 Task: Find connections with filter location Ghāziābād with filter topic #Marketingwith filter profile language German with filter current company Kia India with filter school Lokmanya Tilak College of Engineering with filter industry Venture Capital and Private Equity Principals with filter service category Growth Marketing with filter keywords title Administrator
Action: Mouse moved to (569, 96)
Screenshot: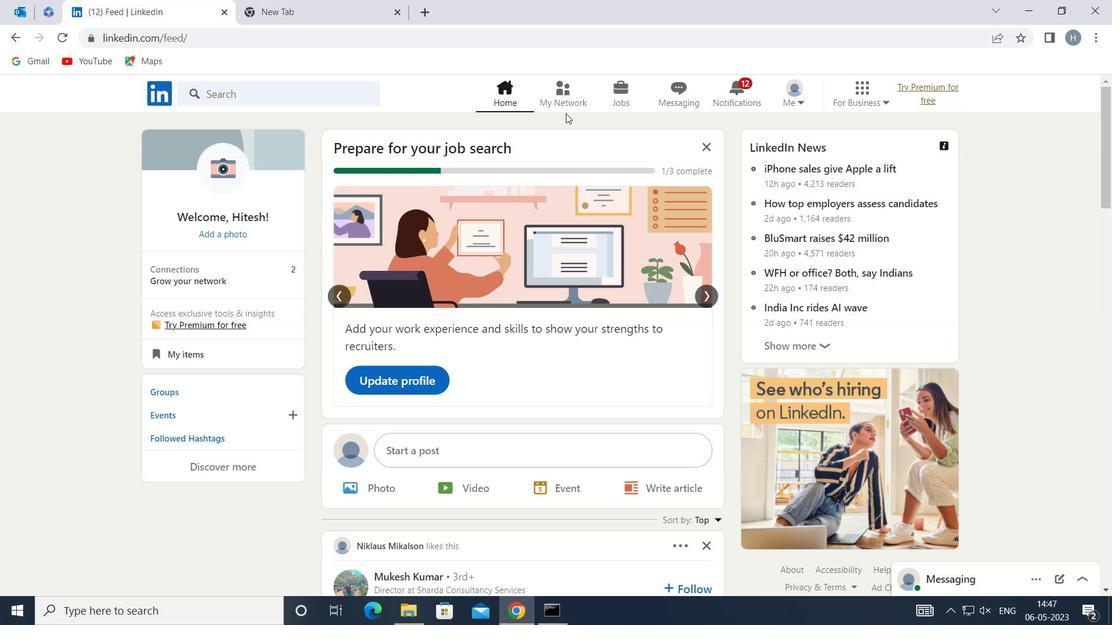 
Action: Mouse pressed left at (569, 96)
Screenshot: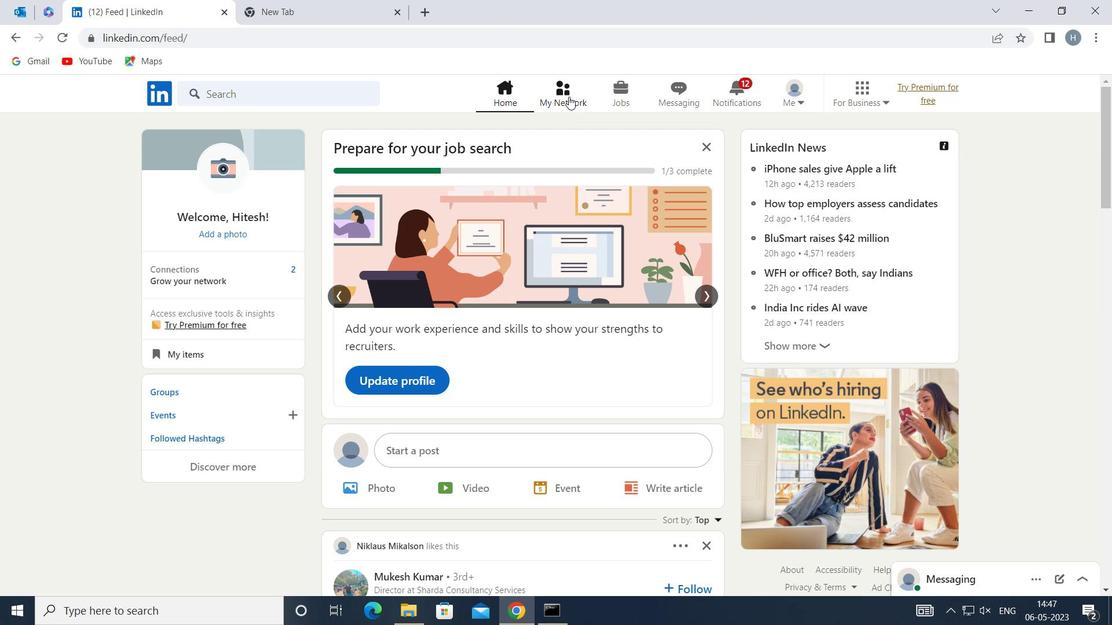 
Action: Mouse moved to (307, 180)
Screenshot: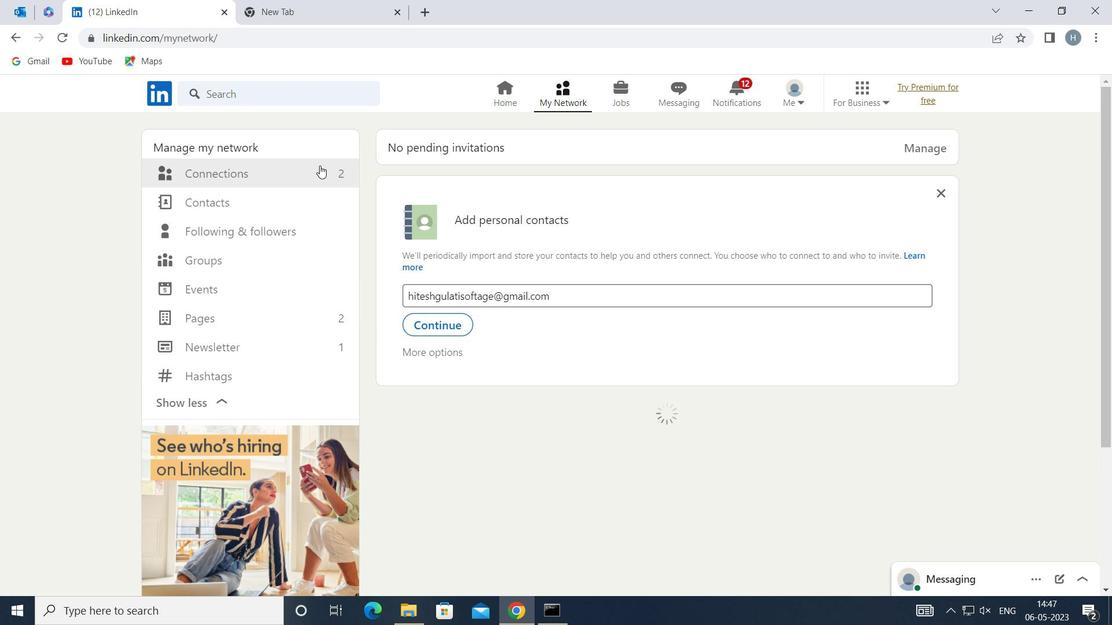 
Action: Mouse pressed left at (307, 180)
Screenshot: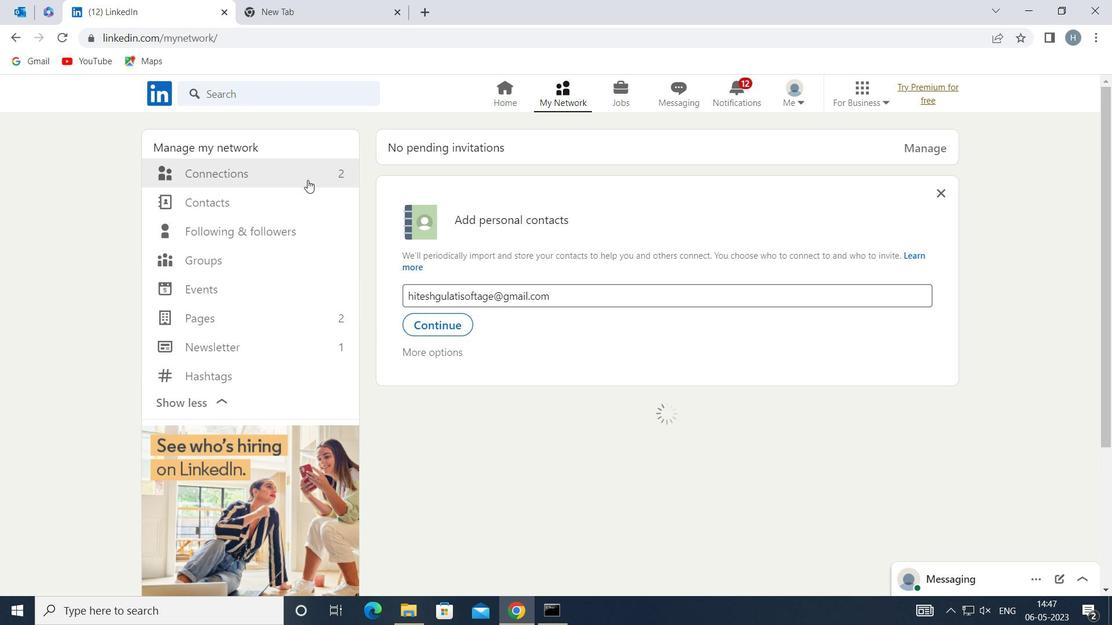 
Action: Mouse moved to (647, 177)
Screenshot: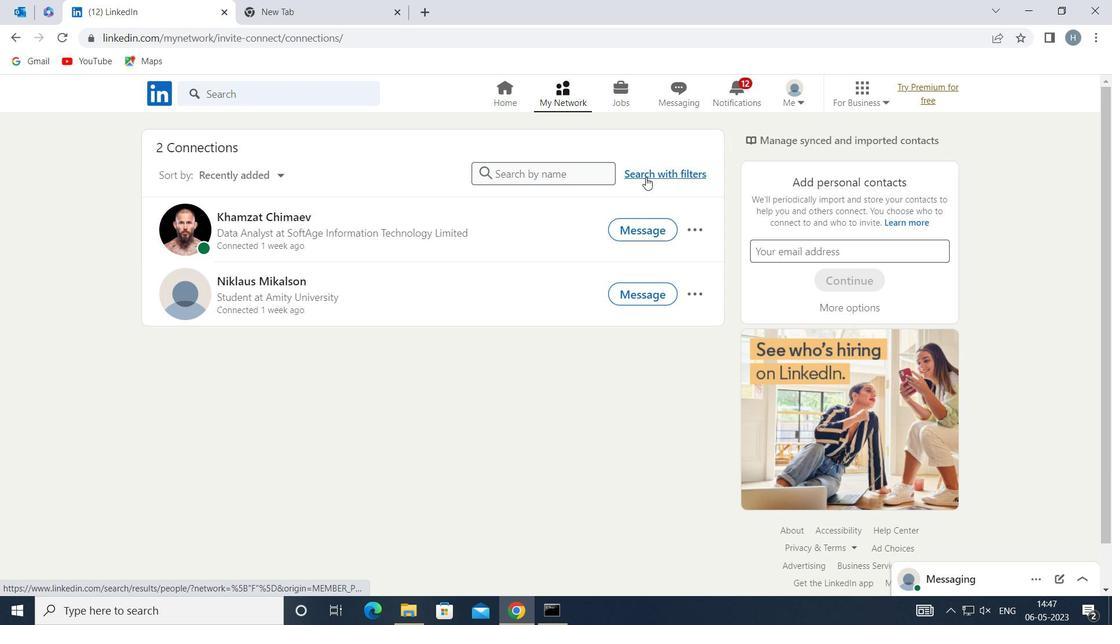 
Action: Mouse pressed left at (647, 177)
Screenshot: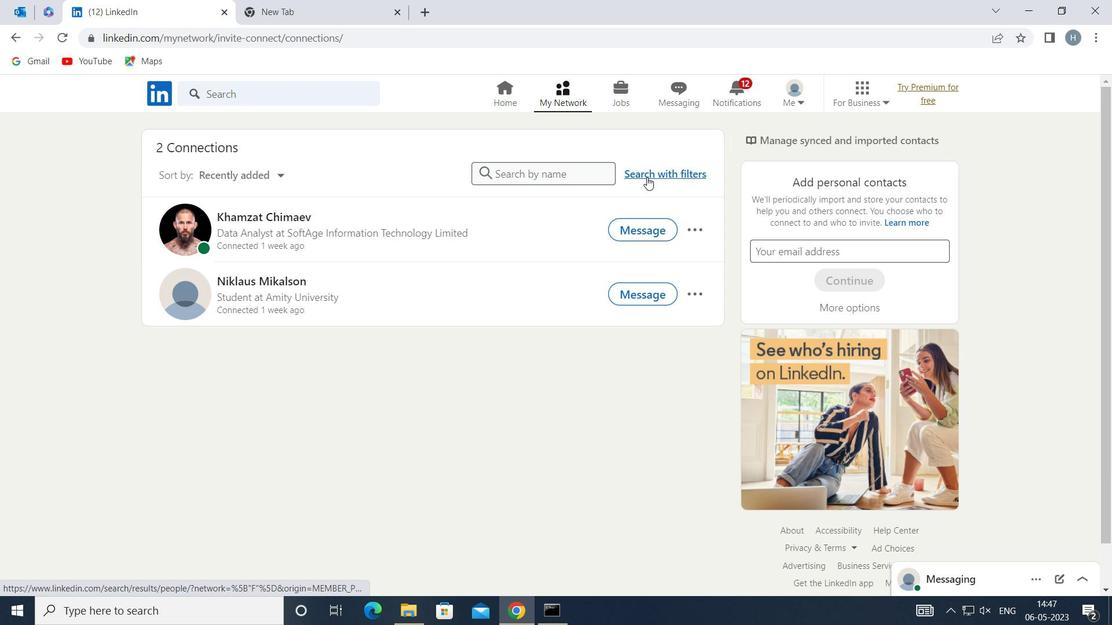 
Action: Mouse moved to (593, 134)
Screenshot: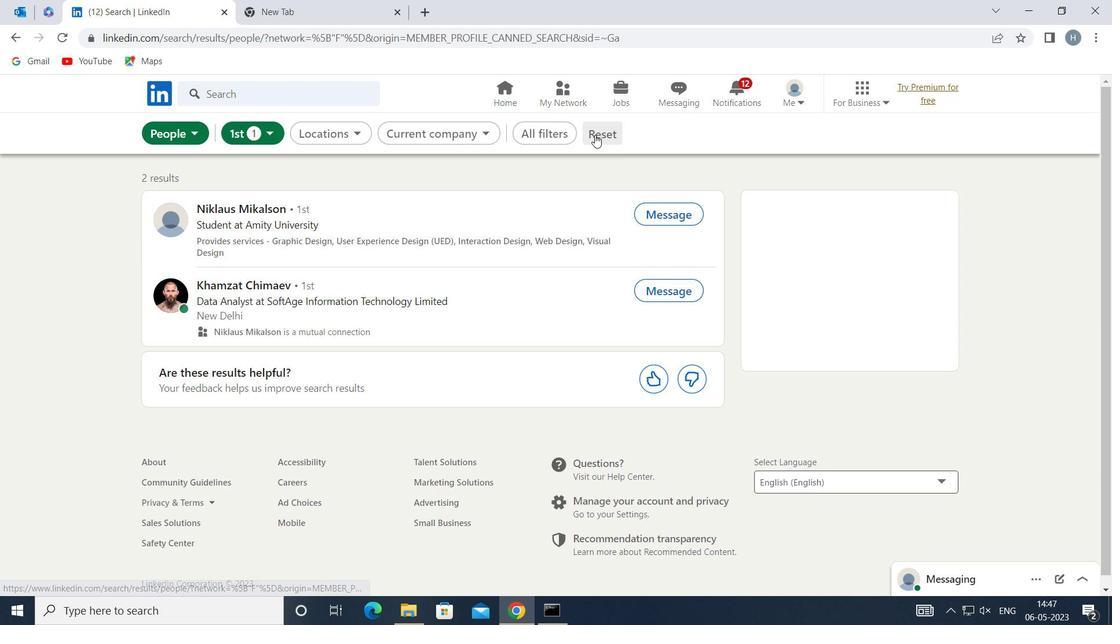 
Action: Mouse pressed left at (593, 134)
Screenshot: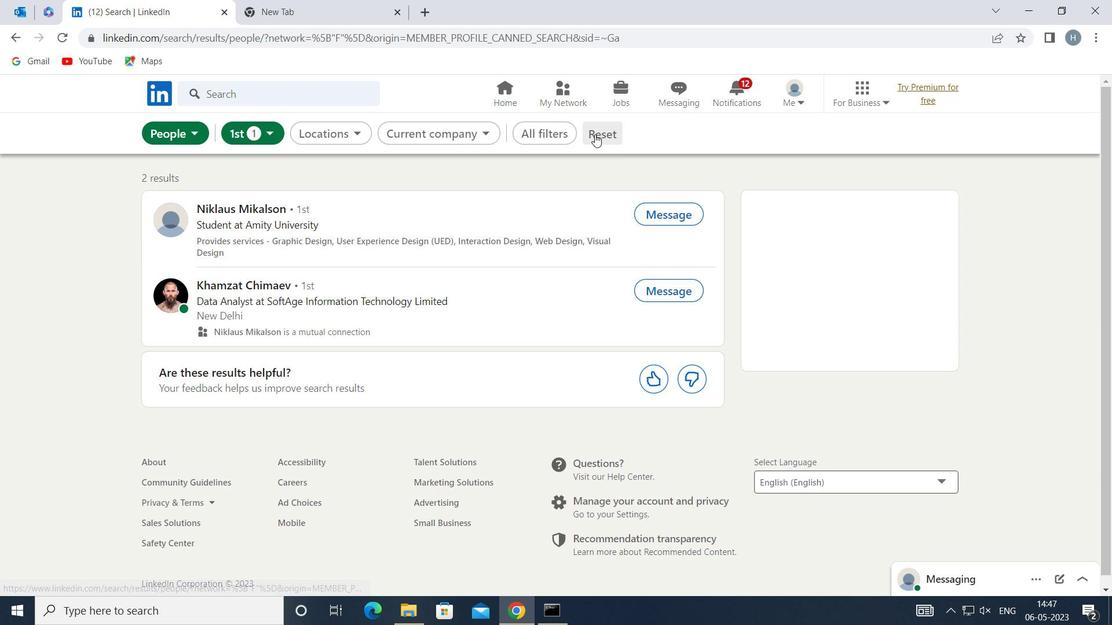 
Action: Mouse moved to (578, 133)
Screenshot: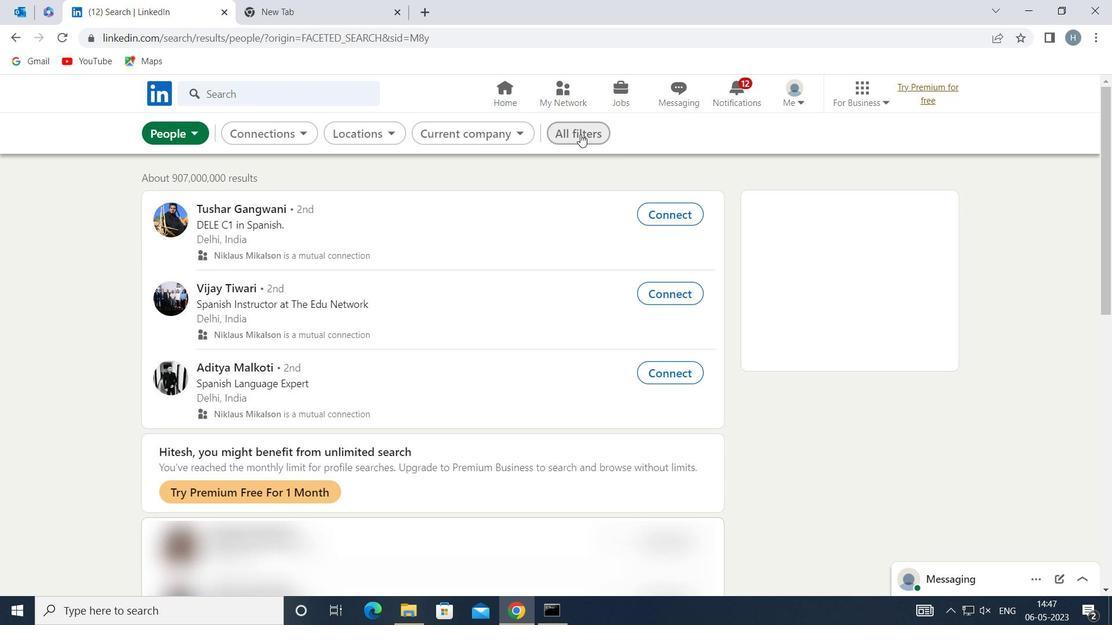 
Action: Mouse pressed left at (578, 133)
Screenshot: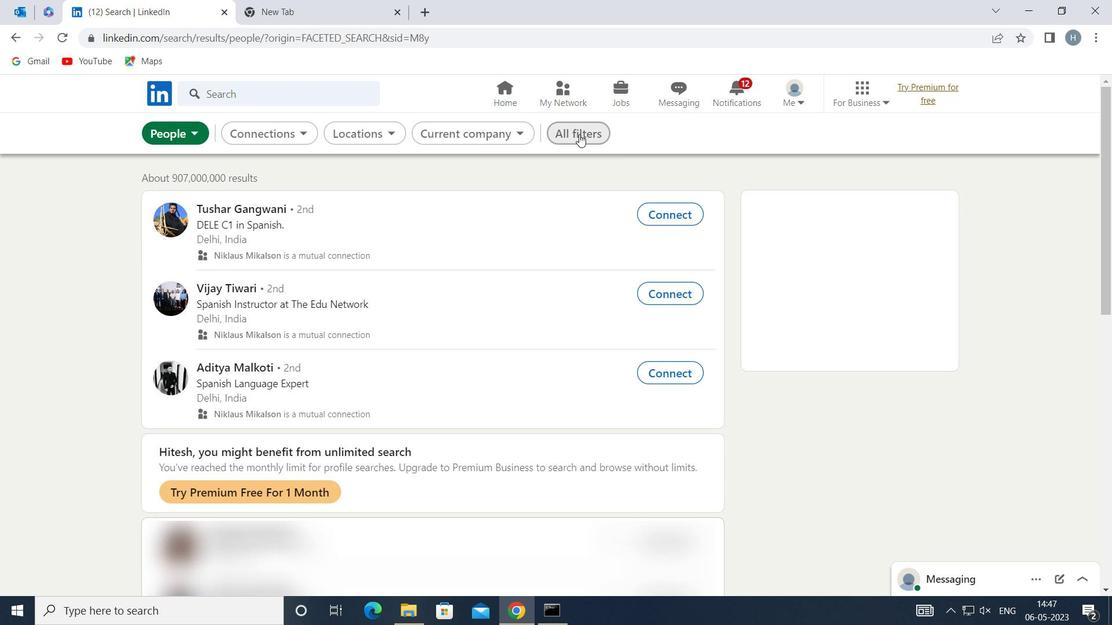 
Action: Mouse moved to (852, 297)
Screenshot: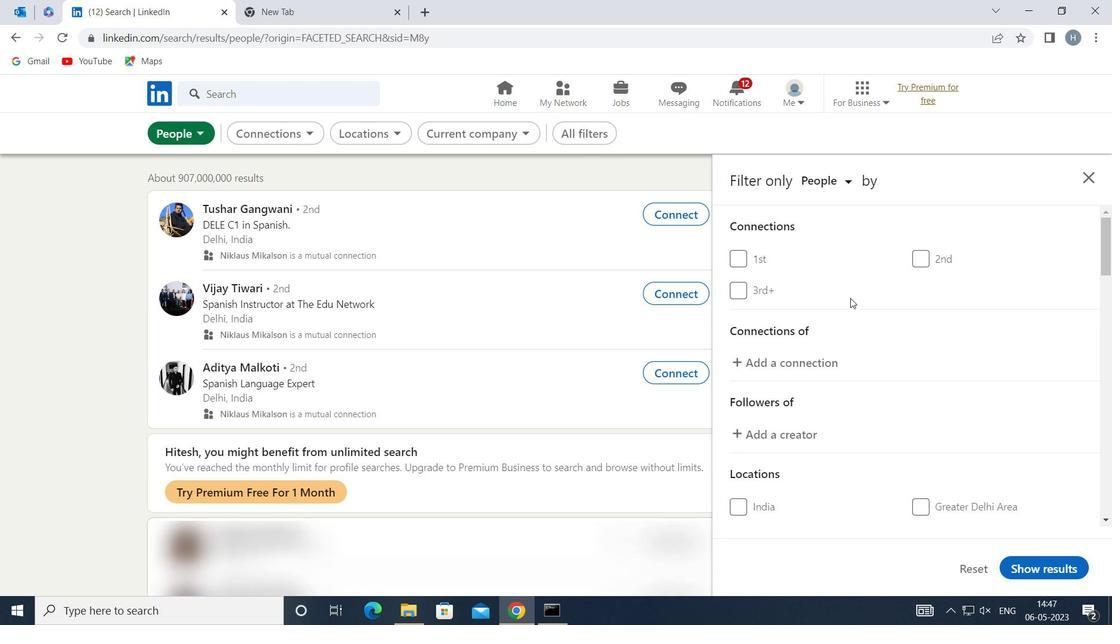 
Action: Mouse scrolled (852, 296) with delta (0, 0)
Screenshot: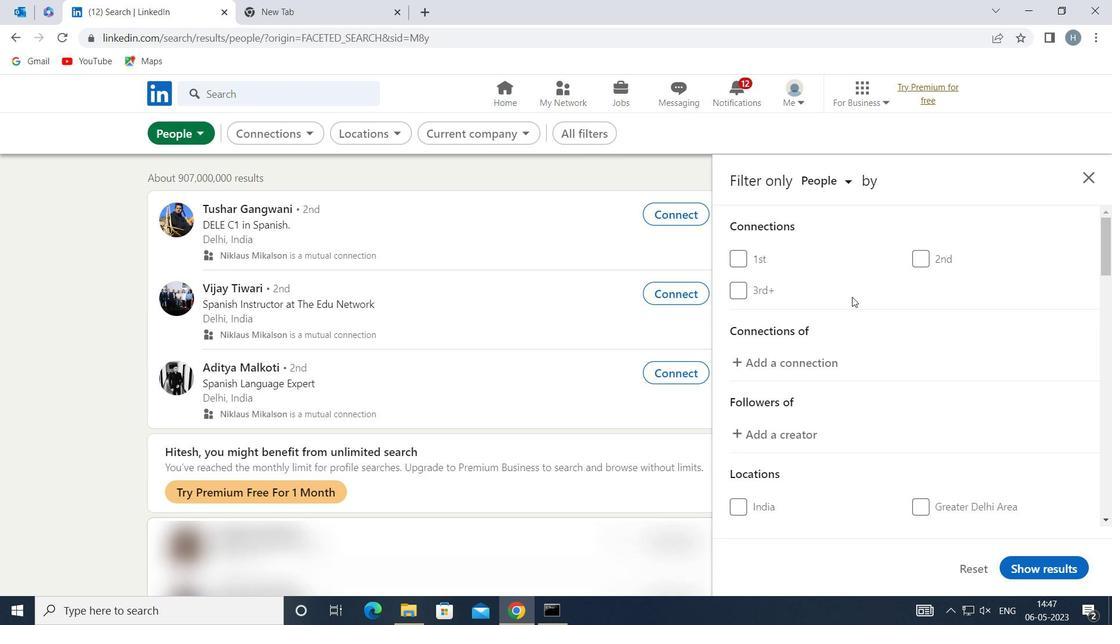 
Action: Mouse scrolled (852, 296) with delta (0, 0)
Screenshot: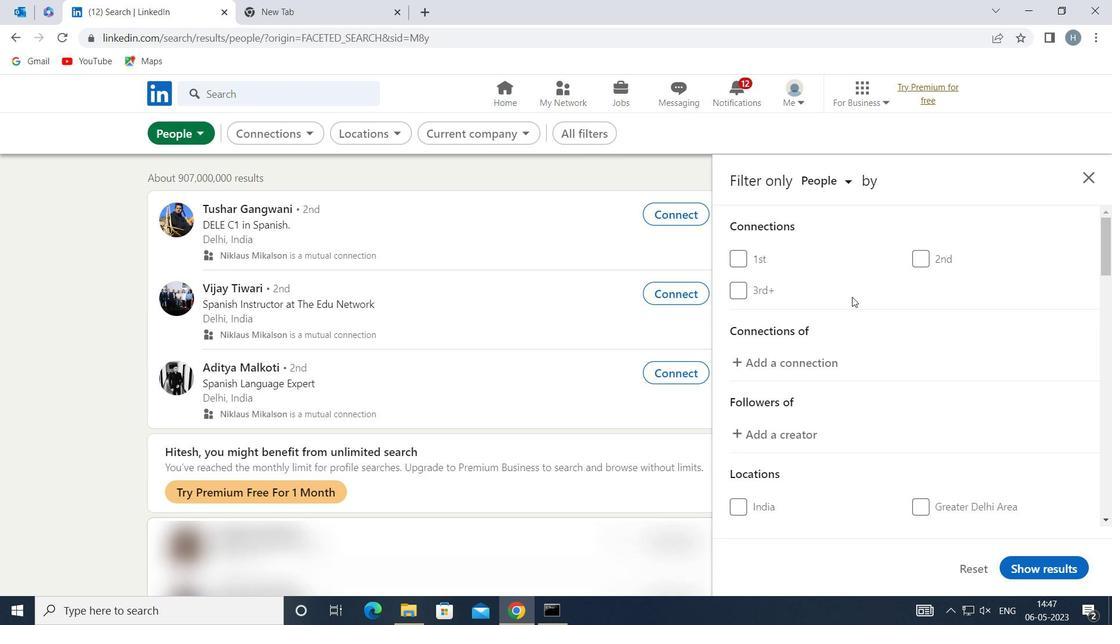 
Action: Mouse moved to (853, 296)
Screenshot: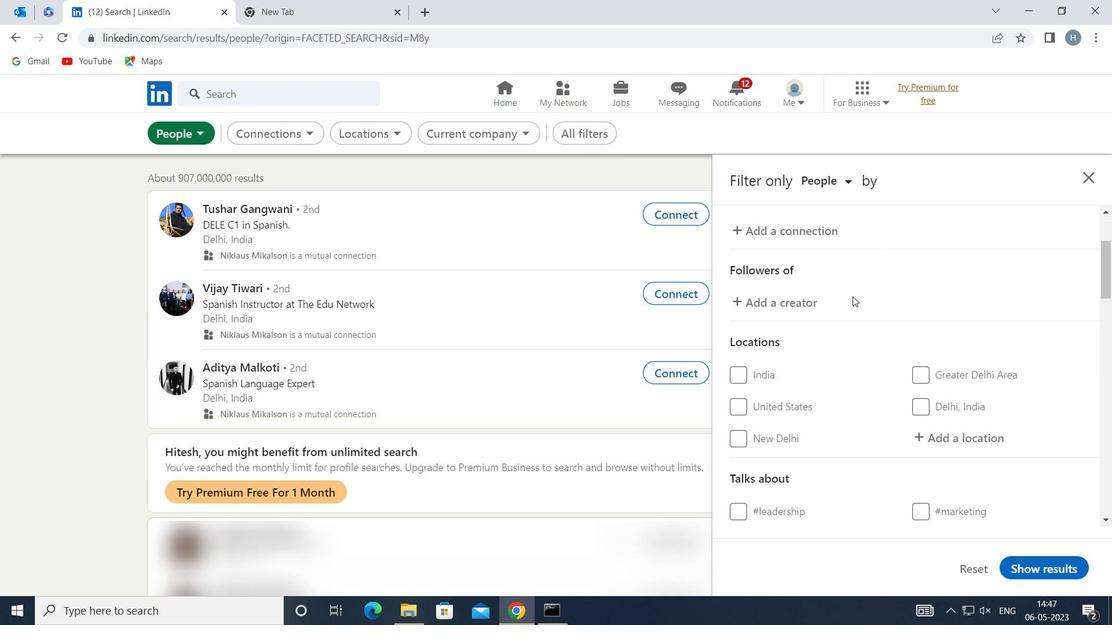 
Action: Mouse scrolled (853, 295) with delta (0, 0)
Screenshot: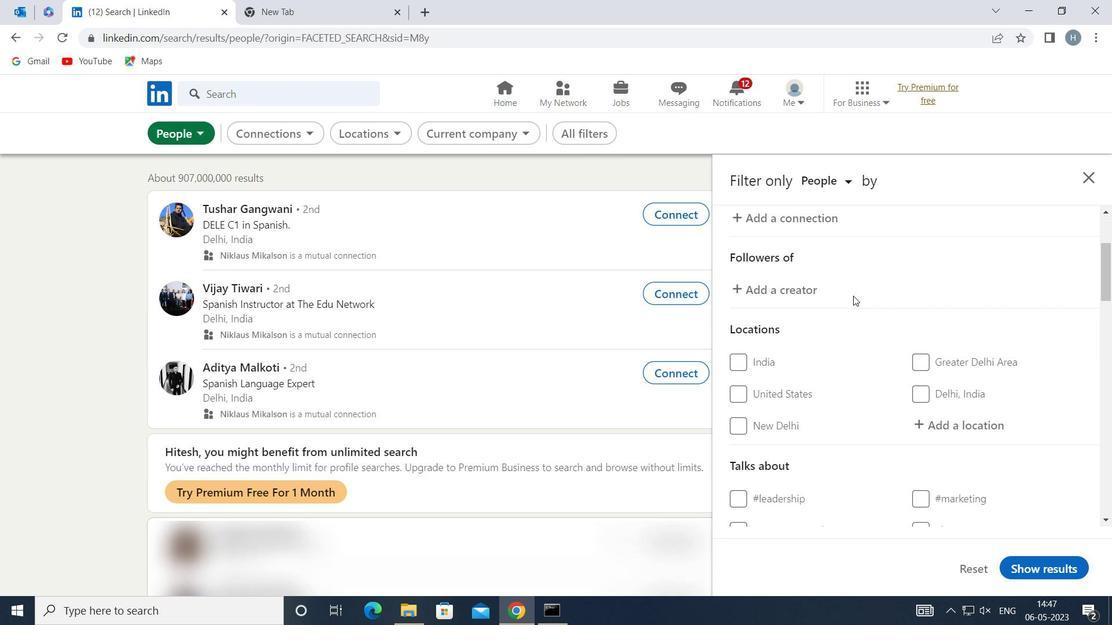 
Action: Mouse moved to (951, 343)
Screenshot: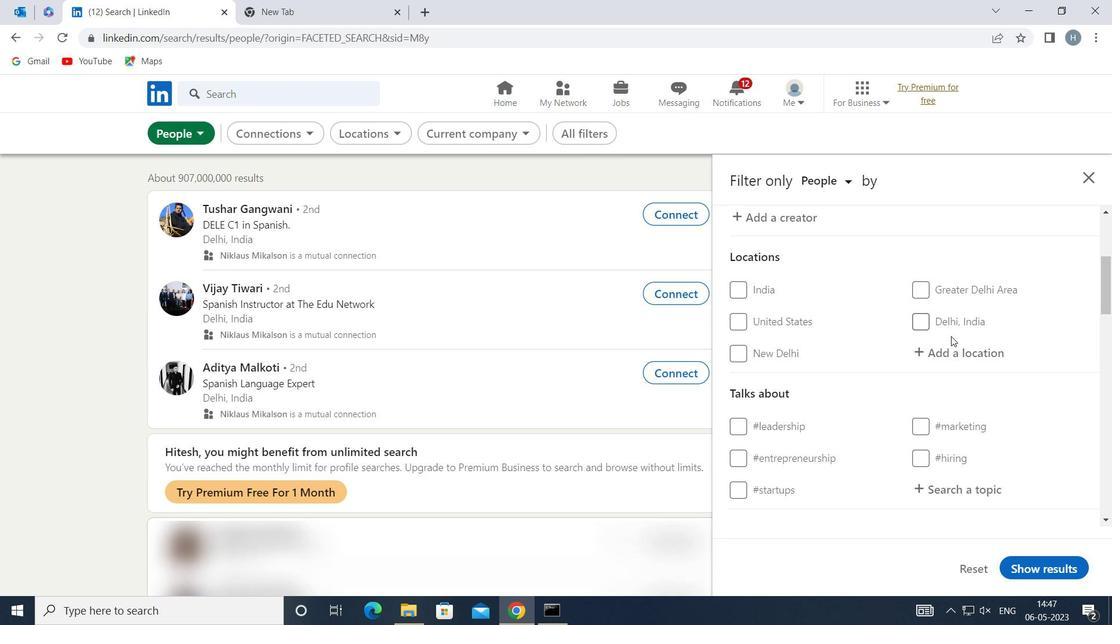 
Action: Mouse pressed left at (951, 343)
Screenshot: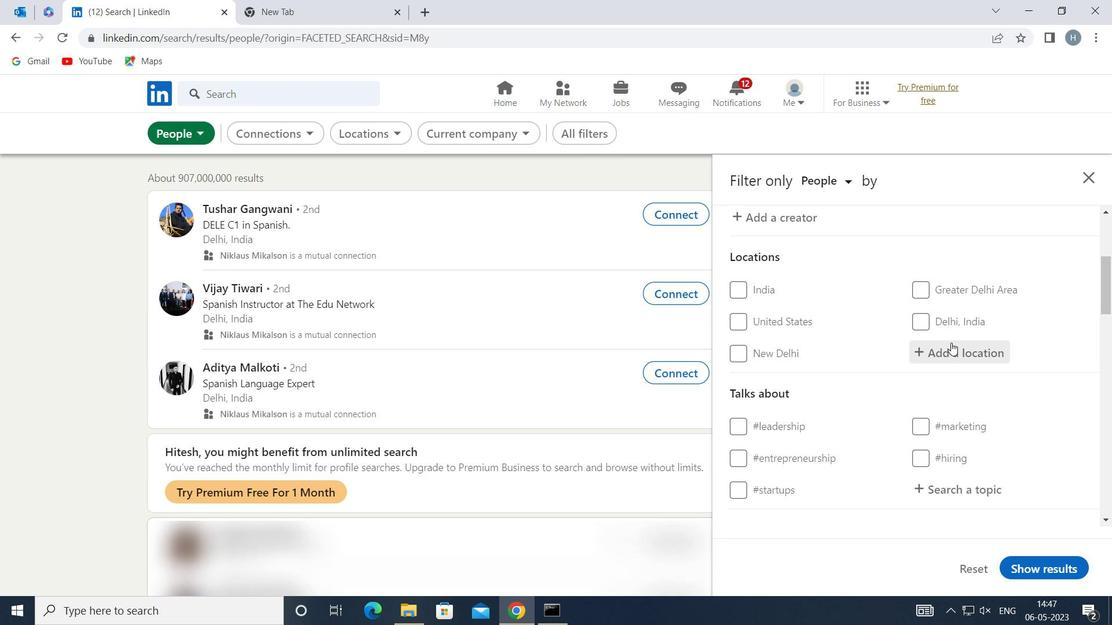 
Action: Key pressed <Key.shift>GHAZIABAD
Screenshot: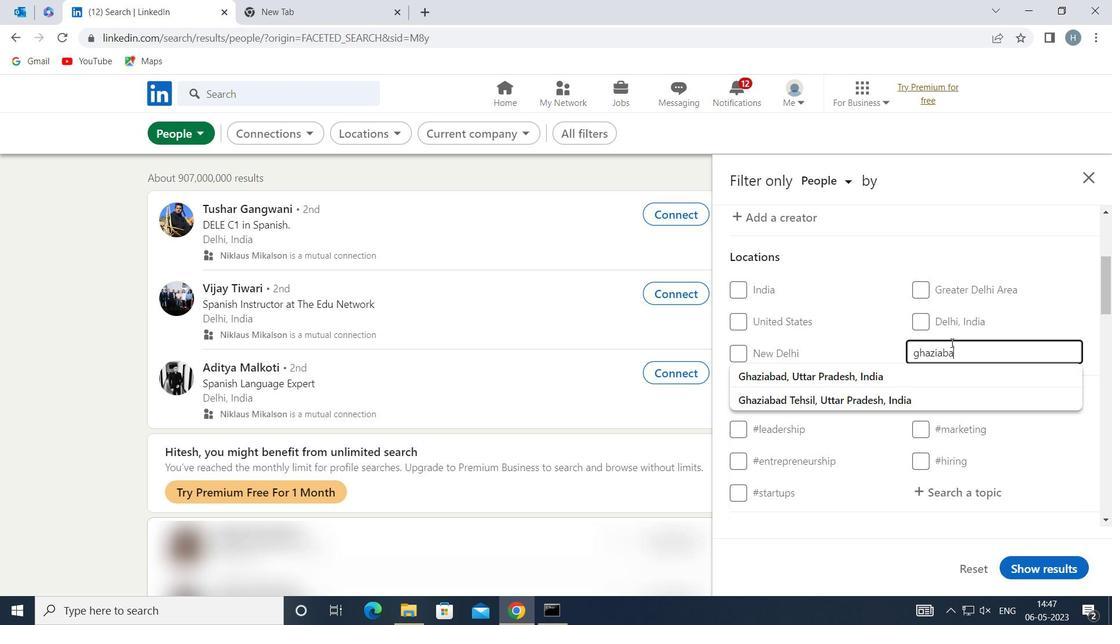 
Action: Mouse moved to (922, 376)
Screenshot: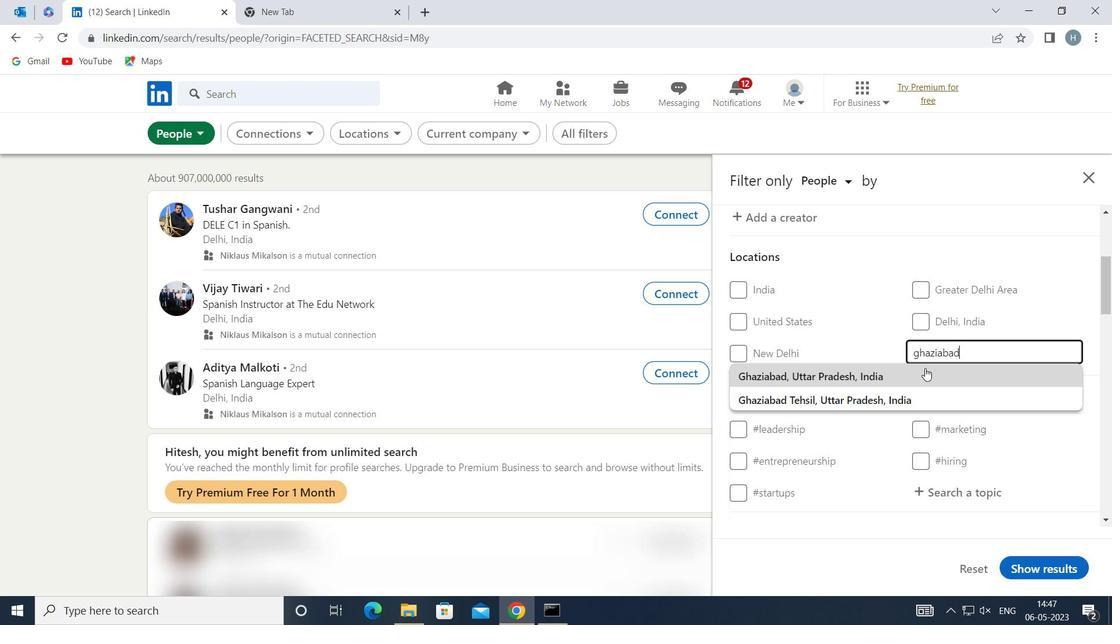 
Action: Mouse pressed left at (922, 376)
Screenshot: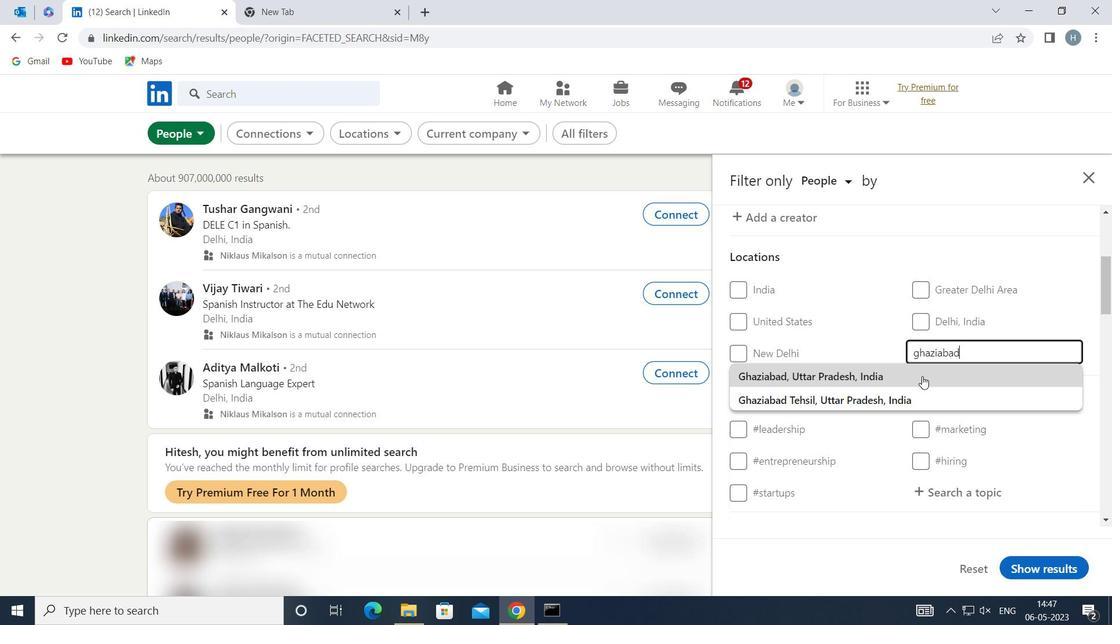 
Action: Mouse moved to (900, 350)
Screenshot: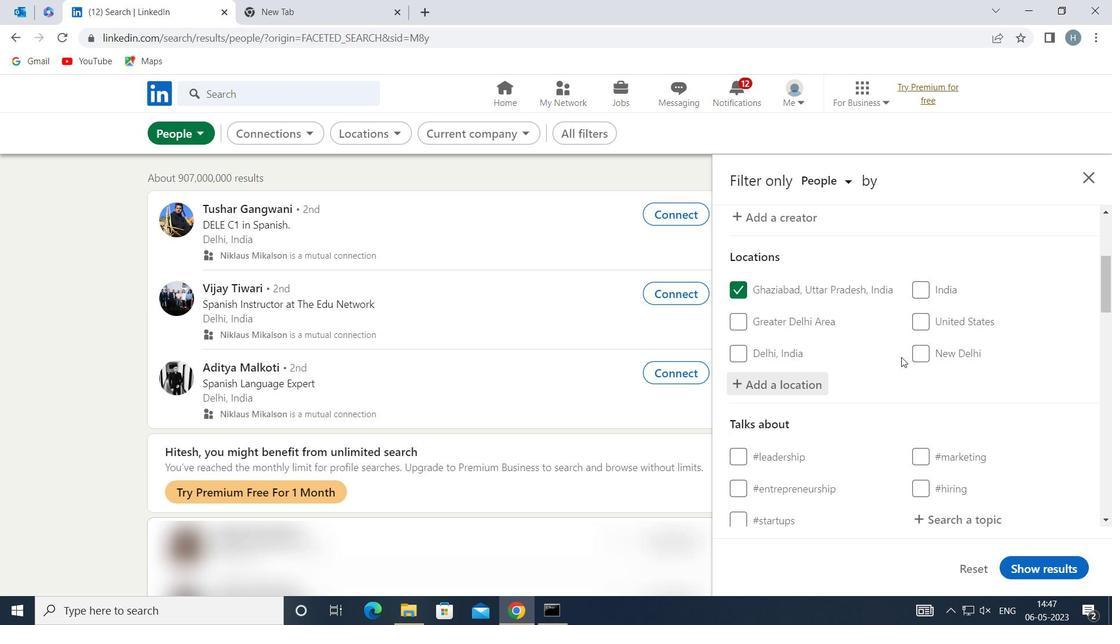 
Action: Mouse scrolled (900, 349) with delta (0, 0)
Screenshot: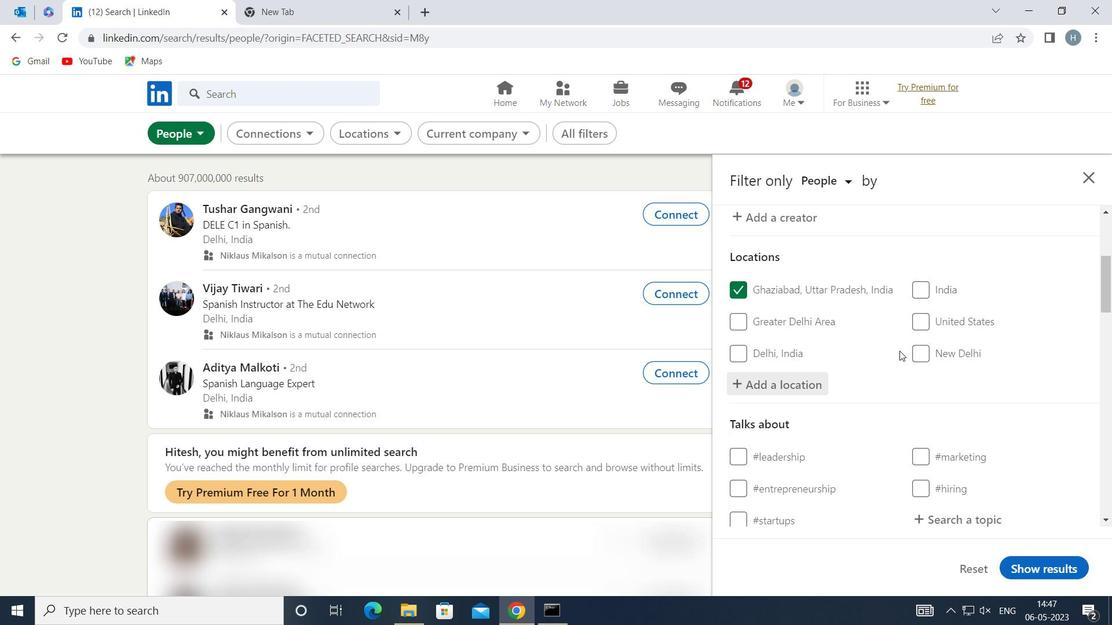 
Action: Mouse scrolled (900, 349) with delta (0, 0)
Screenshot: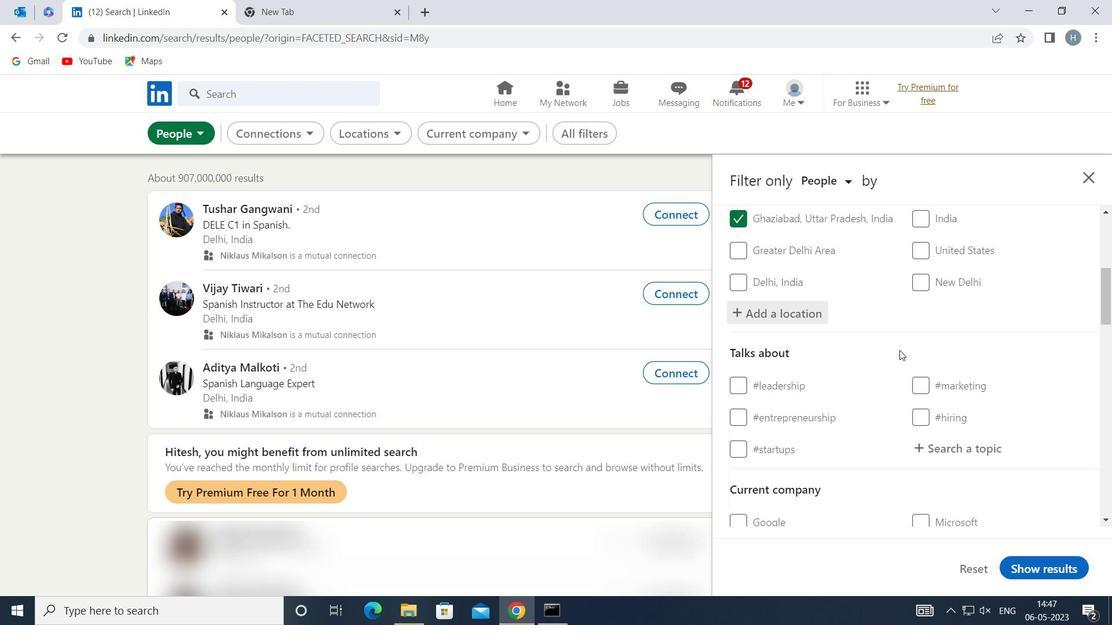 
Action: Mouse moved to (934, 369)
Screenshot: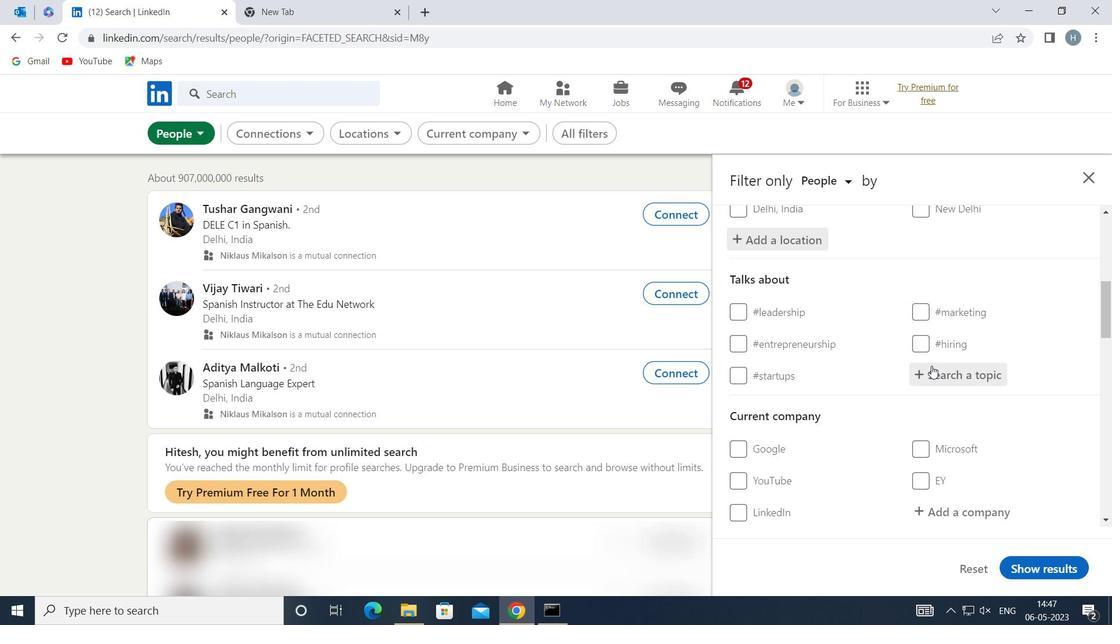 
Action: Mouse pressed left at (934, 369)
Screenshot: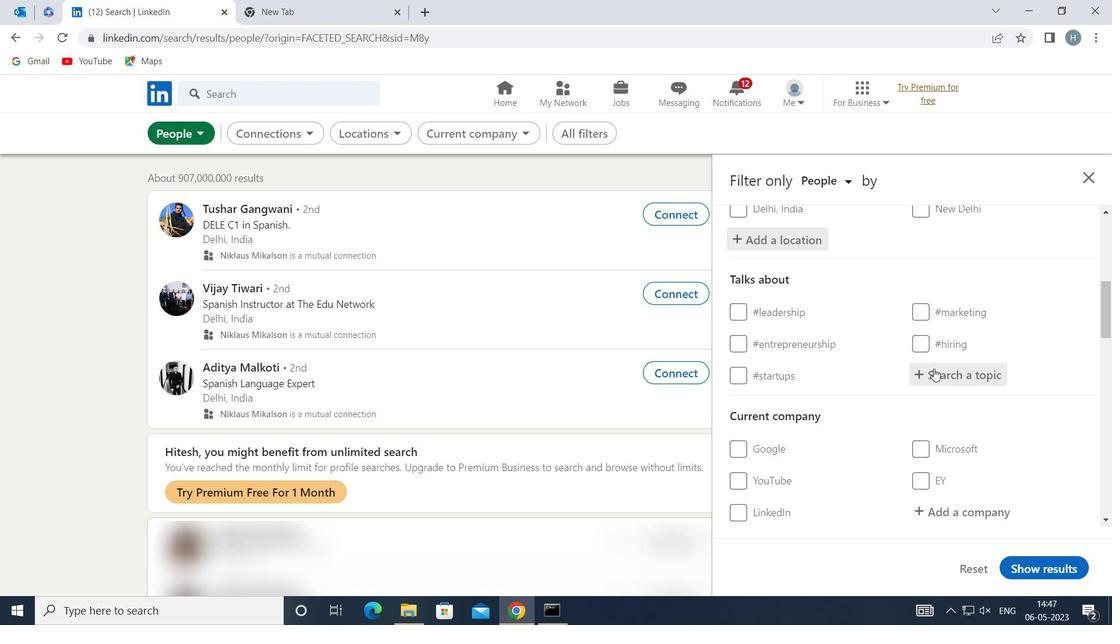 
Action: Key pressed <Key.shift>MARKETING
Screenshot: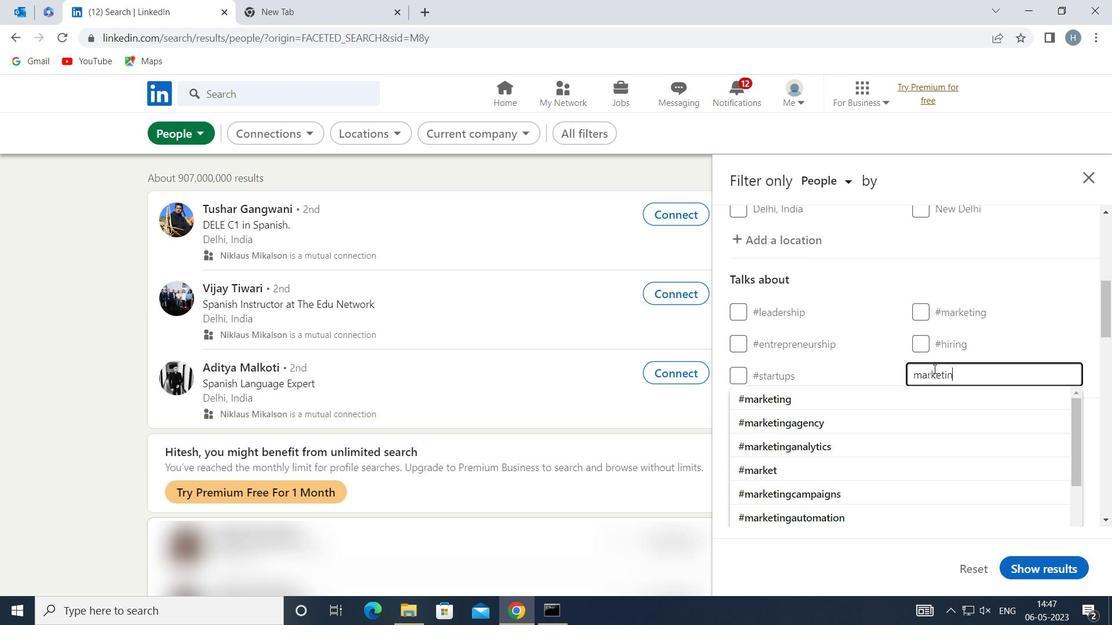 
Action: Mouse moved to (923, 389)
Screenshot: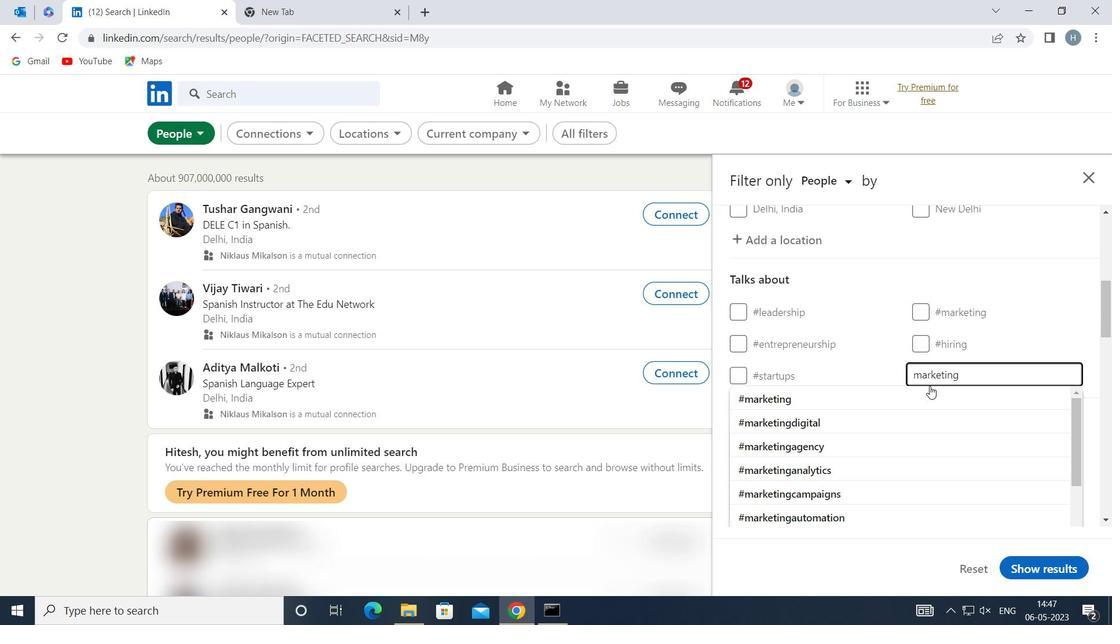 
Action: Mouse pressed left at (923, 389)
Screenshot: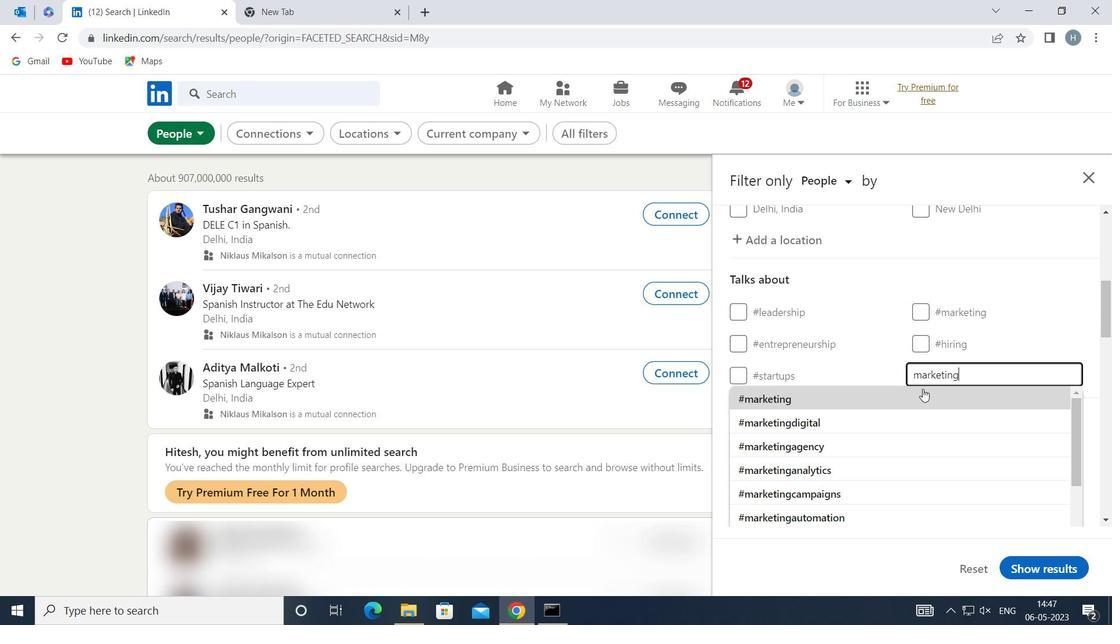 
Action: Mouse moved to (906, 358)
Screenshot: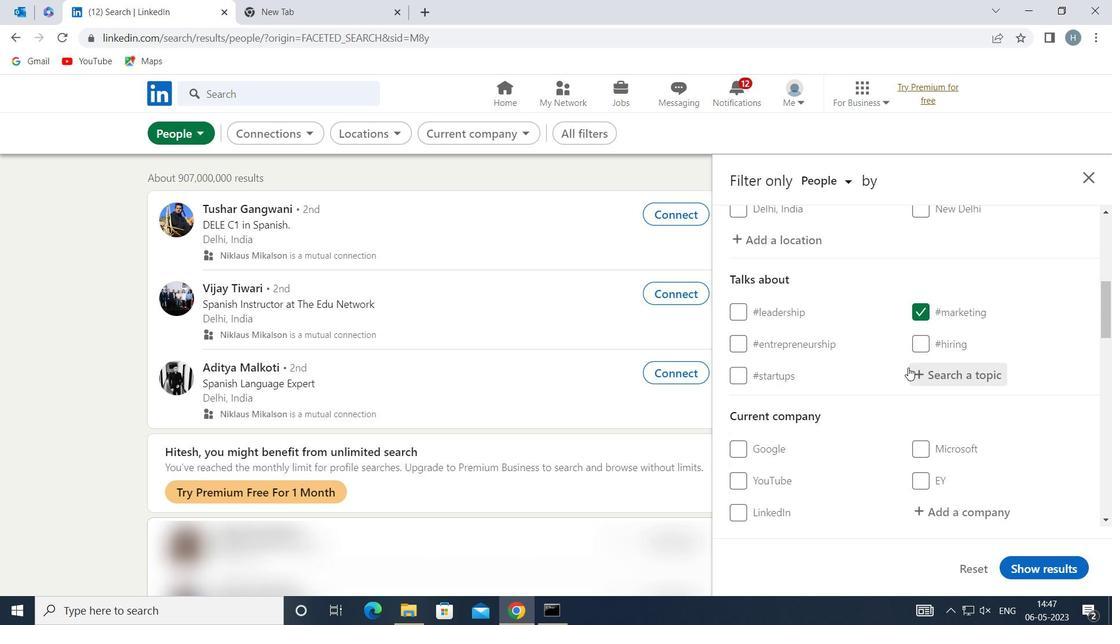 
Action: Mouse scrolled (906, 357) with delta (0, 0)
Screenshot: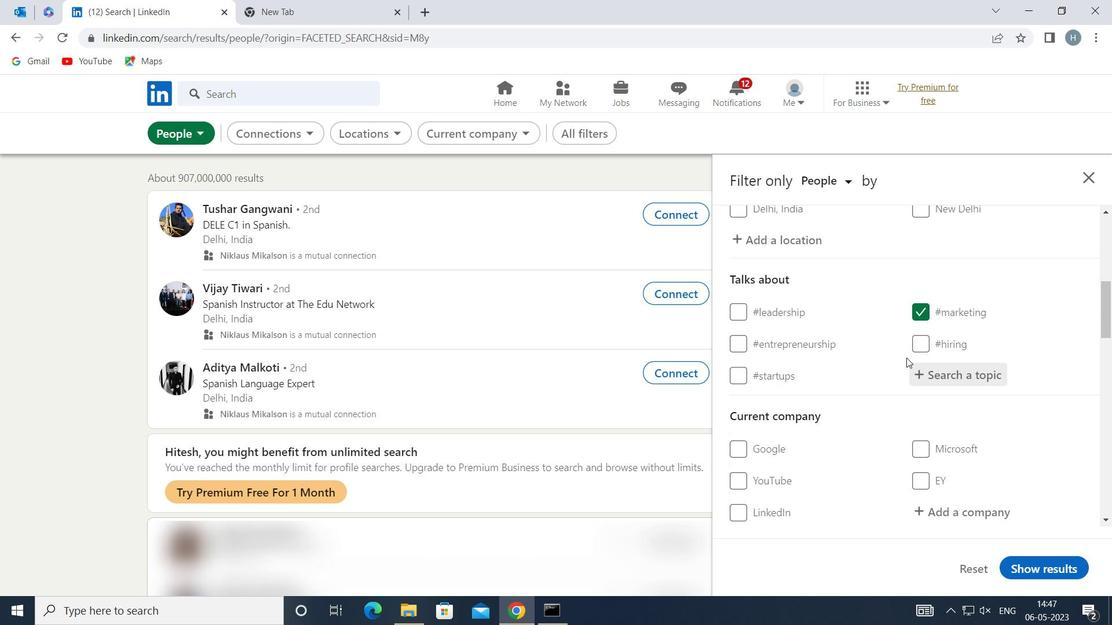 
Action: Mouse scrolled (906, 357) with delta (0, 0)
Screenshot: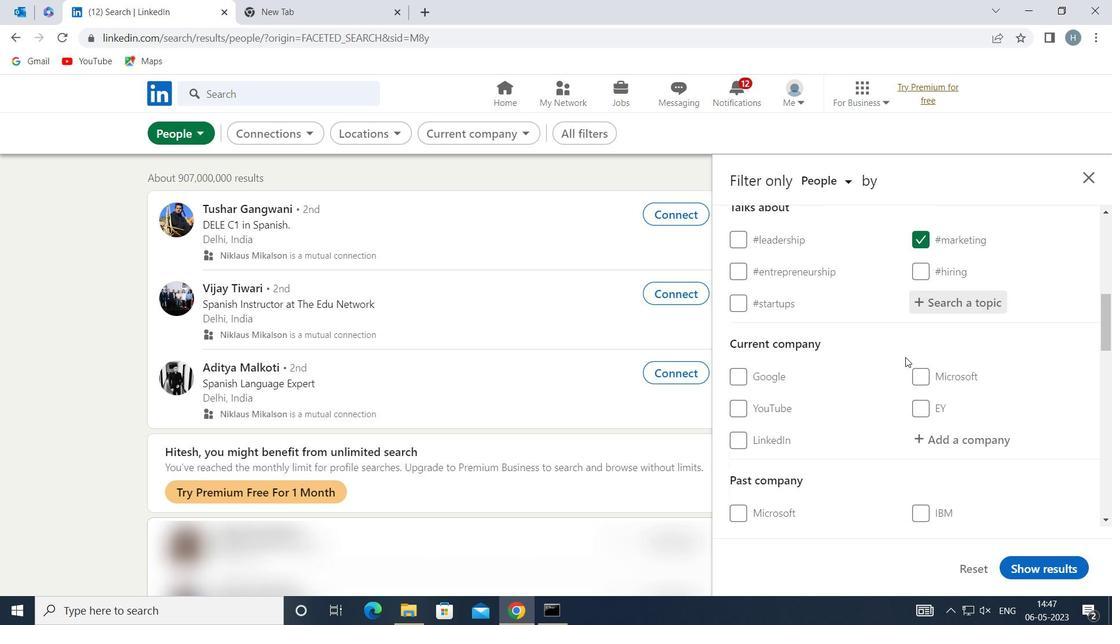 
Action: Mouse moved to (902, 358)
Screenshot: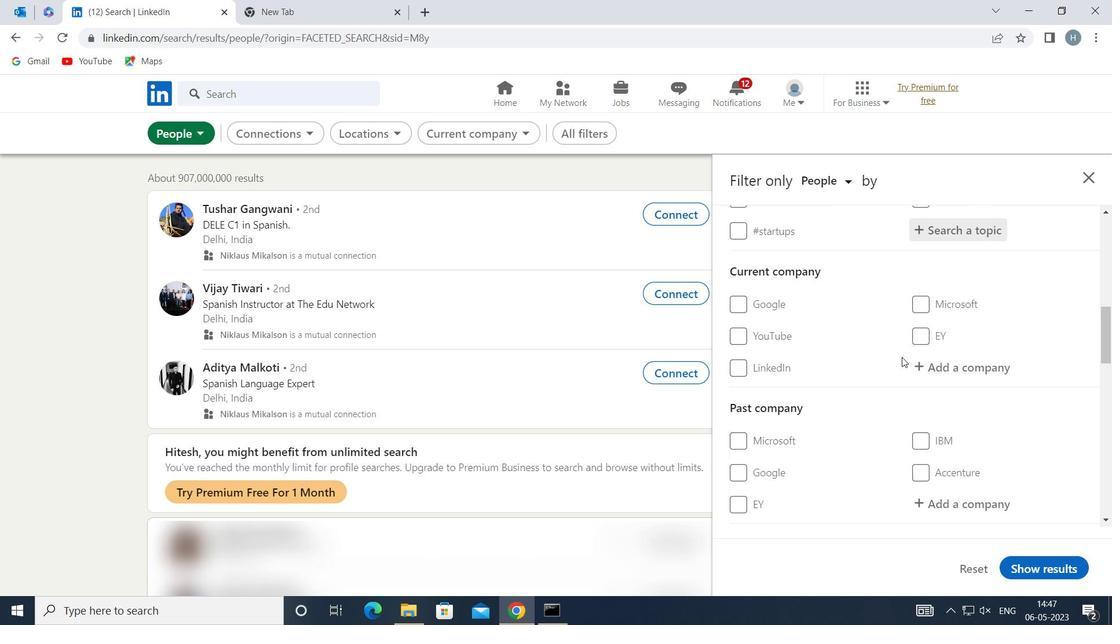 
Action: Mouse scrolled (902, 357) with delta (0, 0)
Screenshot: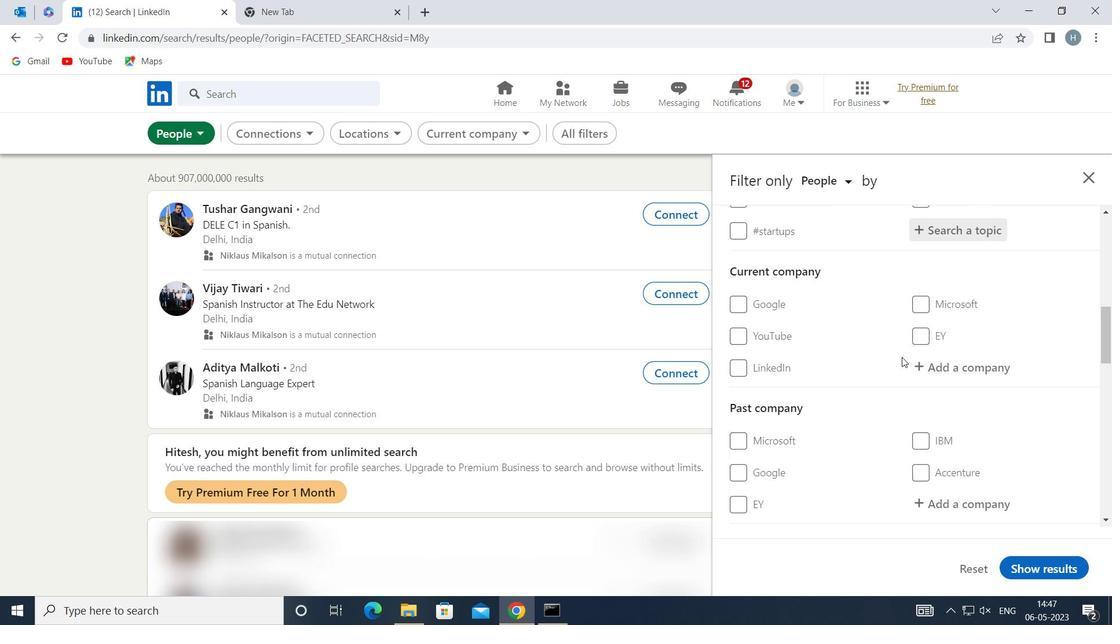 
Action: Mouse moved to (903, 358)
Screenshot: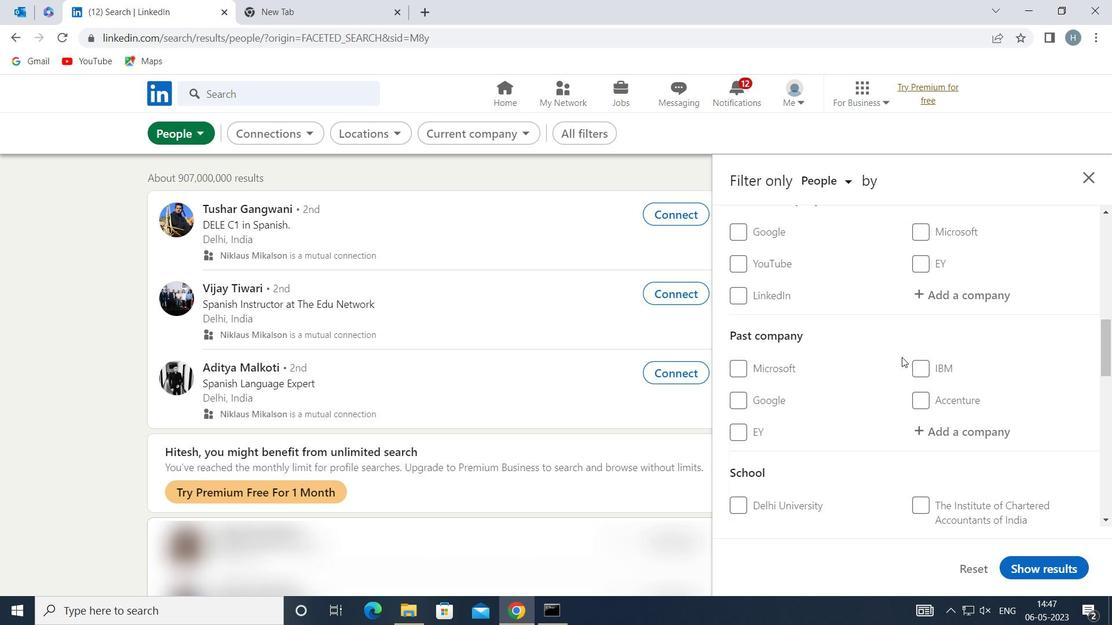 
Action: Mouse scrolled (903, 357) with delta (0, 0)
Screenshot: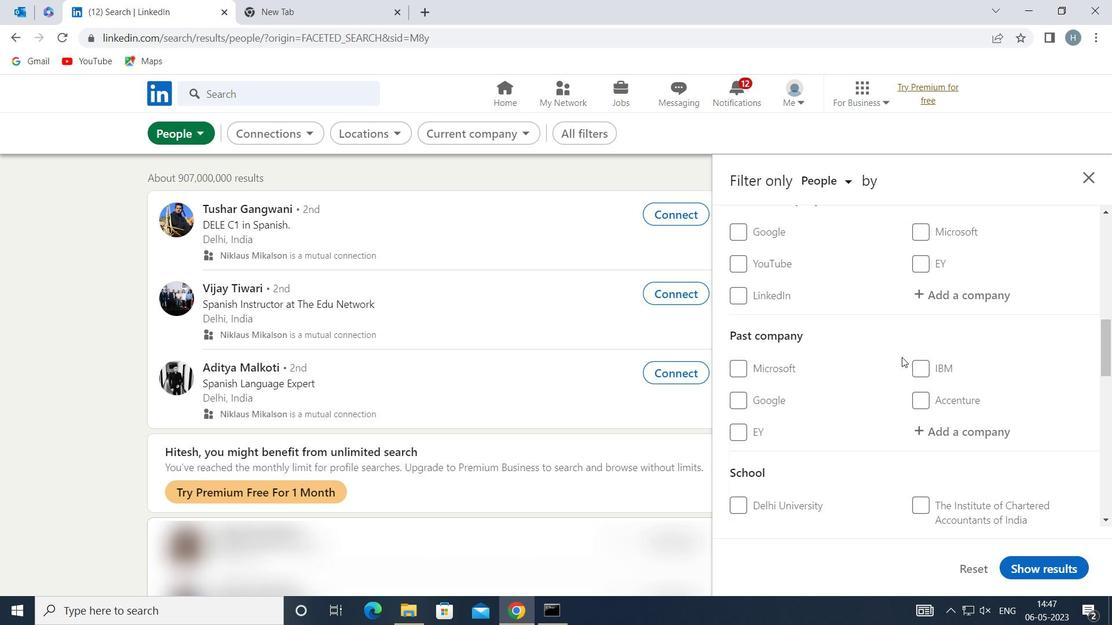 
Action: Mouse moved to (903, 358)
Screenshot: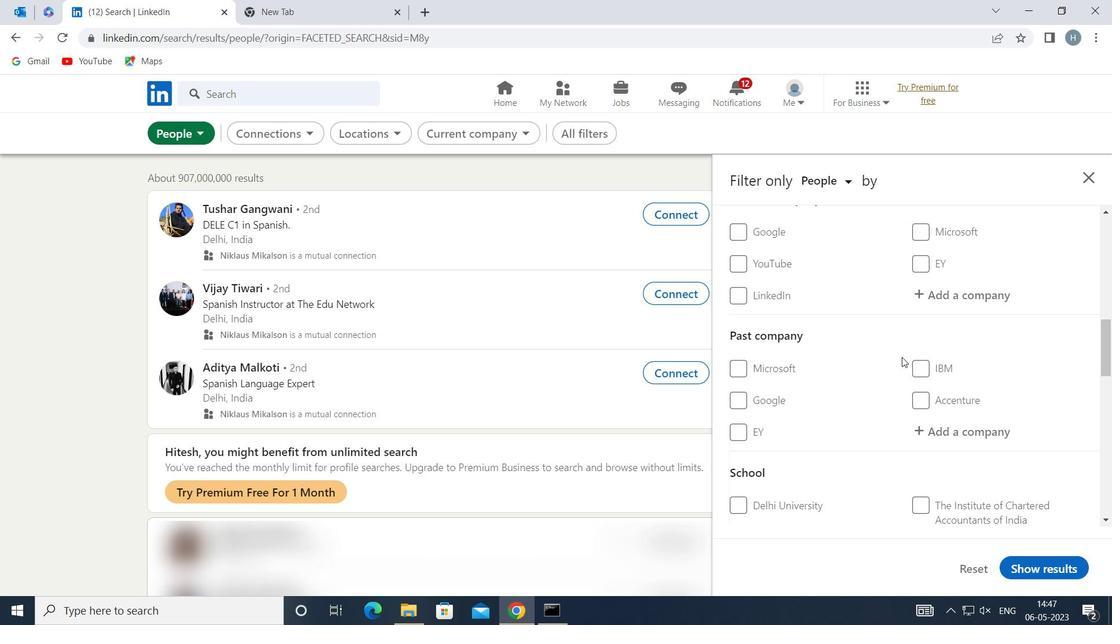 
Action: Mouse scrolled (903, 357) with delta (0, 0)
Screenshot: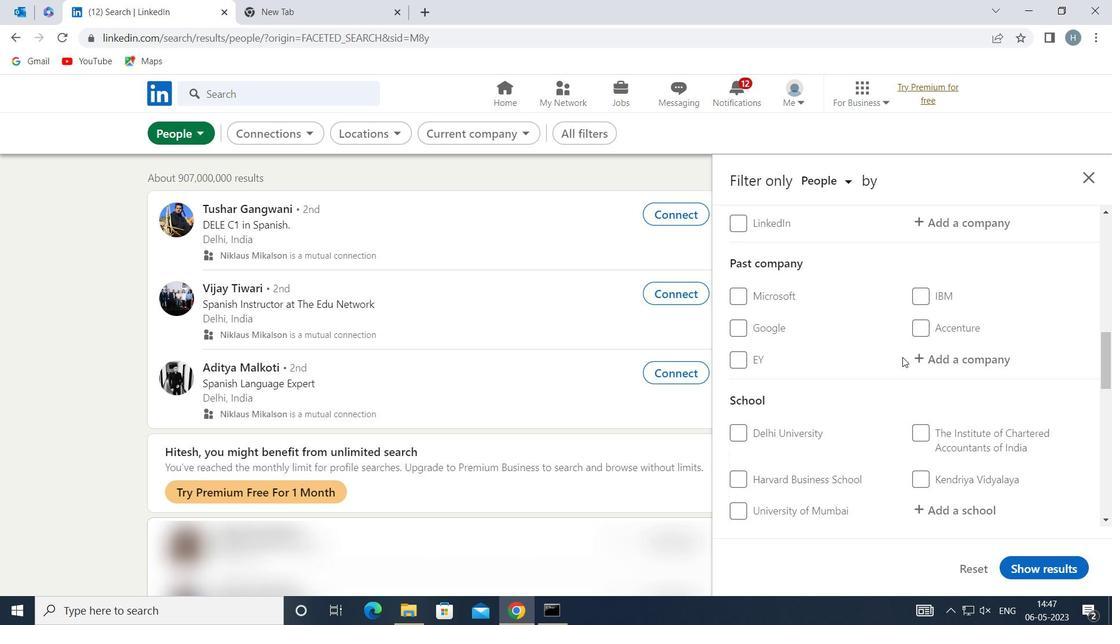 
Action: Mouse scrolled (903, 357) with delta (0, 0)
Screenshot: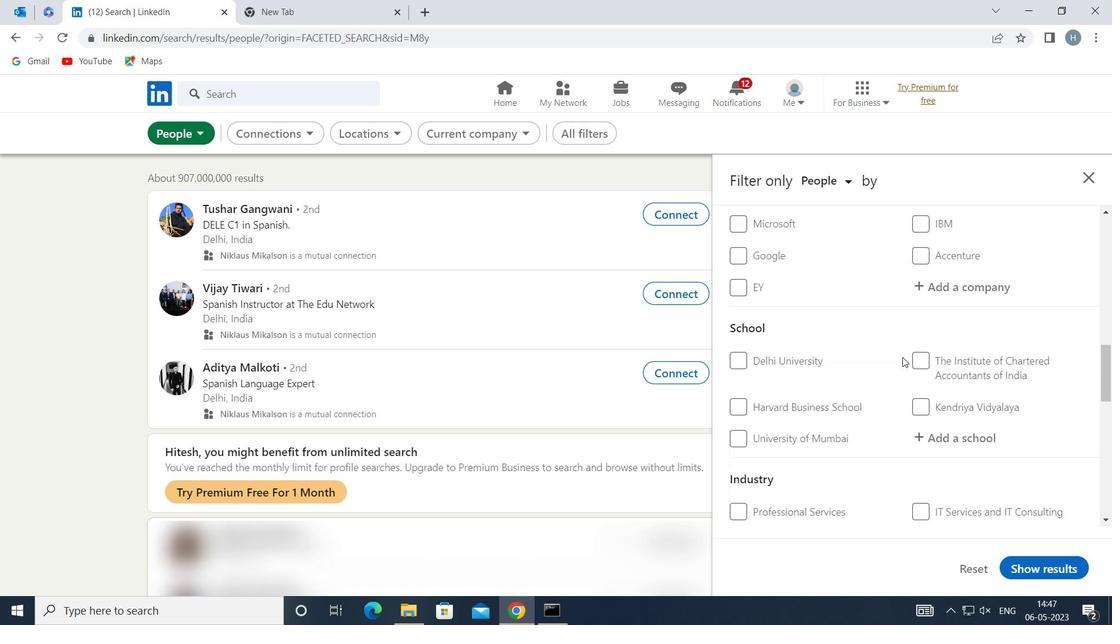 
Action: Mouse scrolled (903, 357) with delta (0, 0)
Screenshot: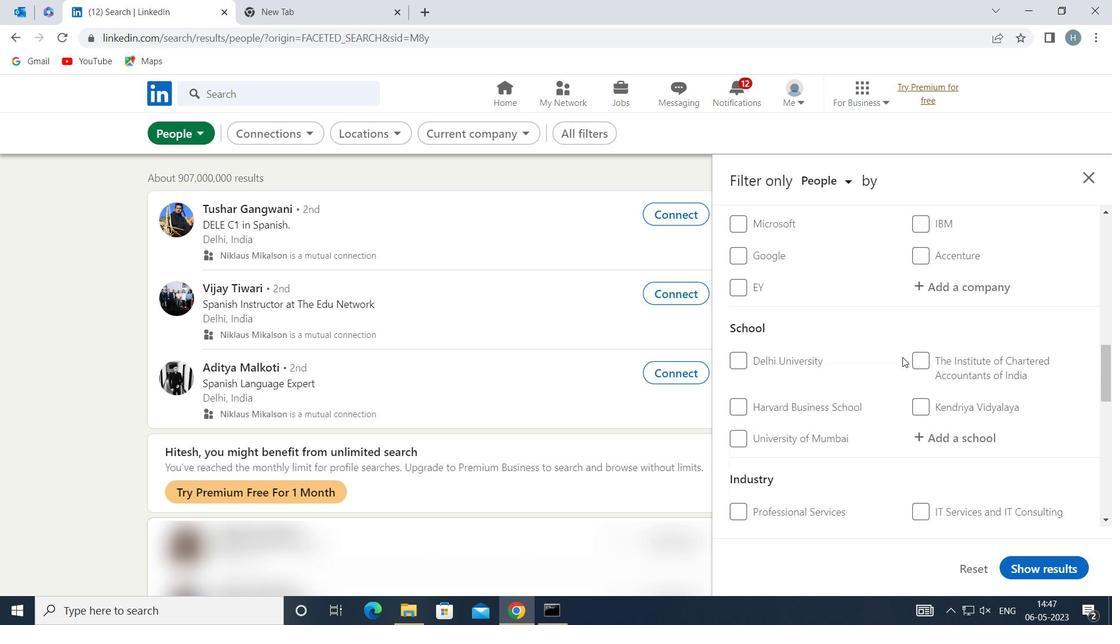 
Action: Mouse scrolled (903, 357) with delta (0, 0)
Screenshot: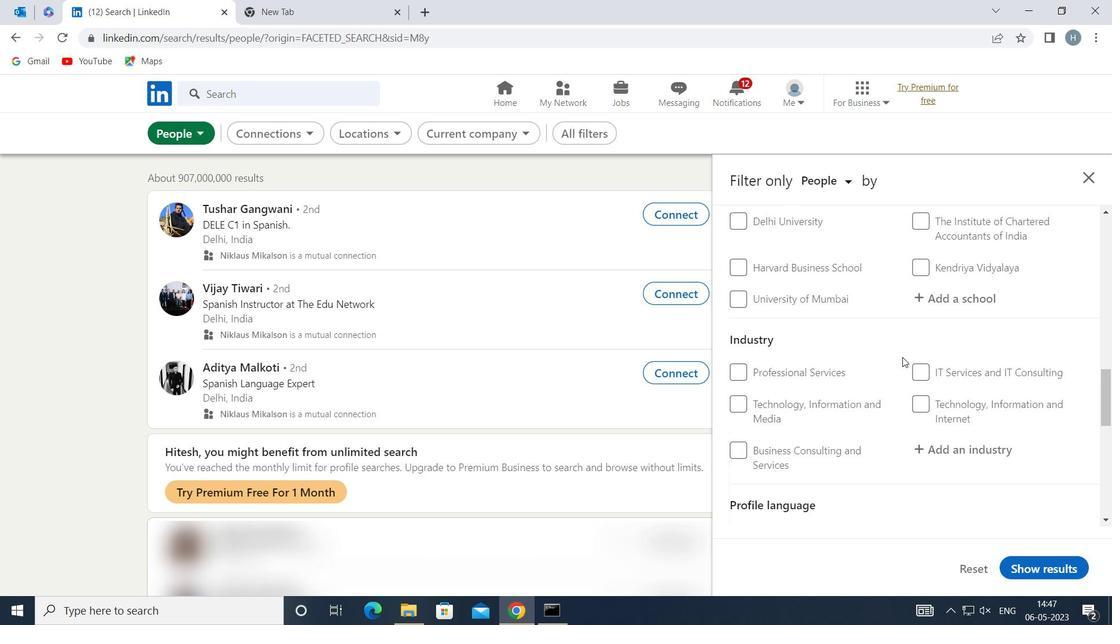 
Action: Mouse scrolled (903, 357) with delta (0, 0)
Screenshot: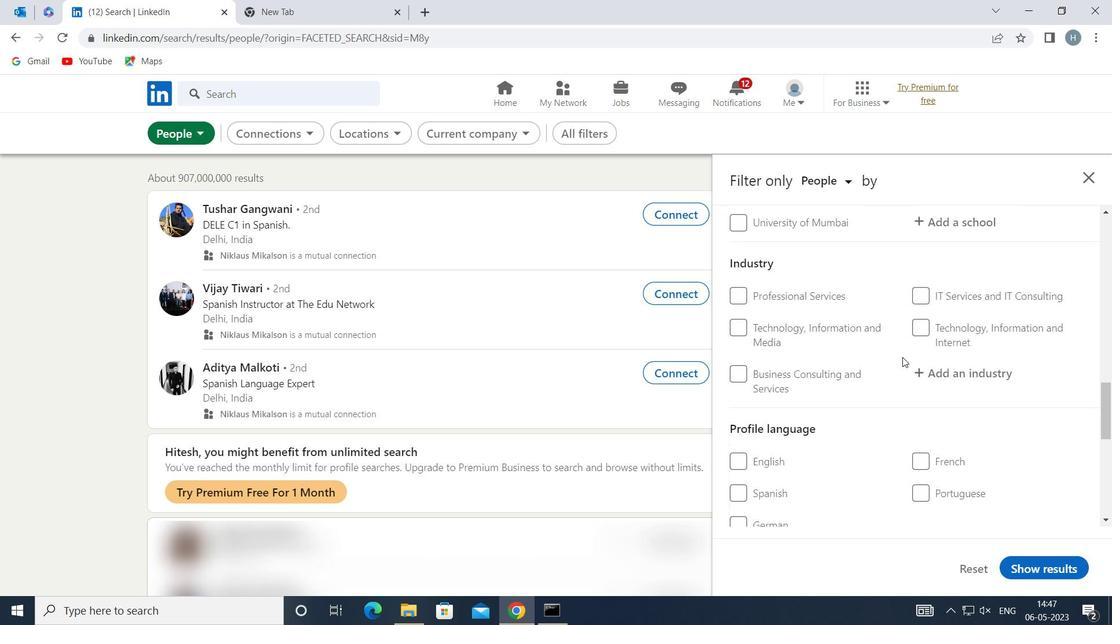 
Action: Mouse moved to (765, 445)
Screenshot: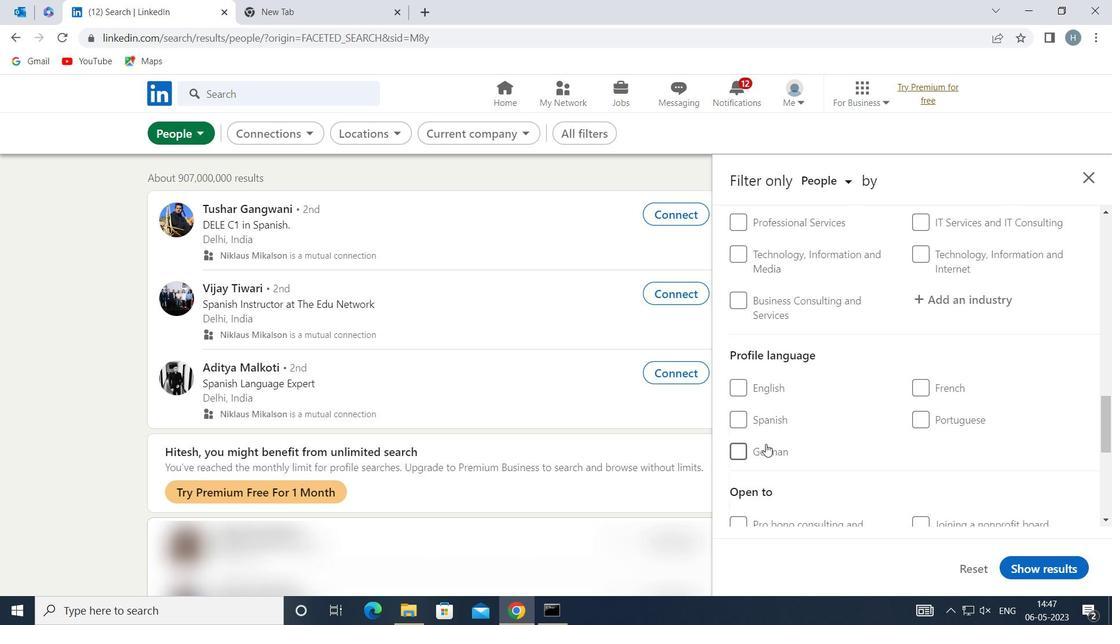 
Action: Mouse pressed left at (765, 445)
Screenshot: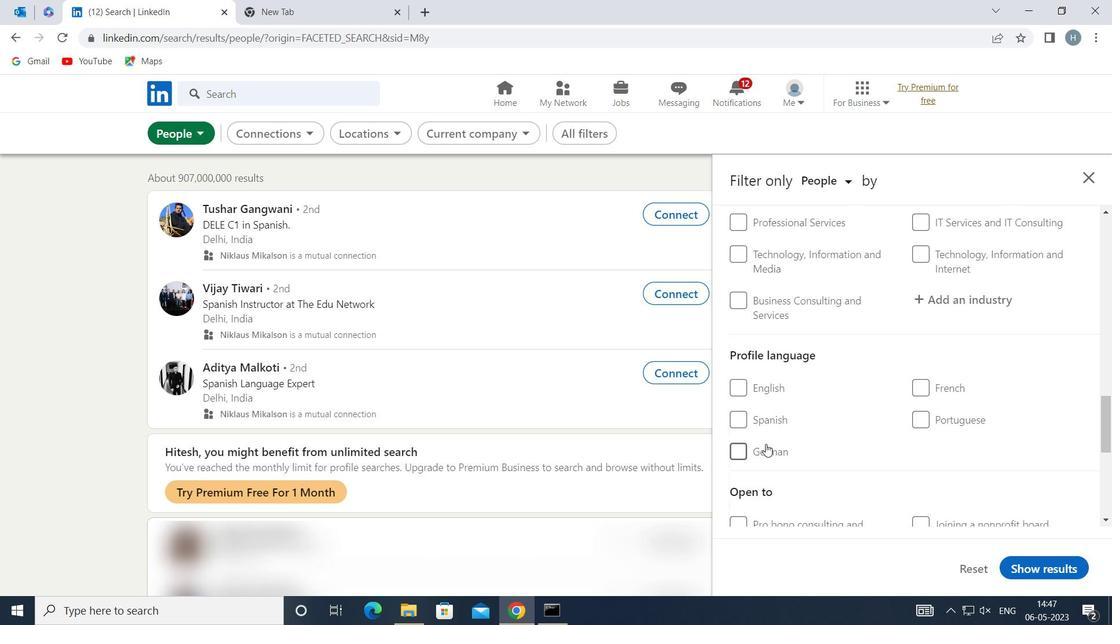 
Action: Mouse moved to (877, 421)
Screenshot: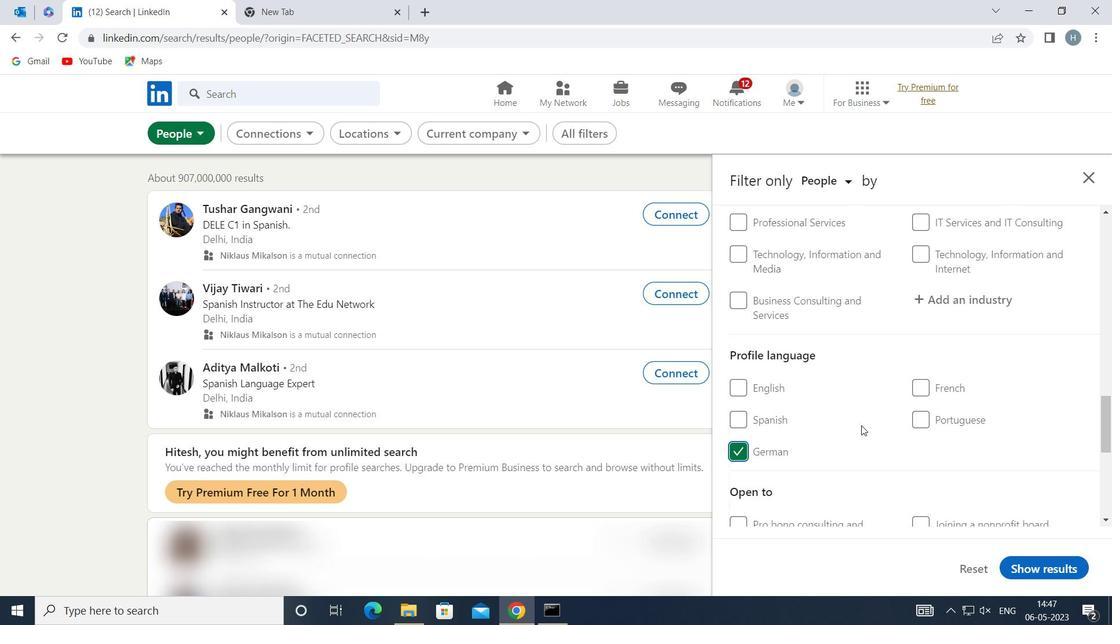 
Action: Mouse scrolled (877, 421) with delta (0, 0)
Screenshot: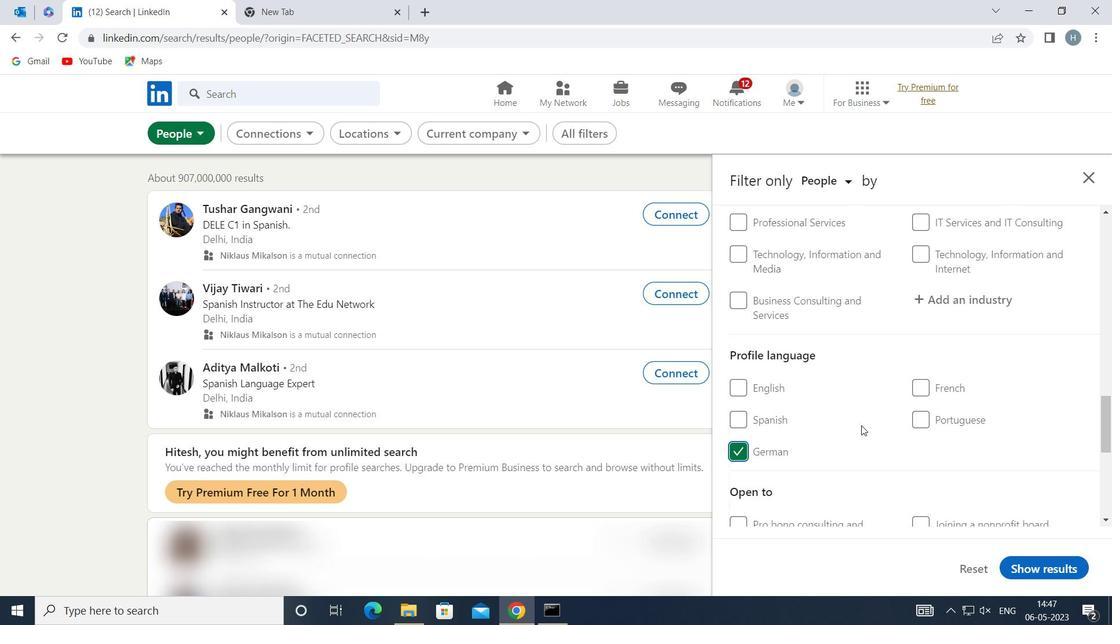 
Action: Mouse moved to (877, 420)
Screenshot: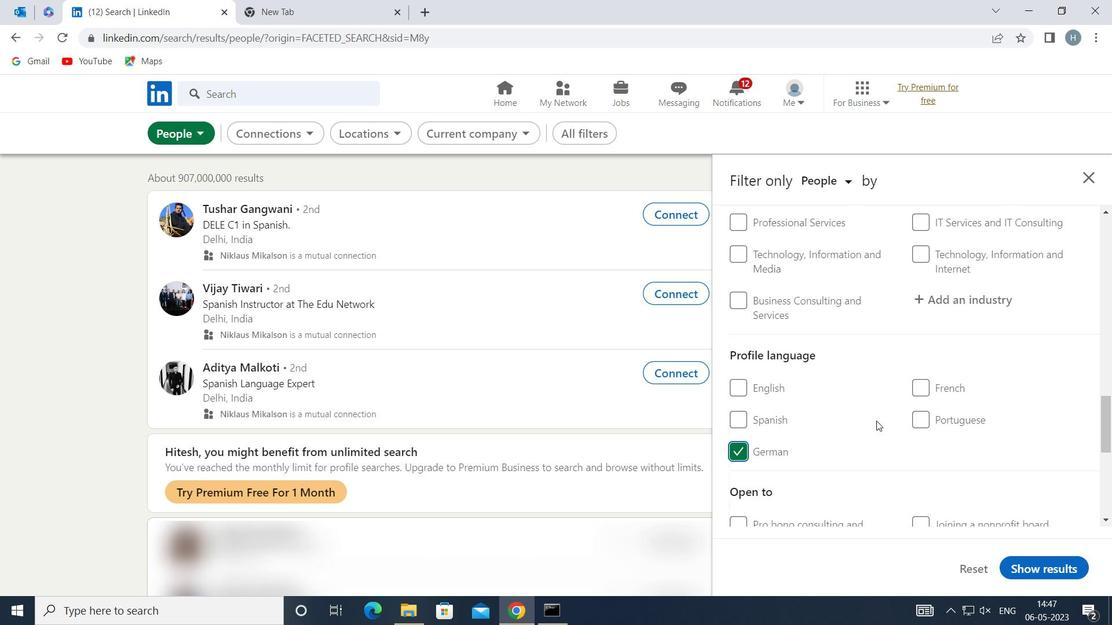 
Action: Mouse scrolled (877, 421) with delta (0, 0)
Screenshot: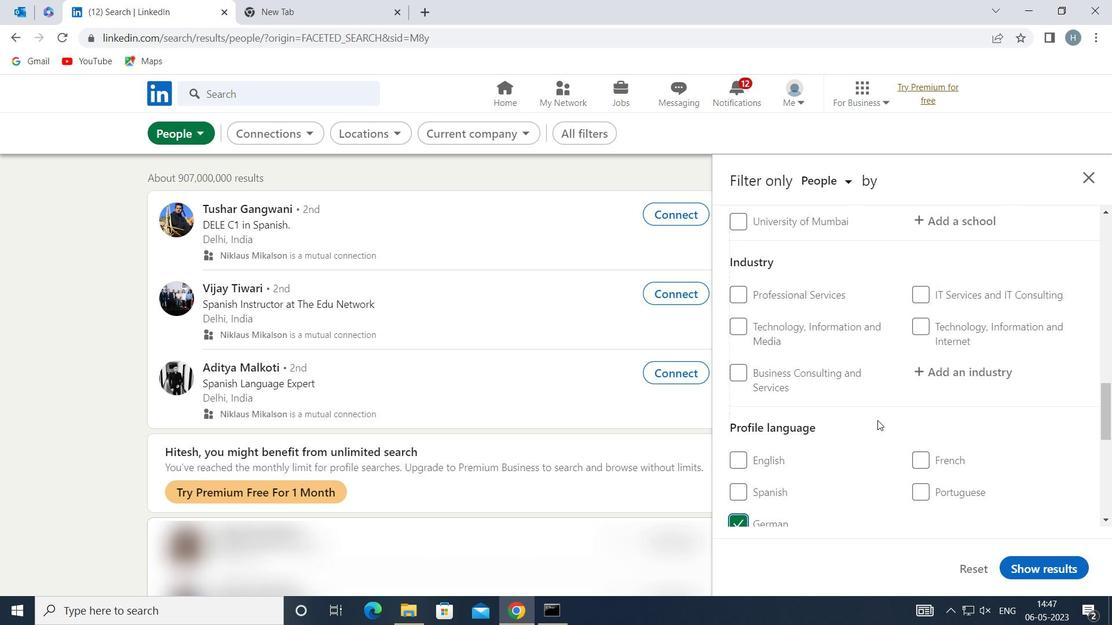 
Action: Mouse scrolled (877, 421) with delta (0, 0)
Screenshot: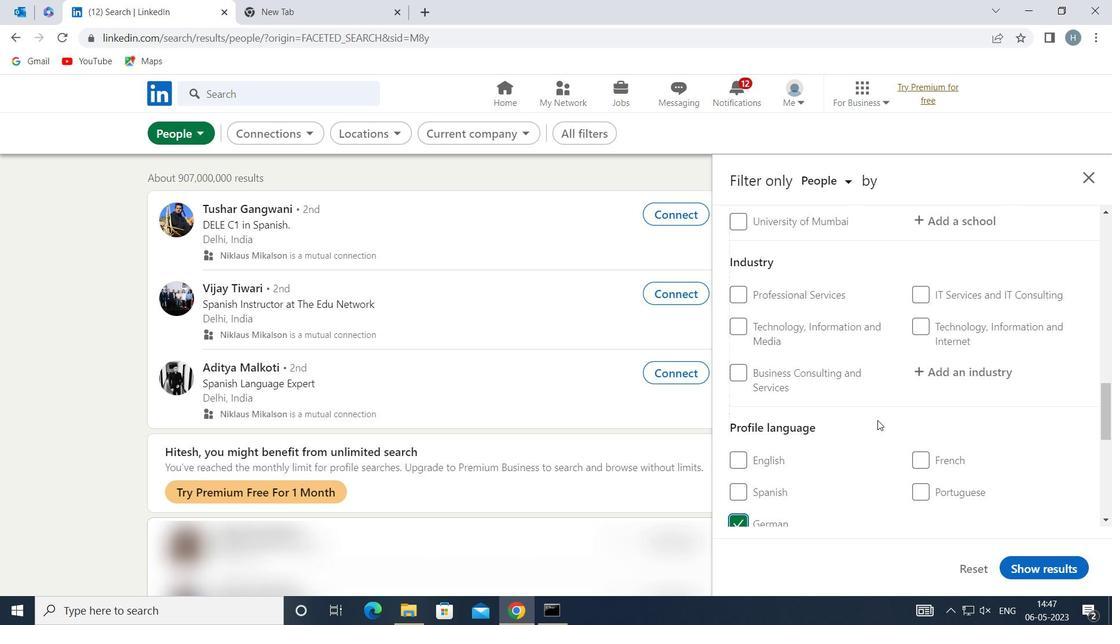 
Action: Mouse scrolled (877, 421) with delta (0, 0)
Screenshot: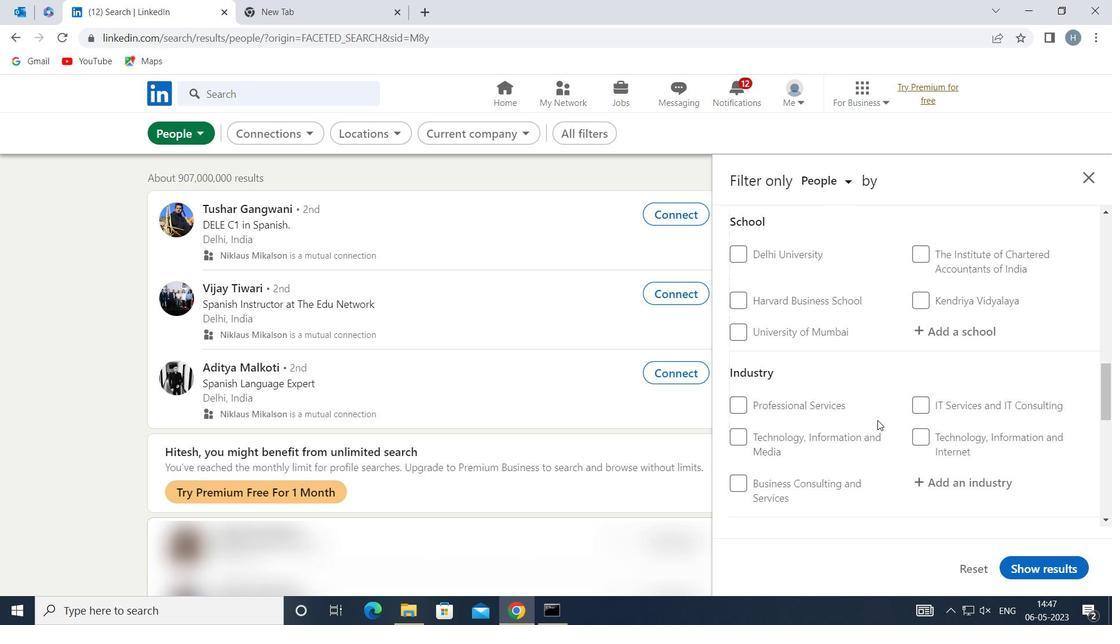 
Action: Mouse scrolled (877, 421) with delta (0, 0)
Screenshot: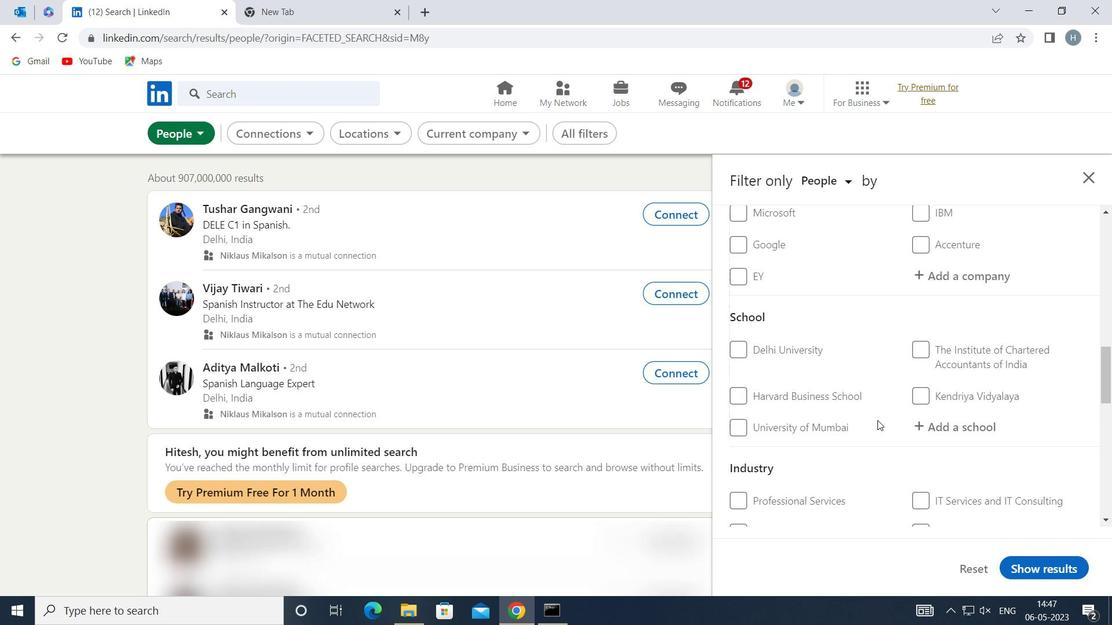 
Action: Mouse scrolled (877, 421) with delta (0, 0)
Screenshot: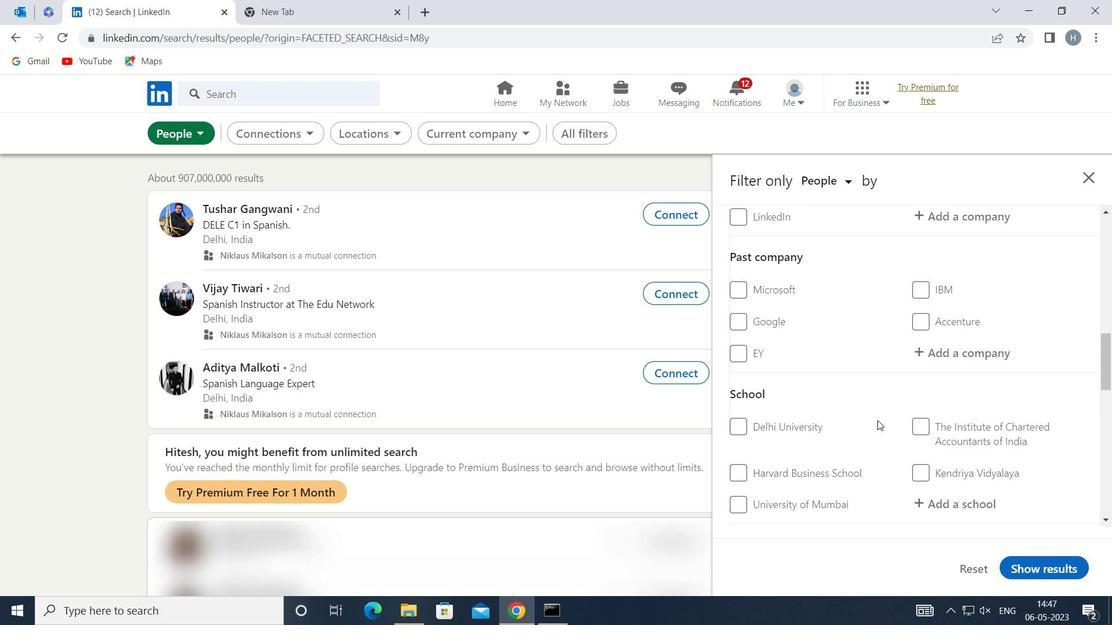 
Action: Mouse scrolled (877, 421) with delta (0, 0)
Screenshot: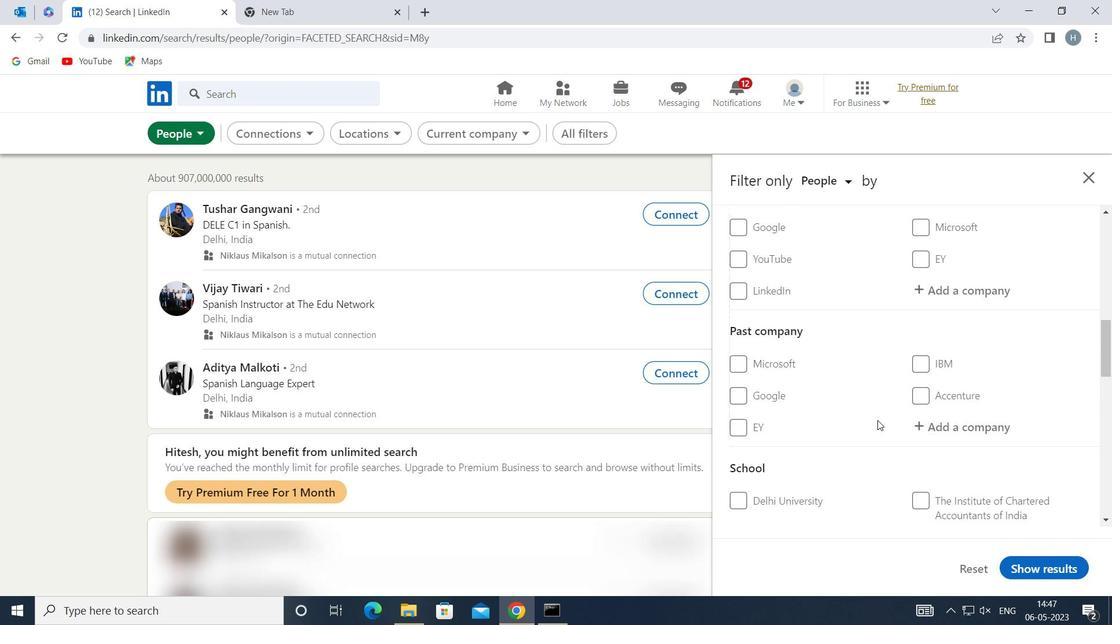 
Action: Mouse moved to (937, 364)
Screenshot: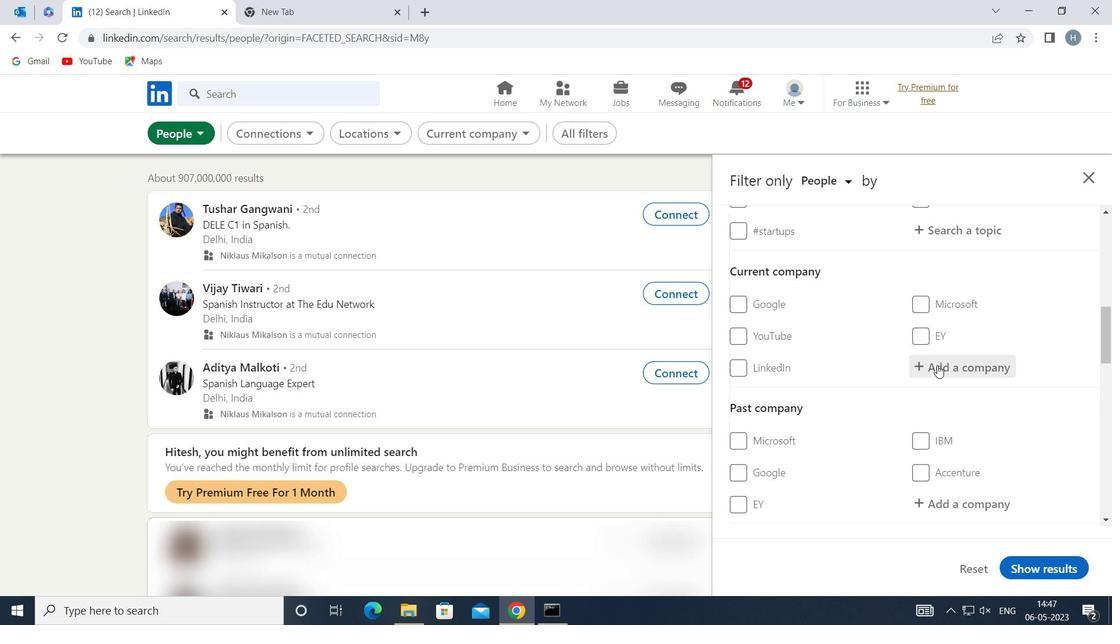 
Action: Mouse pressed left at (937, 364)
Screenshot: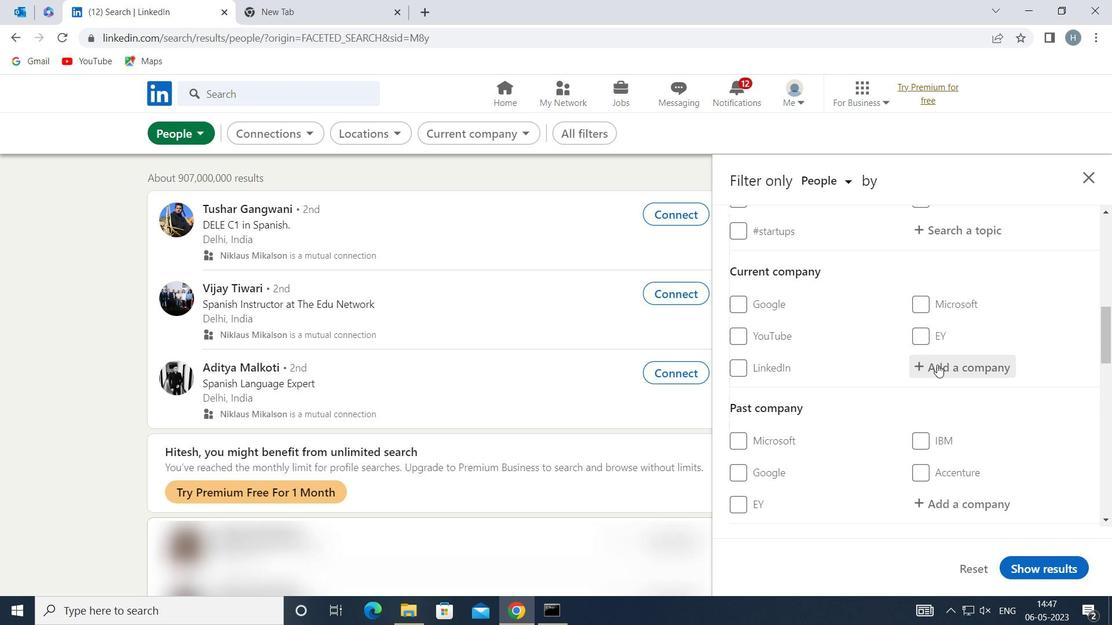 
Action: Key pressed <Key.shift>KIA<Key.space><Key.shift>INDIA
Screenshot: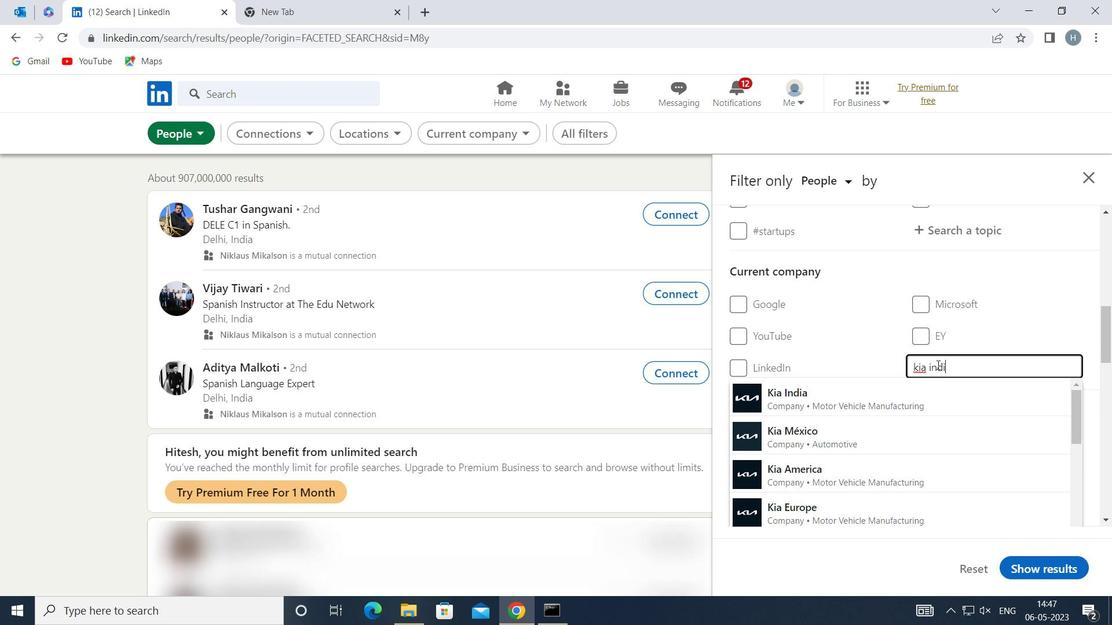 
Action: Mouse moved to (893, 384)
Screenshot: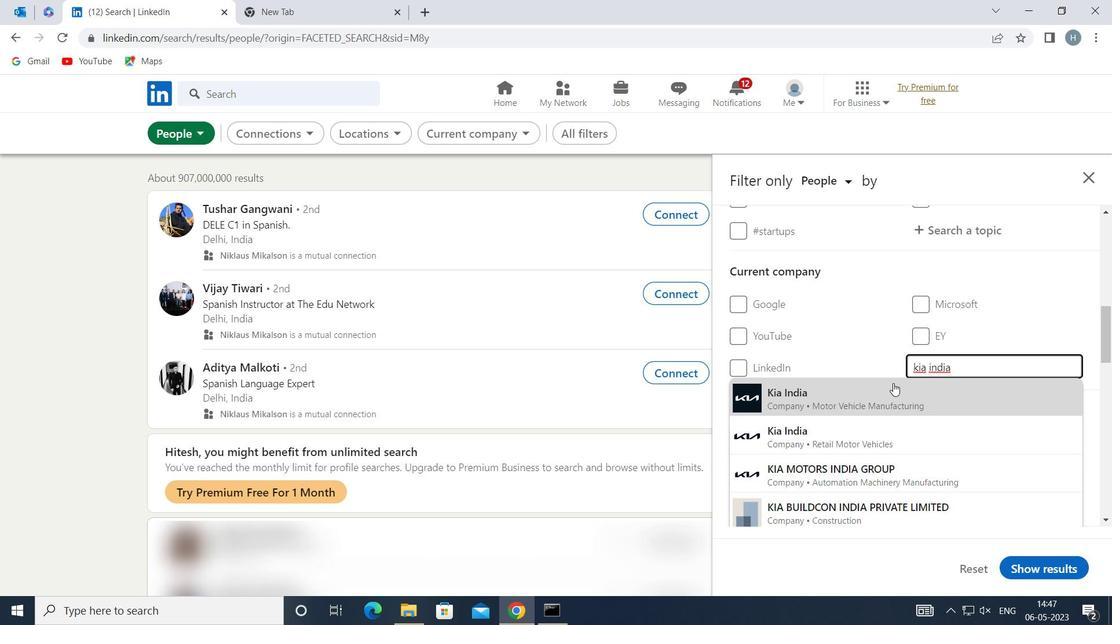 
Action: Mouse pressed left at (893, 384)
Screenshot: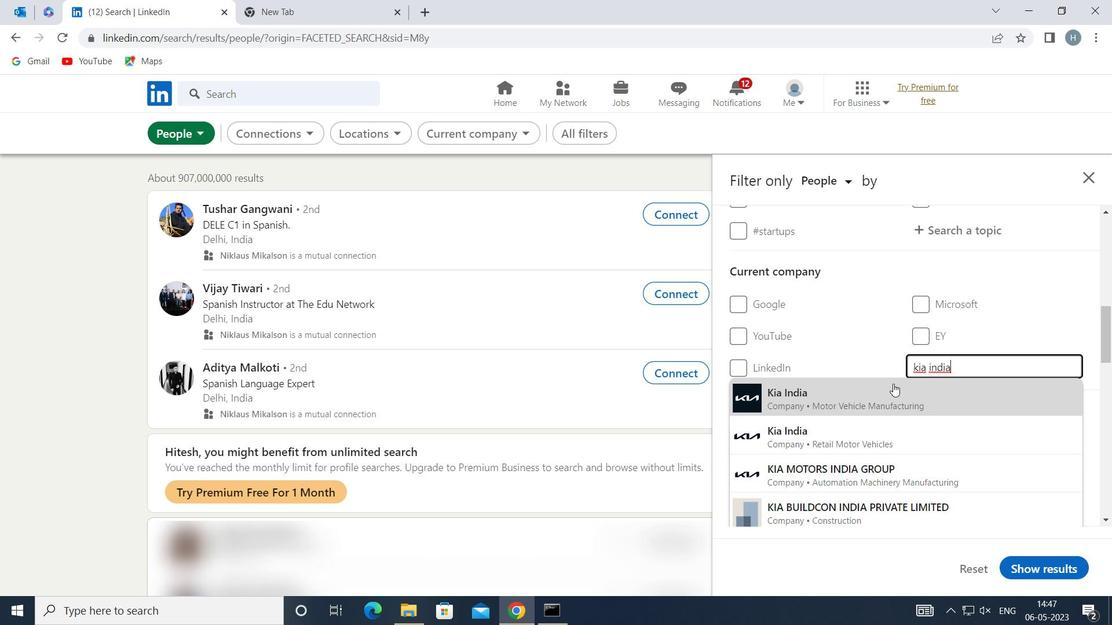 
Action: Mouse moved to (882, 354)
Screenshot: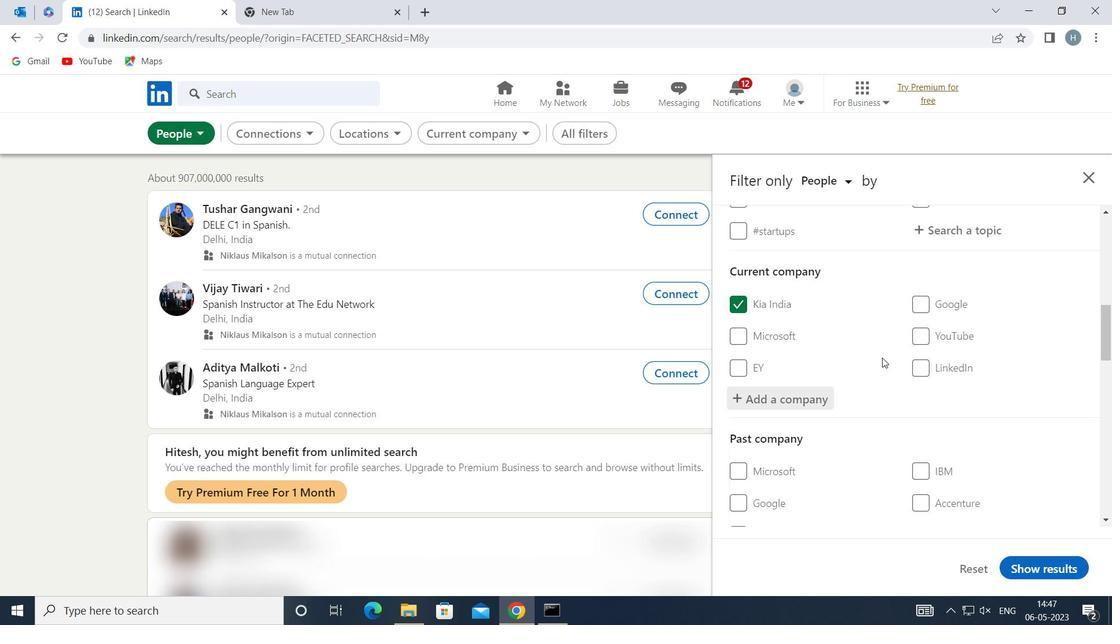 
Action: Mouse scrolled (882, 353) with delta (0, 0)
Screenshot: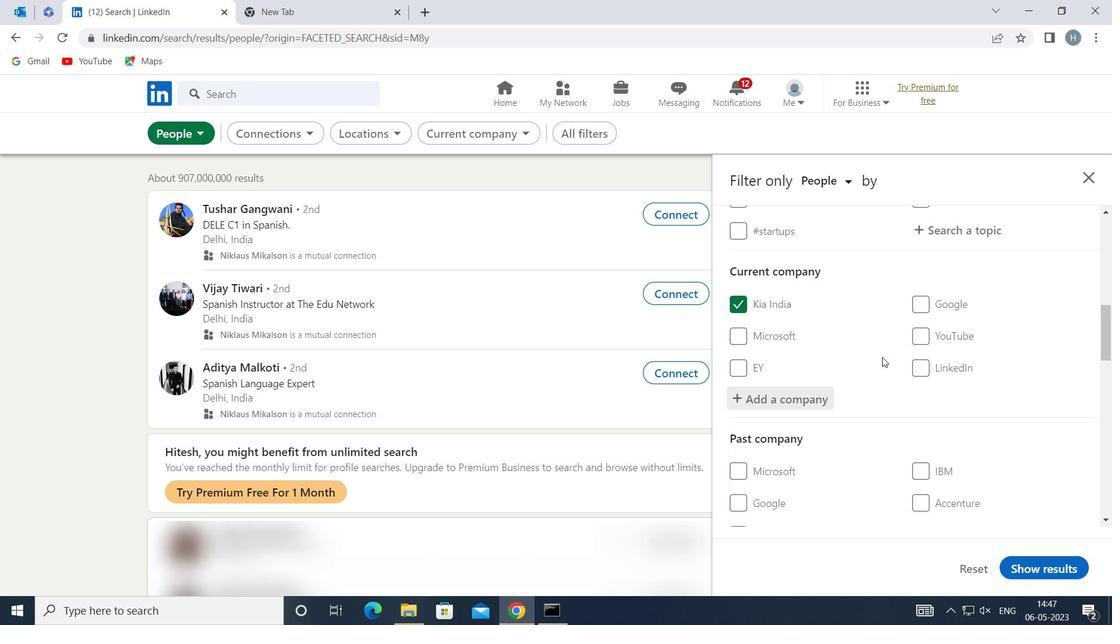 
Action: Mouse moved to (881, 350)
Screenshot: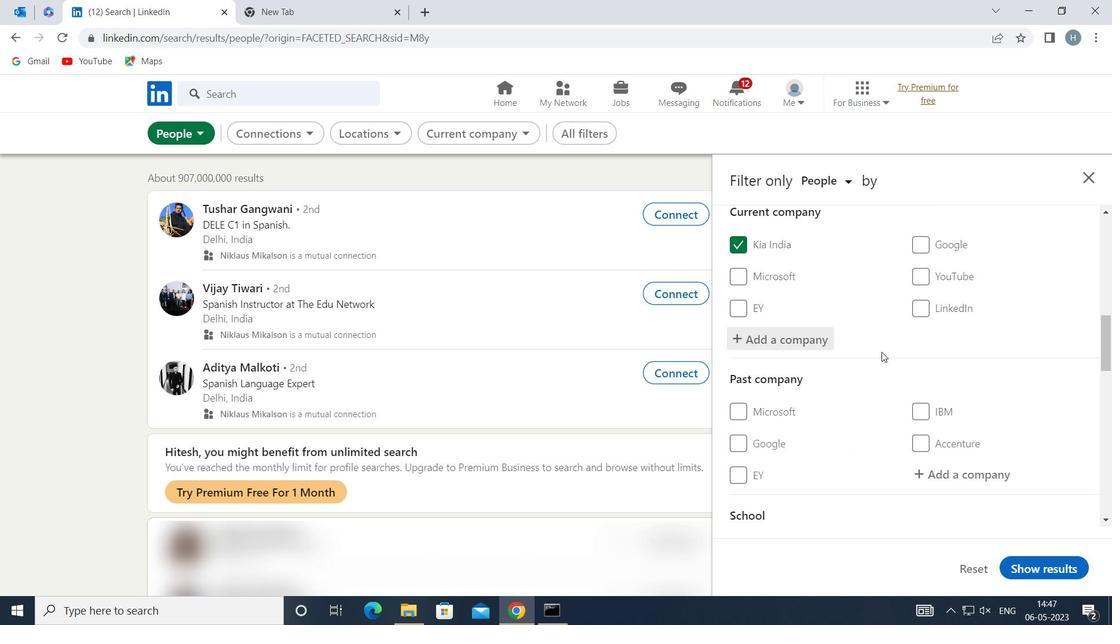 
Action: Mouse scrolled (881, 349) with delta (0, 0)
Screenshot: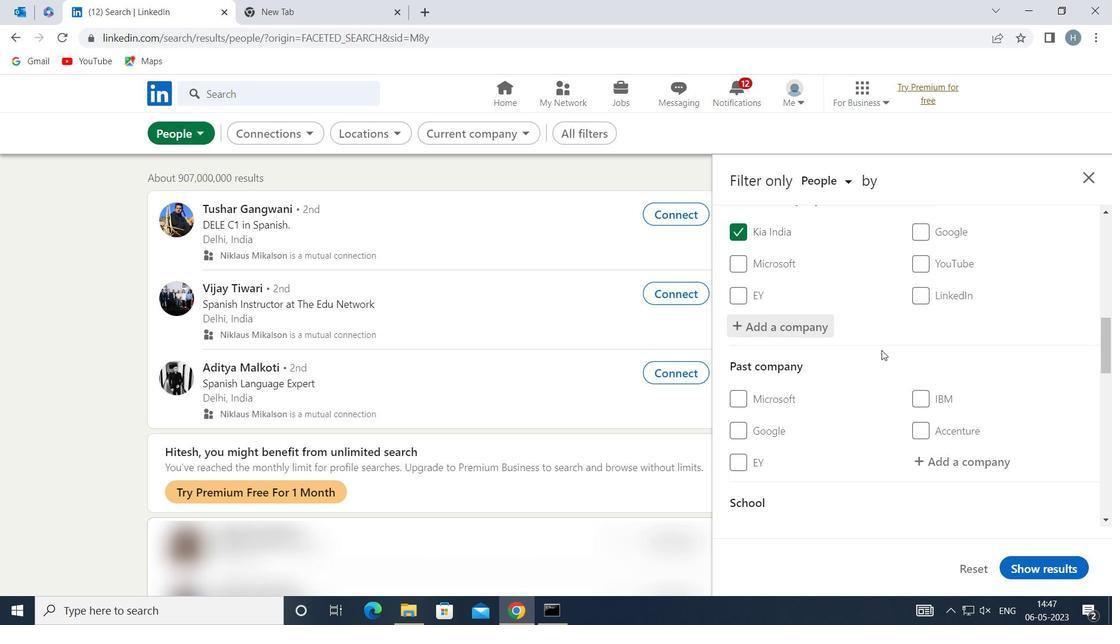 
Action: Mouse moved to (881, 348)
Screenshot: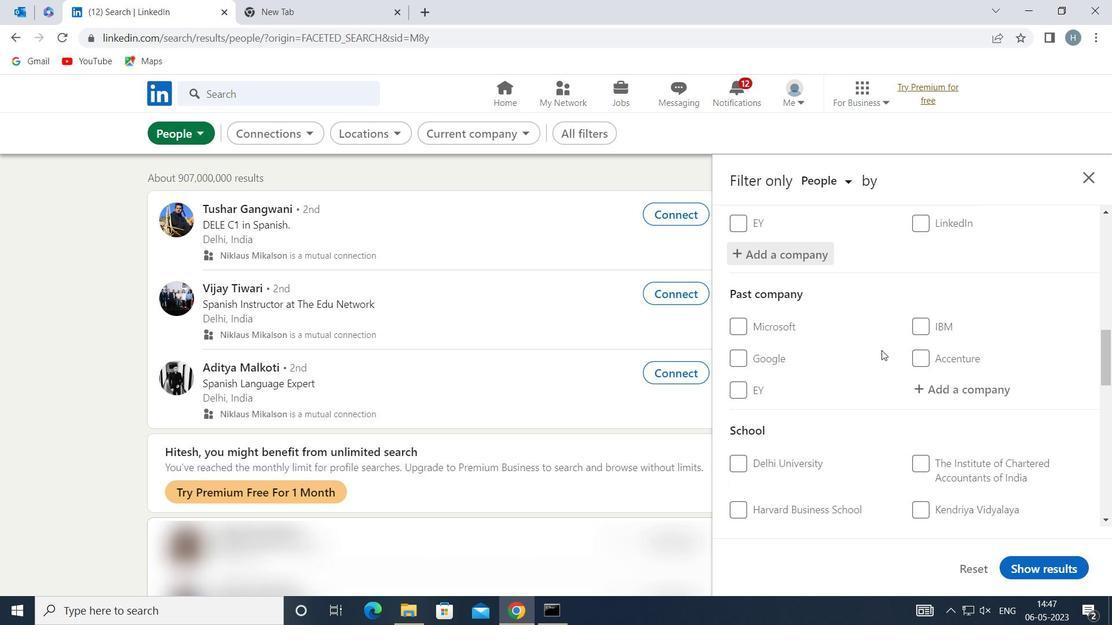 
Action: Mouse scrolled (881, 348) with delta (0, 0)
Screenshot: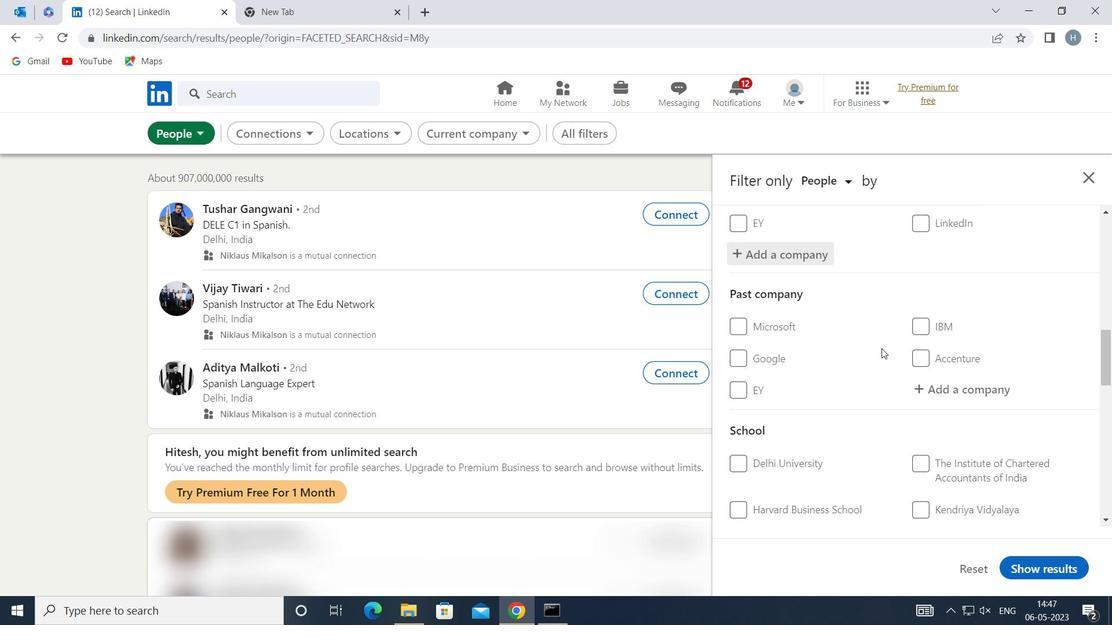 
Action: Mouse scrolled (881, 348) with delta (0, 0)
Screenshot: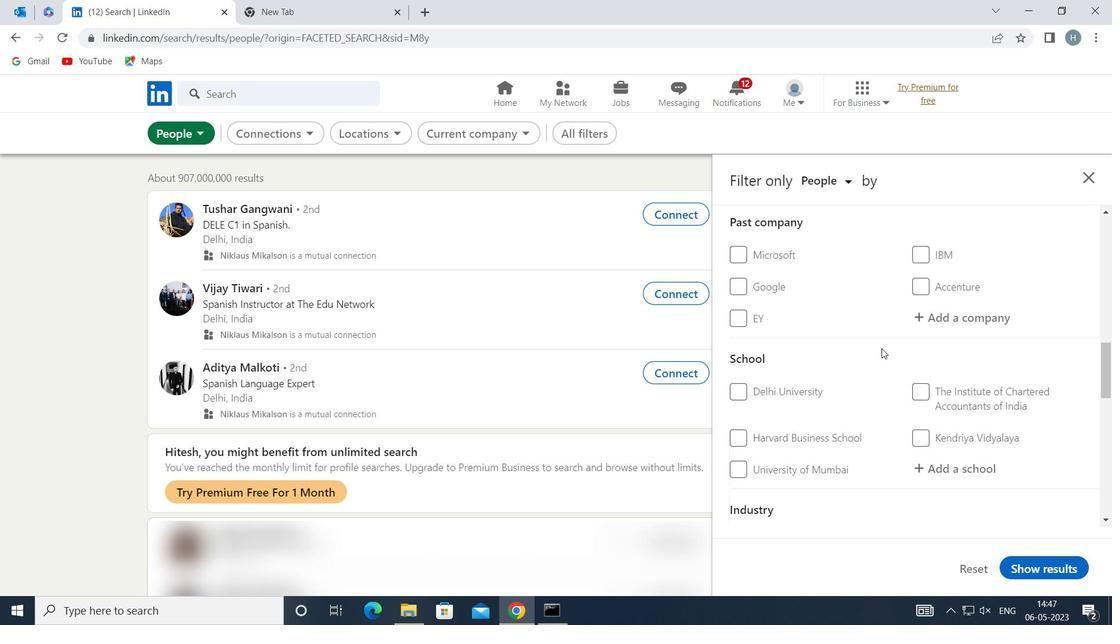 
Action: Mouse moved to (952, 392)
Screenshot: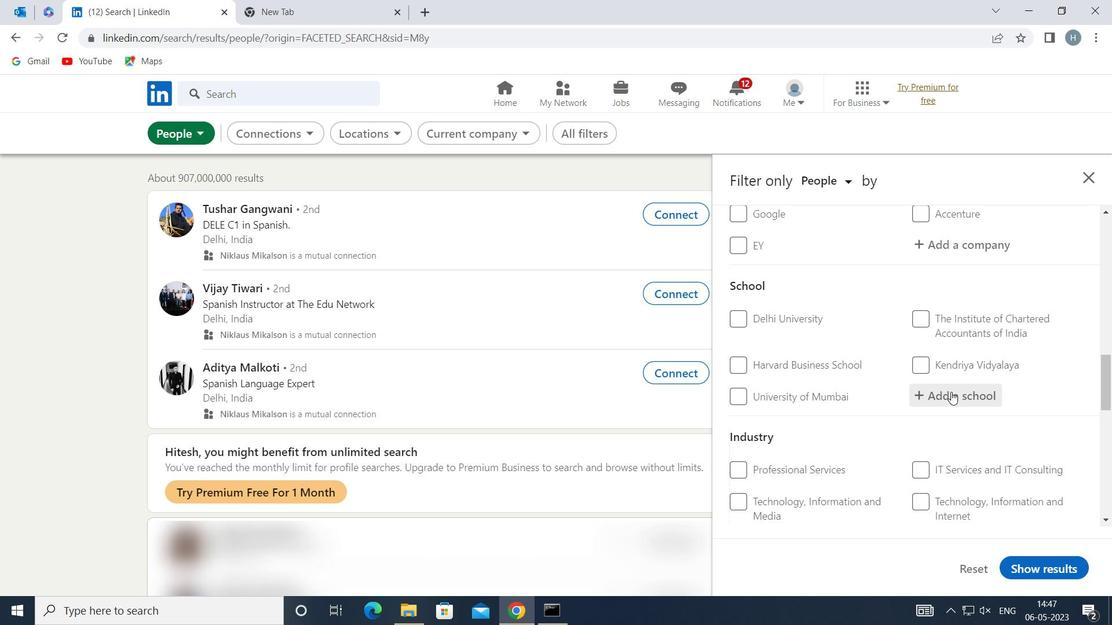 
Action: Mouse pressed left at (952, 392)
Screenshot: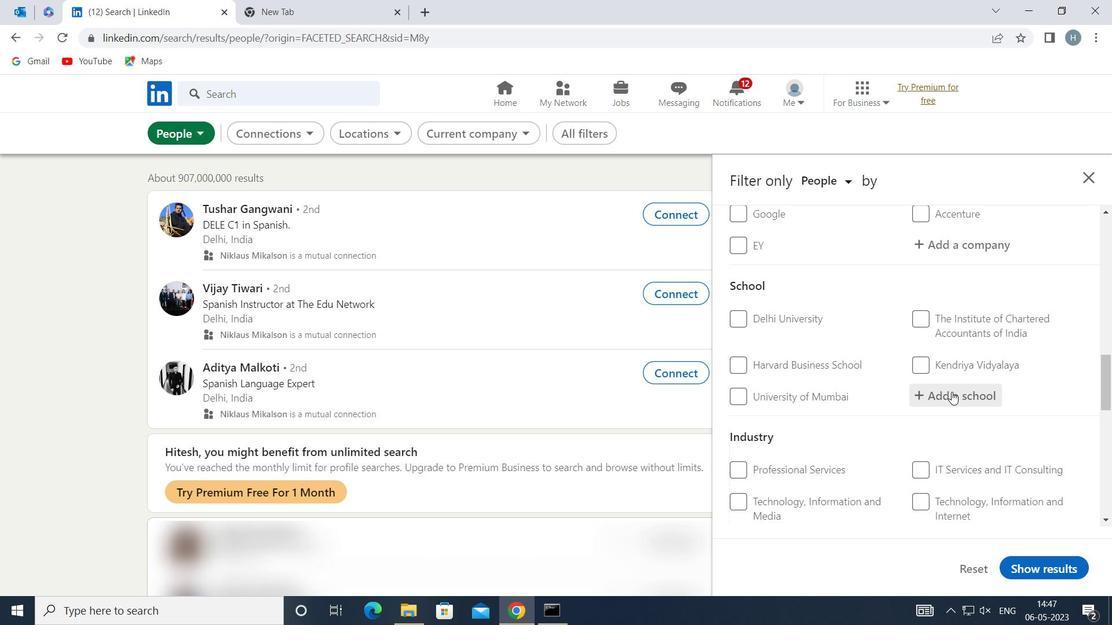
Action: Key pressed <Key.shift>LOKMANYA<Key.space><Key.shift>TIKA<Key.backspace><Key.backspace>LAK<Key.space><Key.shift>C
Screenshot: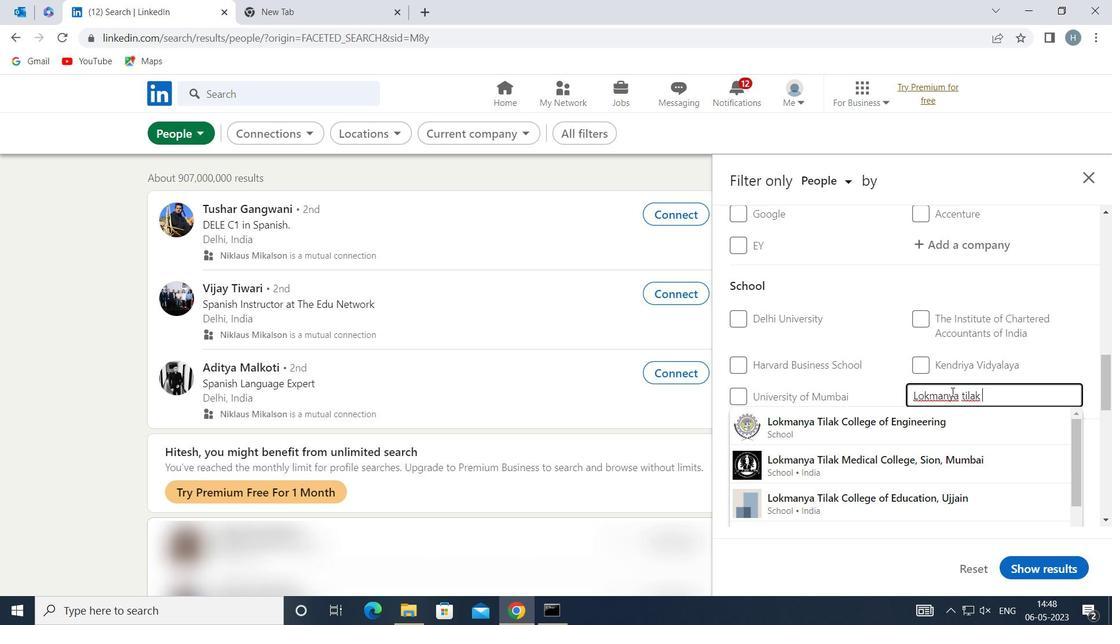 
Action: Mouse moved to (896, 424)
Screenshot: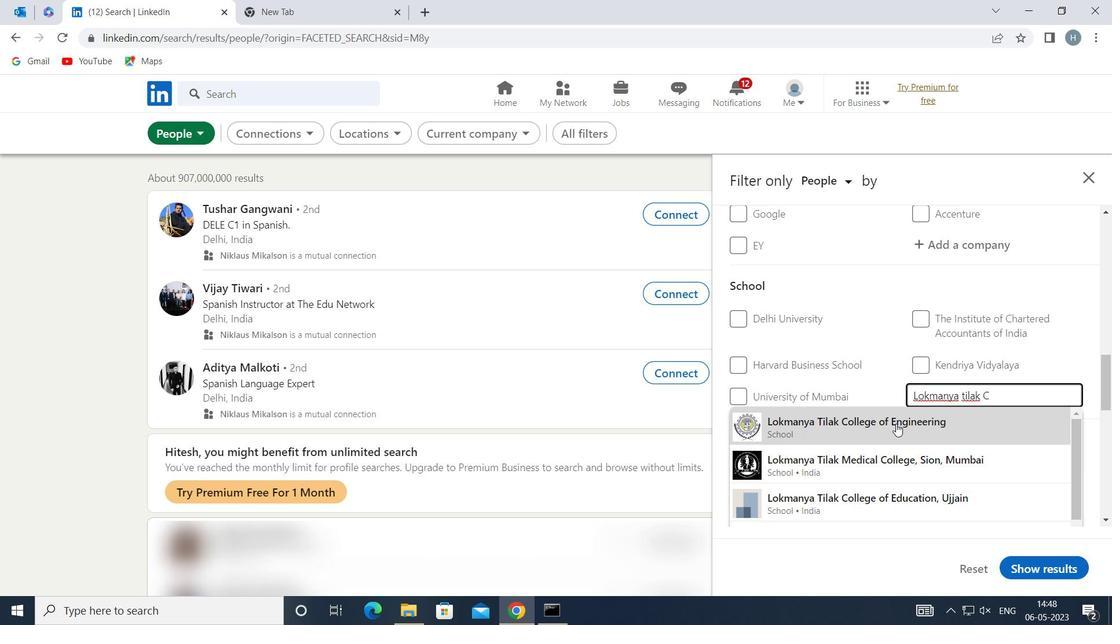
Action: Mouse pressed left at (896, 424)
Screenshot: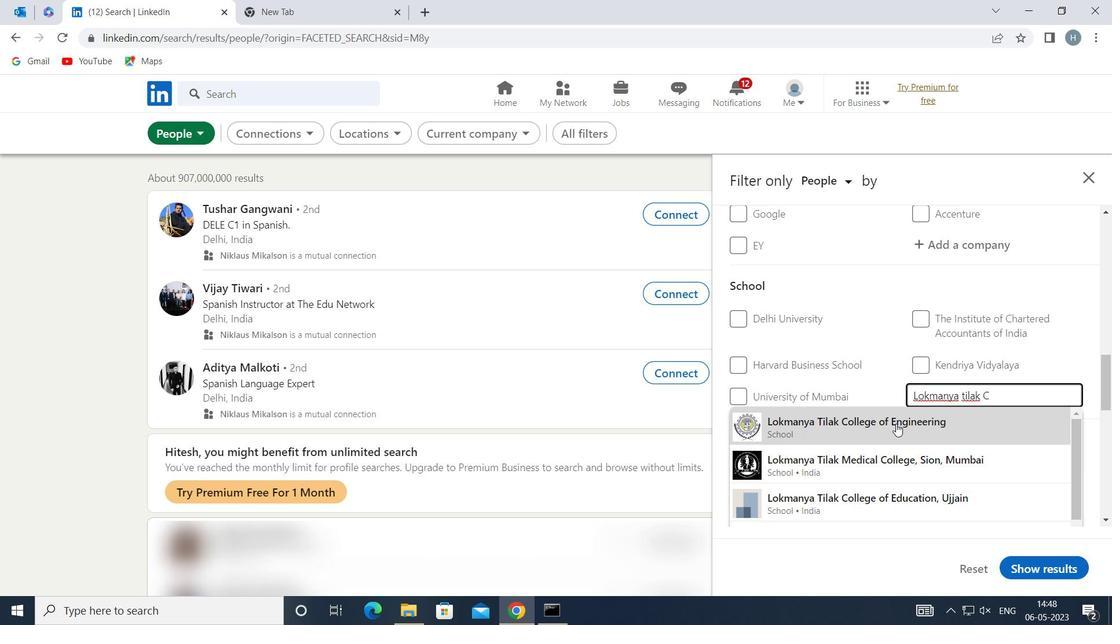 
Action: Mouse moved to (868, 363)
Screenshot: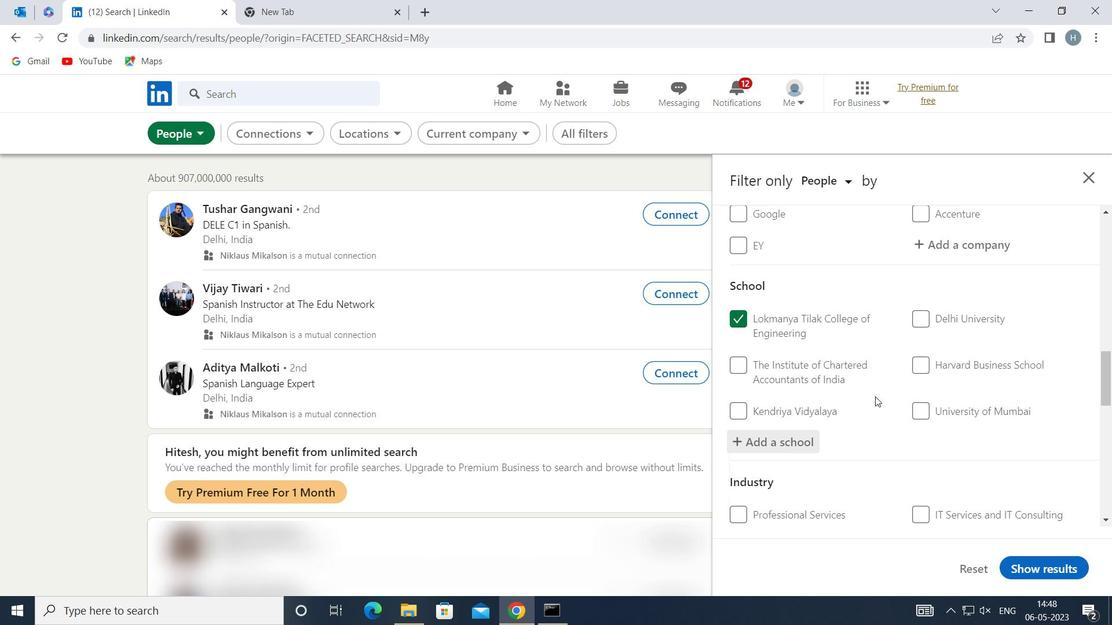 
Action: Mouse scrolled (868, 362) with delta (0, 0)
Screenshot: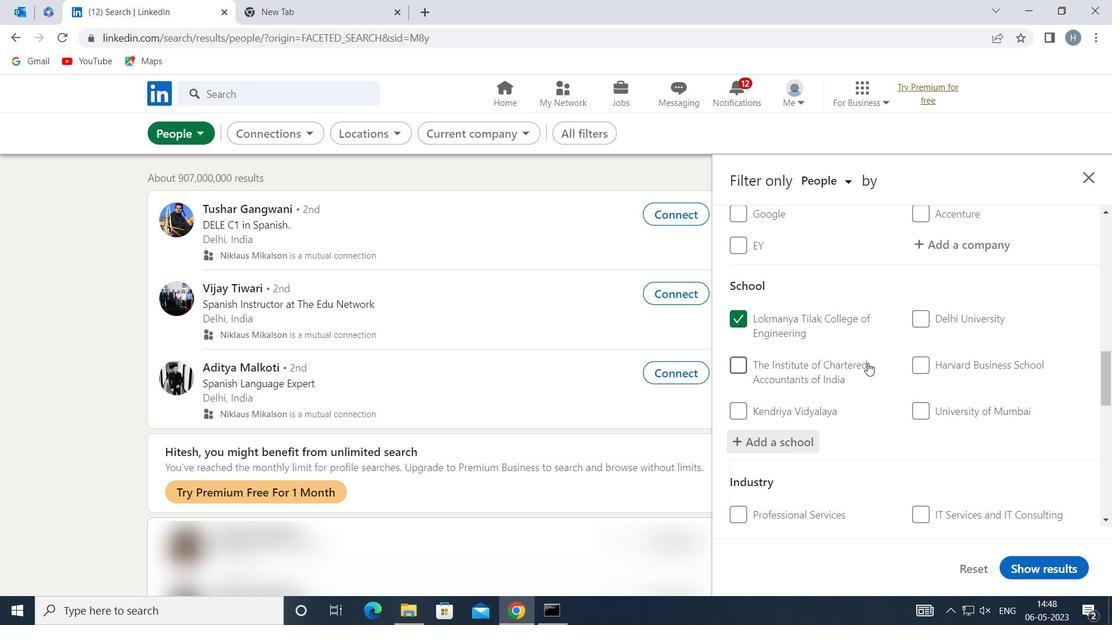 
Action: Mouse scrolled (868, 362) with delta (0, 0)
Screenshot: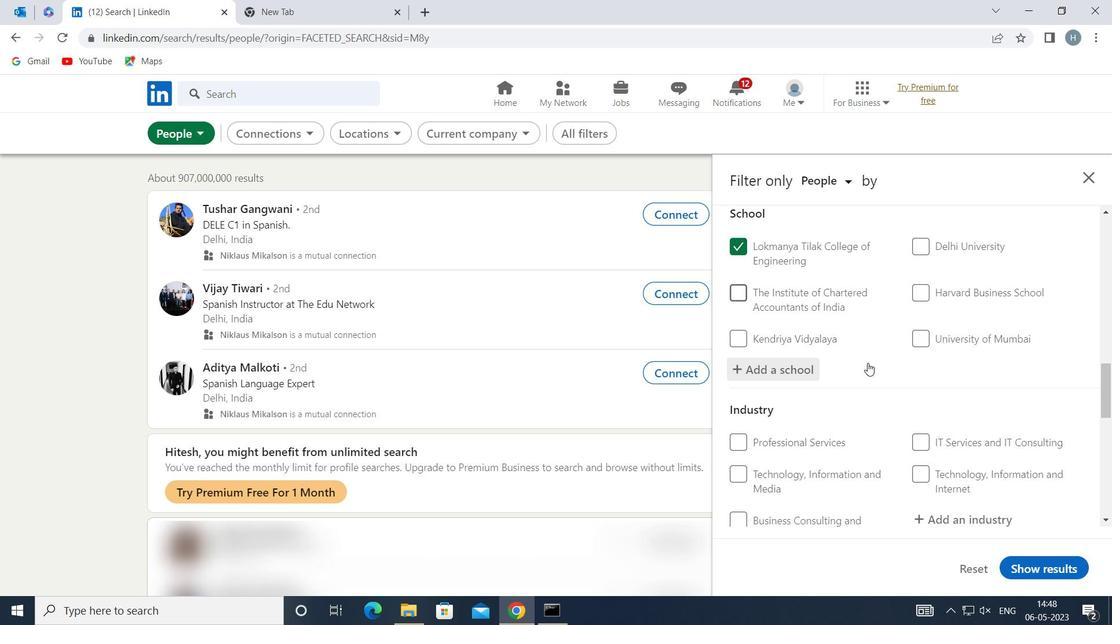 
Action: Mouse moved to (868, 360)
Screenshot: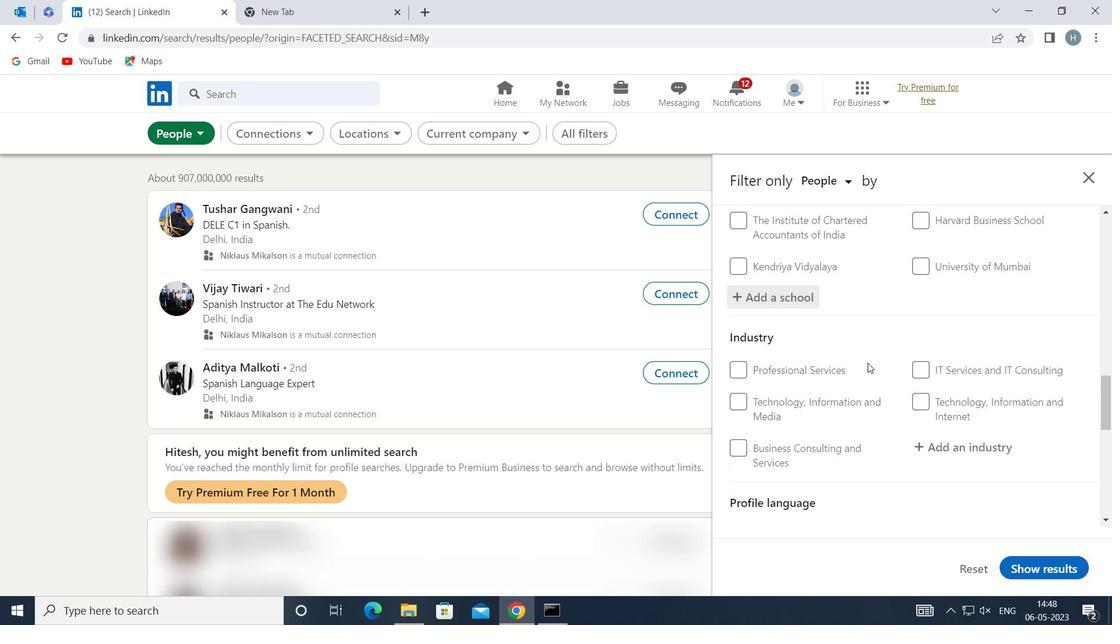 
Action: Mouse scrolled (868, 360) with delta (0, 0)
Screenshot: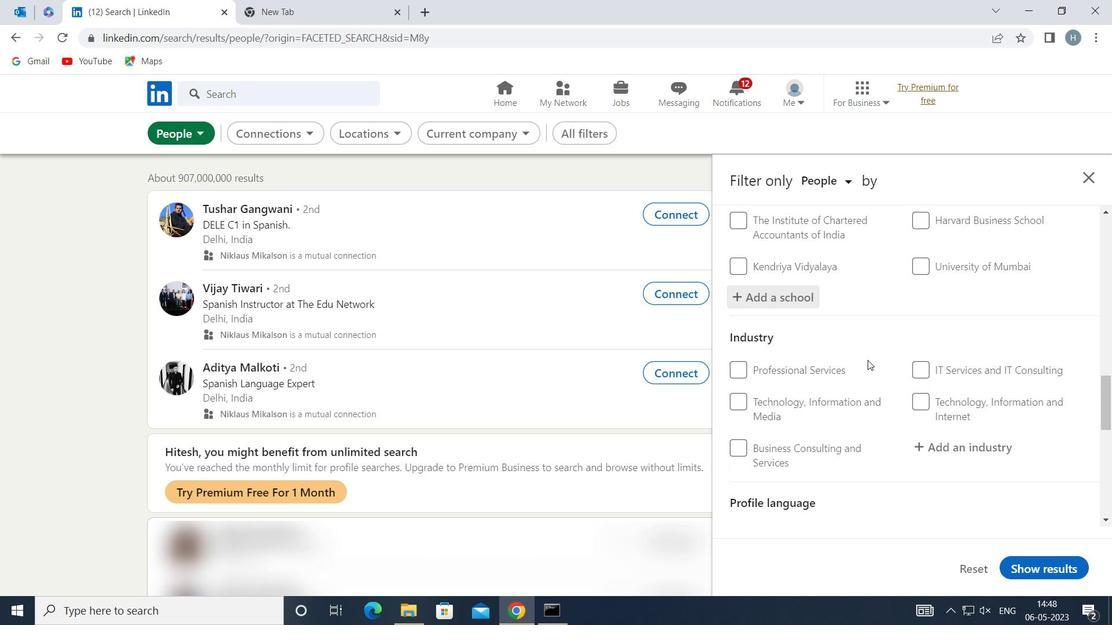 
Action: Mouse moved to (935, 367)
Screenshot: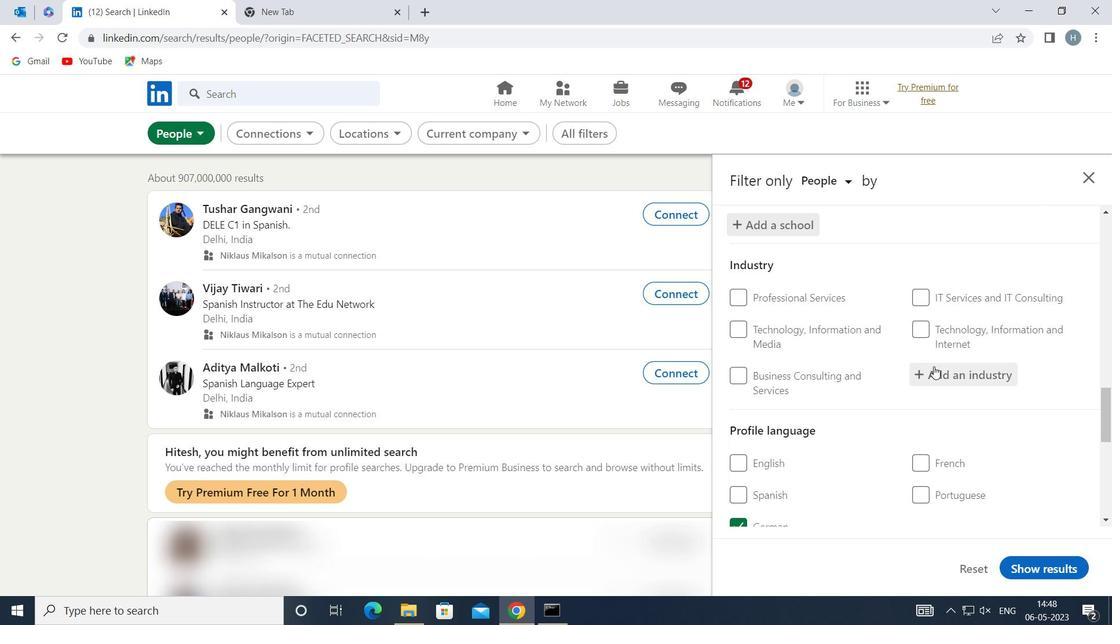 
Action: Mouse pressed left at (935, 367)
Screenshot: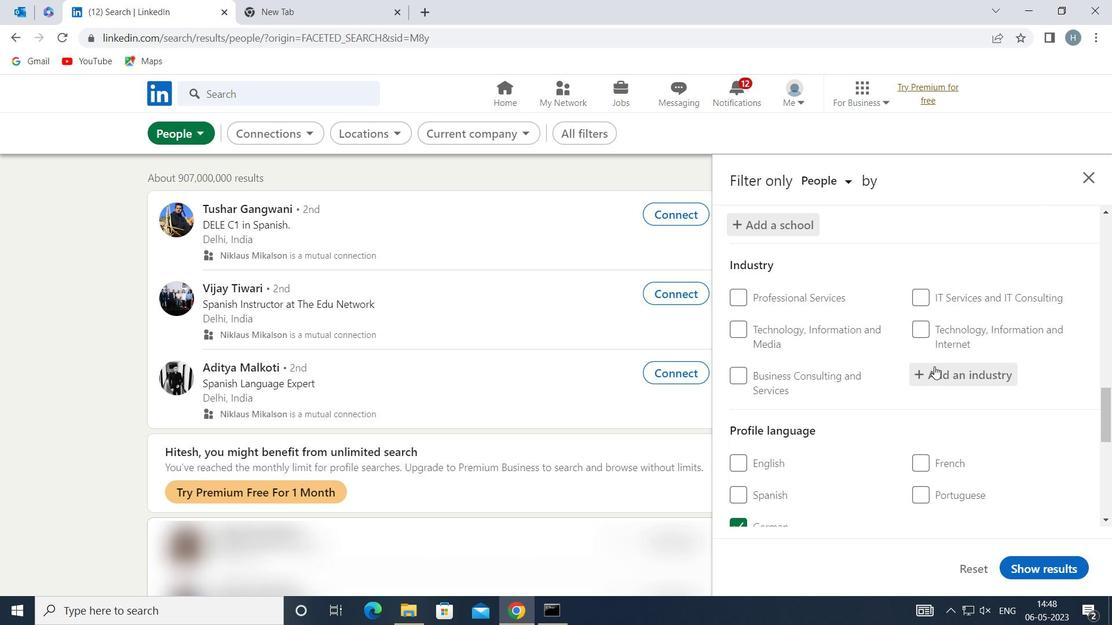 
Action: Mouse moved to (936, 367)
Screenshot: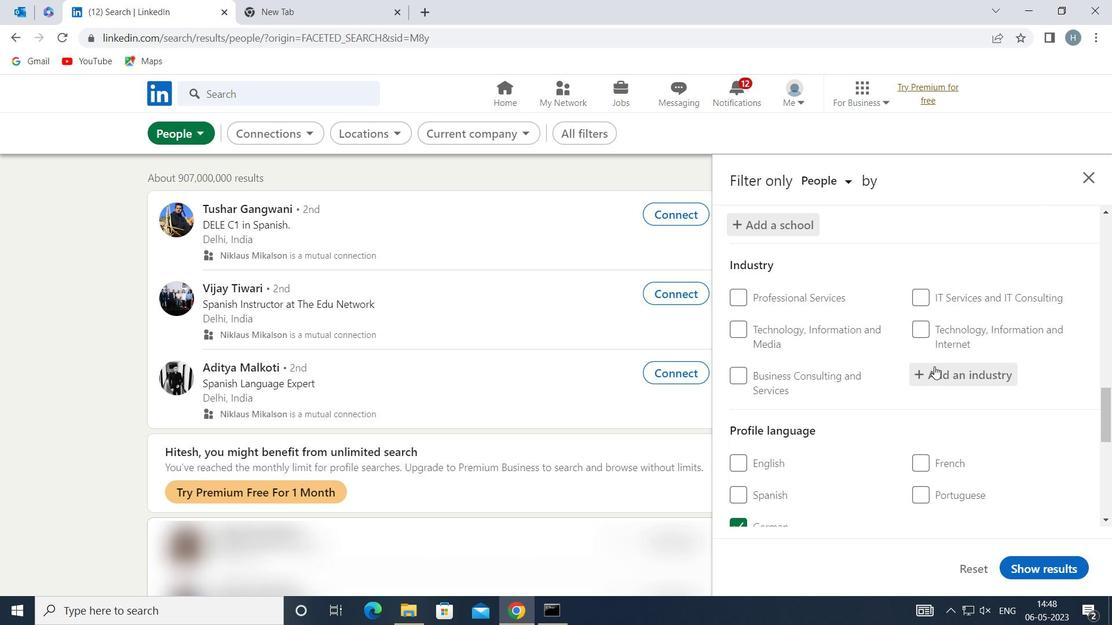 
Action: Key pressed <Key.shift>VENTURE
Screenshot: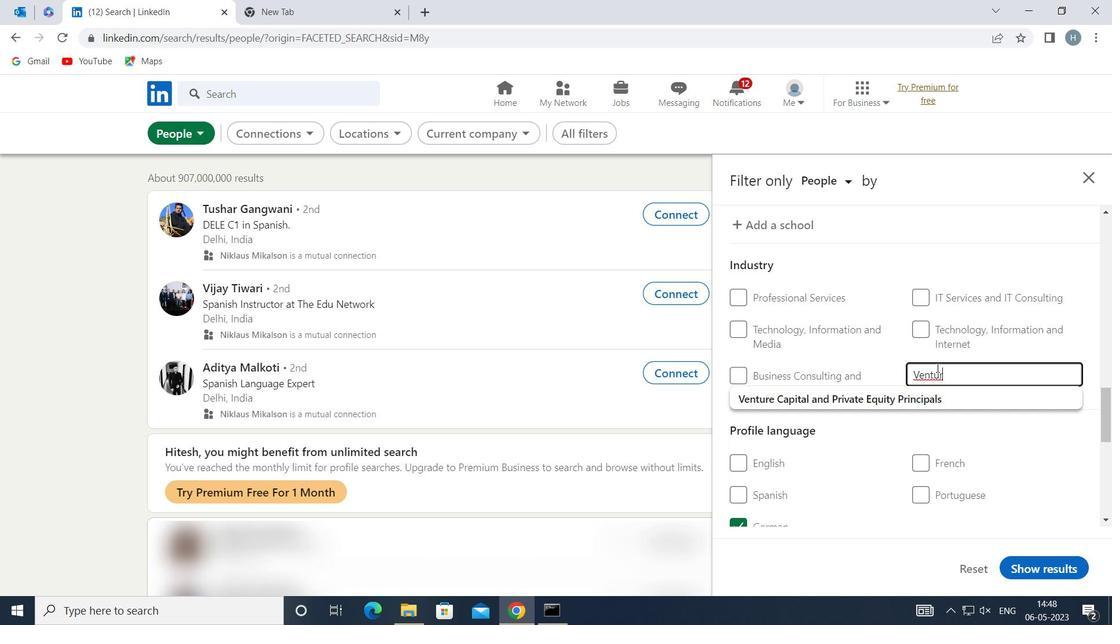 
Action: Mouse moved to (900, 393)
Screenshot: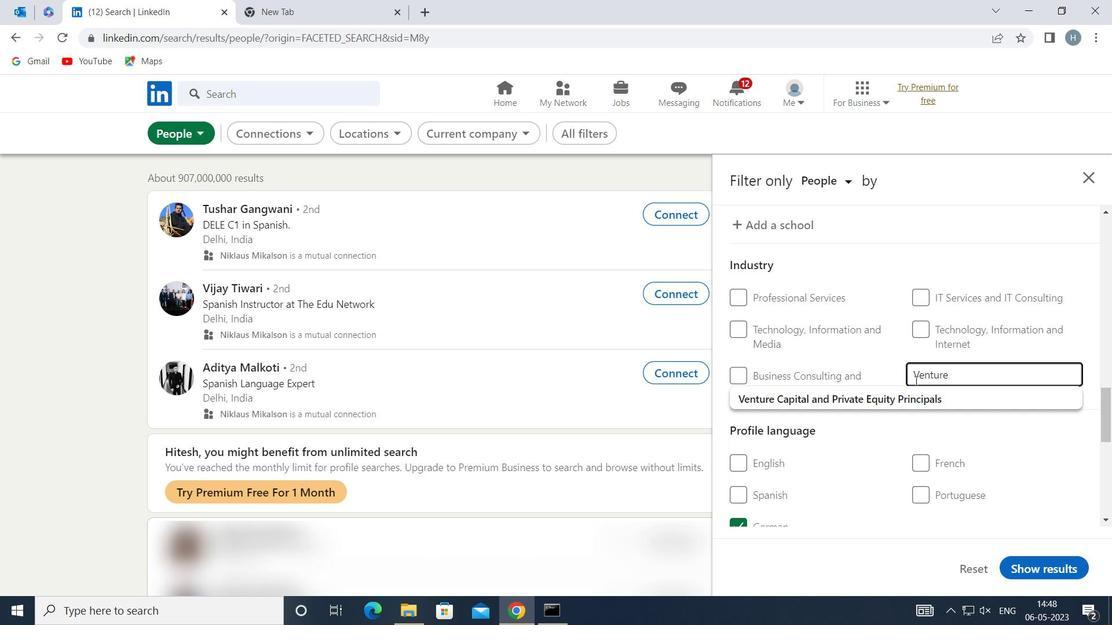 
Action: Mouse pressed left at (900, 393)
Screenshot: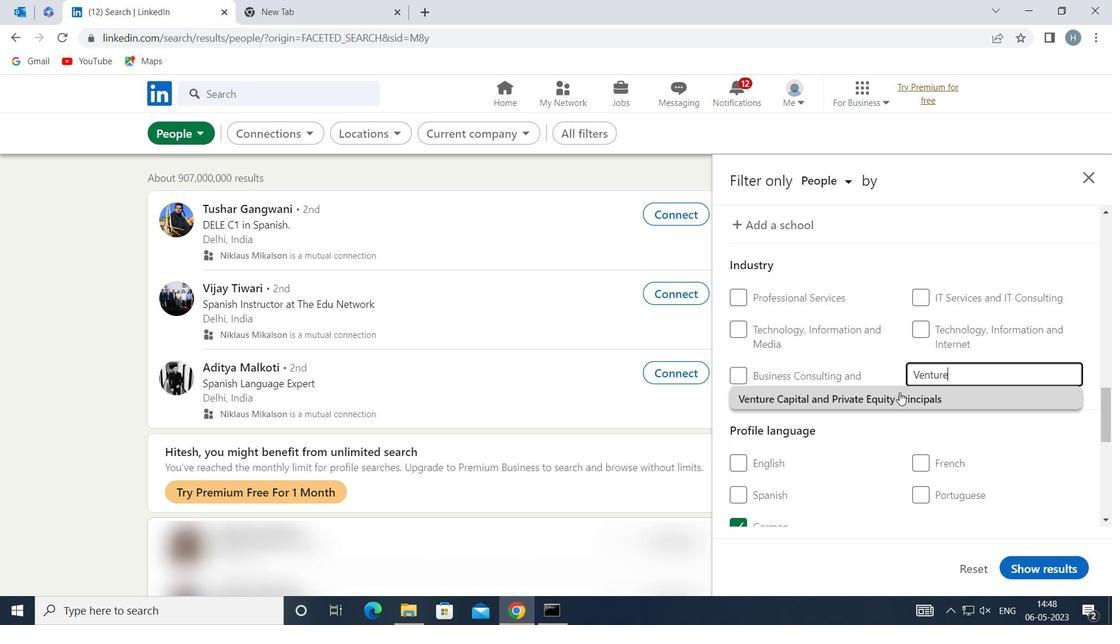
Action: Mouse moved to (892, 381)
Screenshot: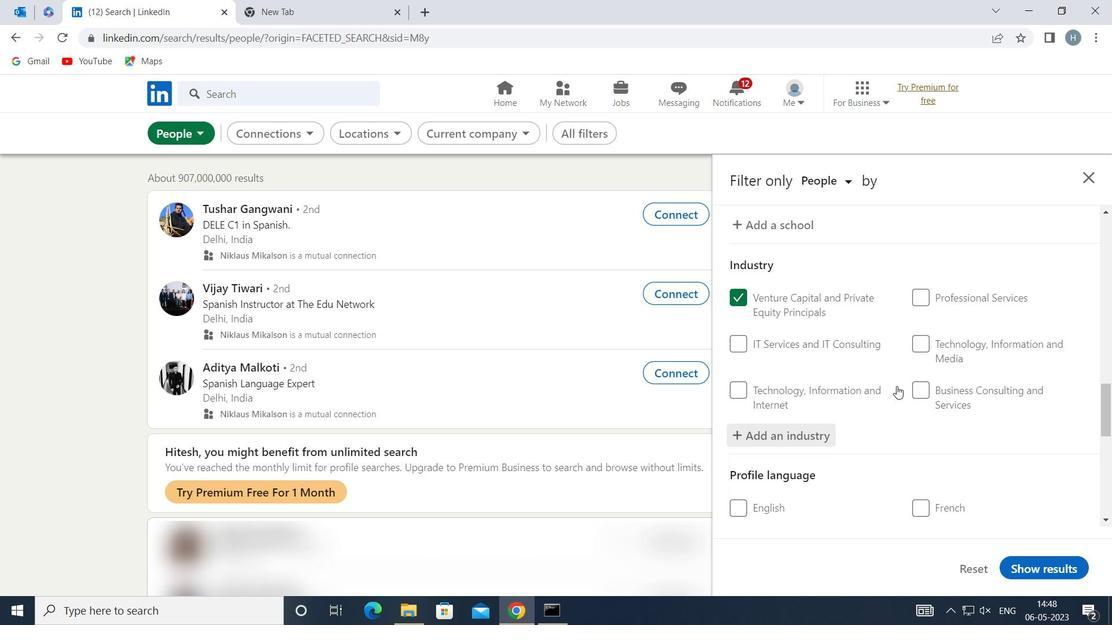 
Action: Mouse scrolled (892, 380) with delta (0, 0)
Screenshot: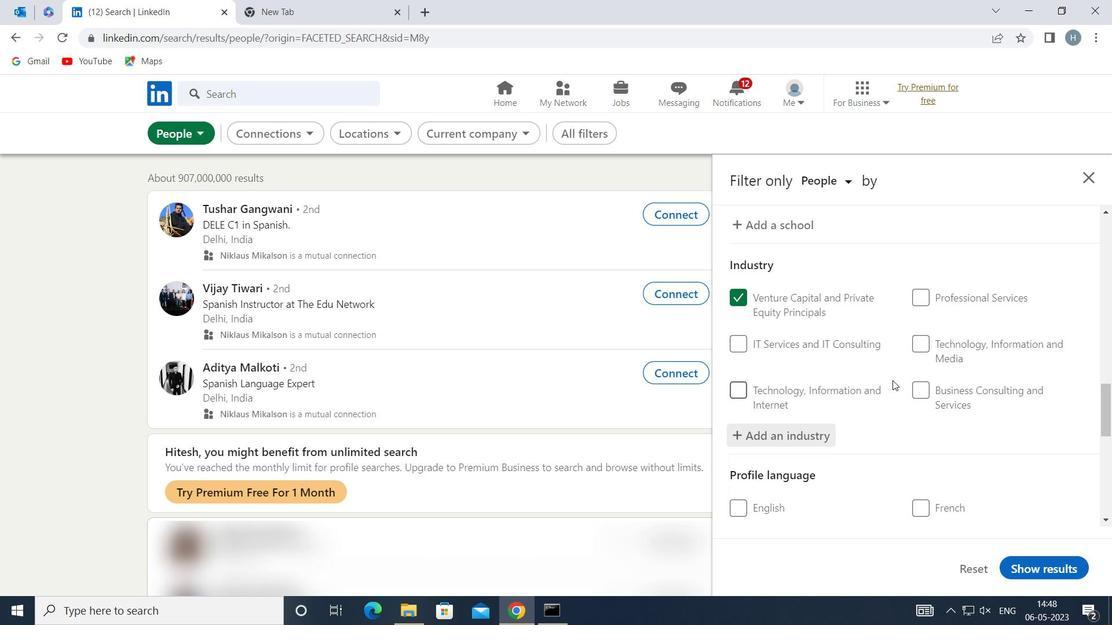 
Action: Mouse scrolled (892, 380) with delta (0, 0)
Screenshot: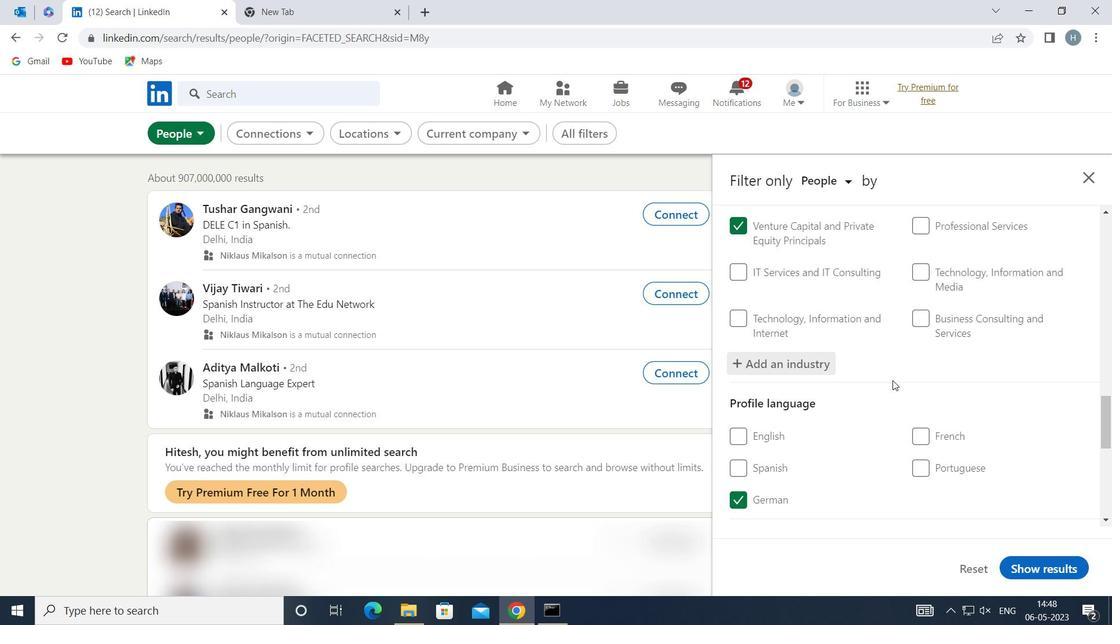 
Action: Mouse moved to (892, 381)
Screenshot: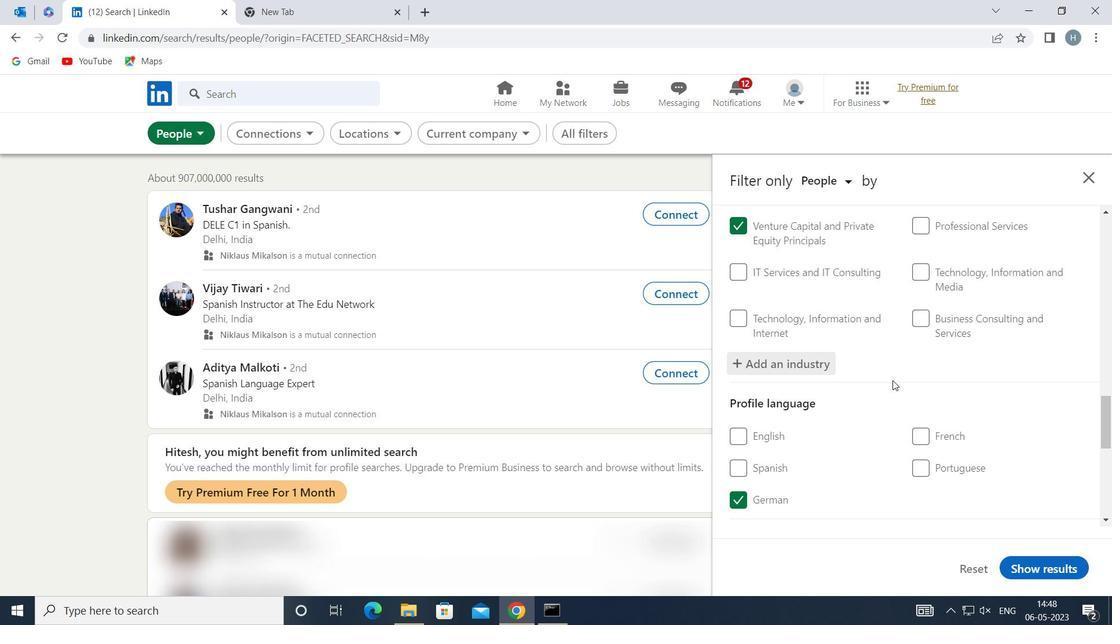 
Action: Mouse scrolled (892, 380) with delta (0, 0)
Screenshot: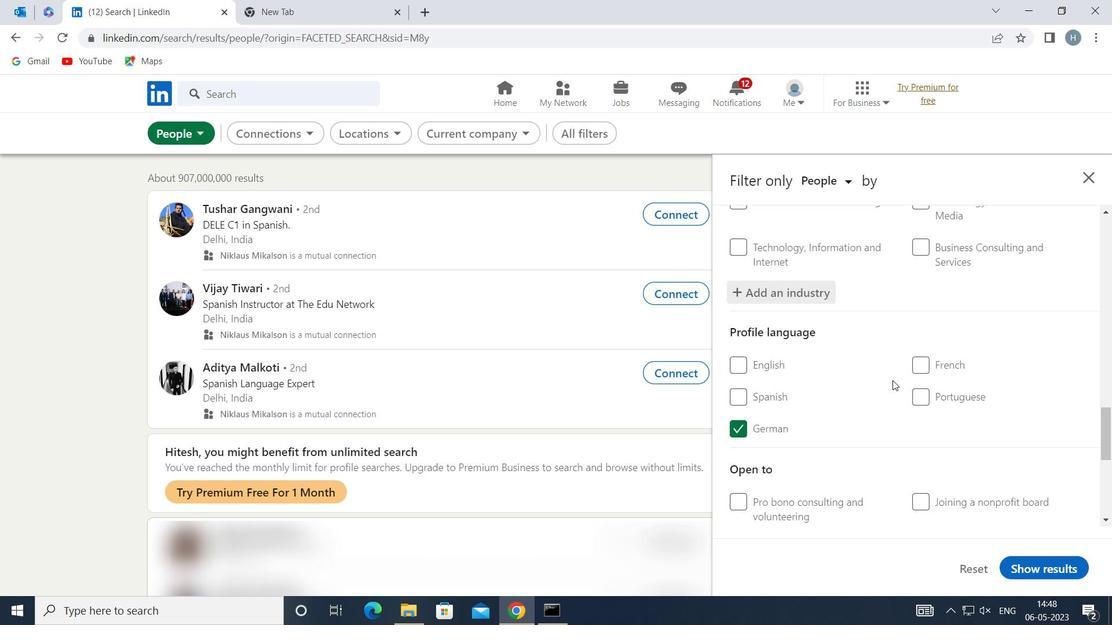
Action: Mouse scrolled (892, 380) with delta (0, 0)
Screenshot: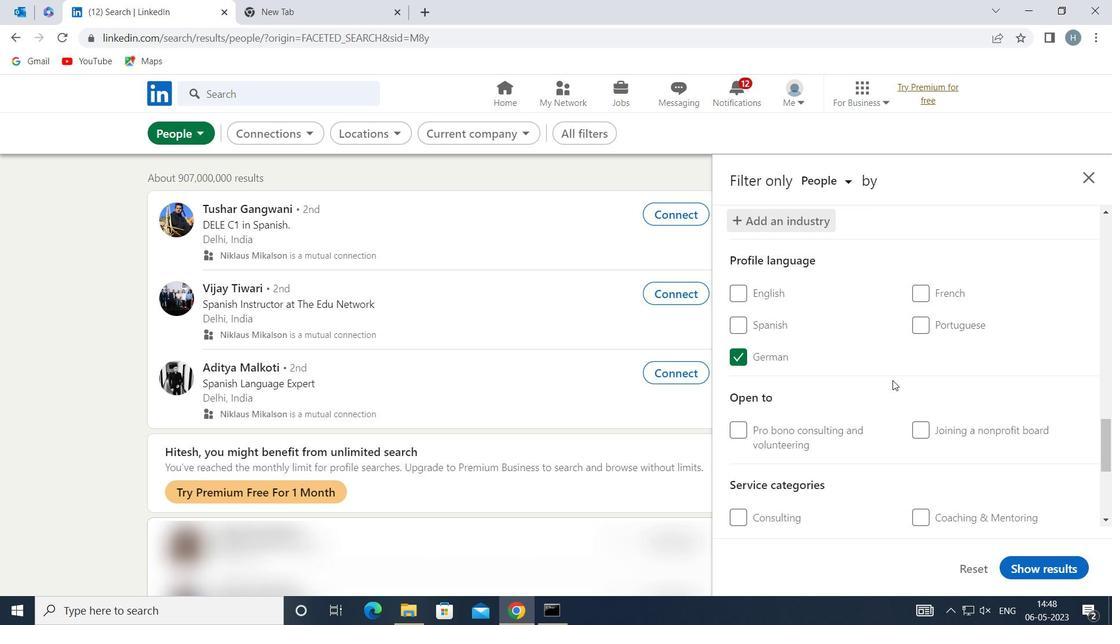 
Action: Mouse moved to (892, 381)
Screenshot: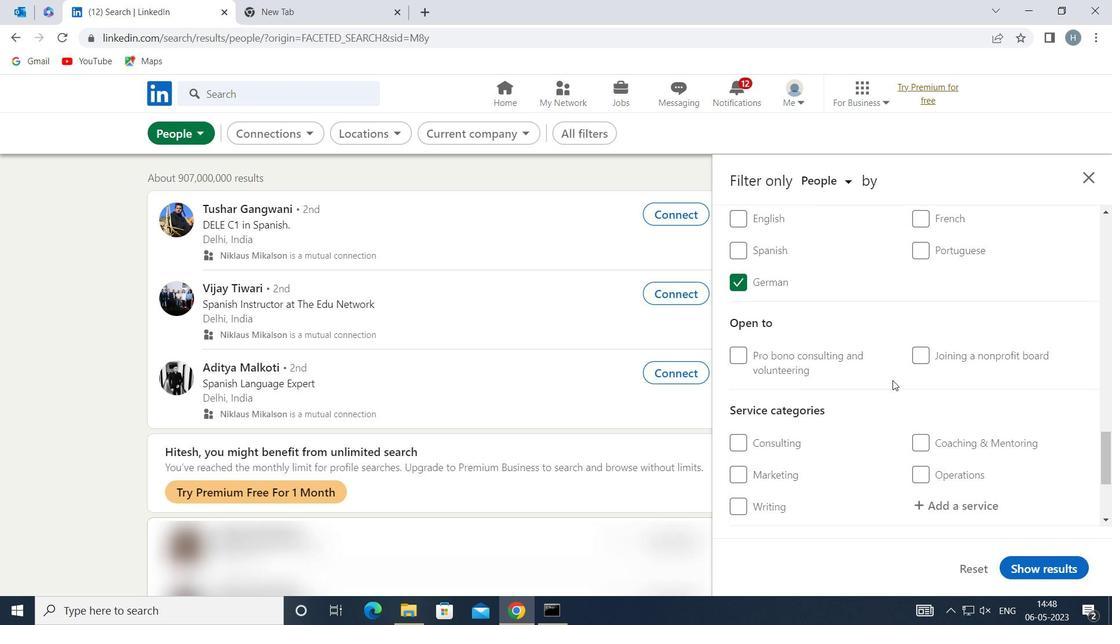 
Action: Mouse scrolled (892, 380) with delta (0, 0)
Screenshot: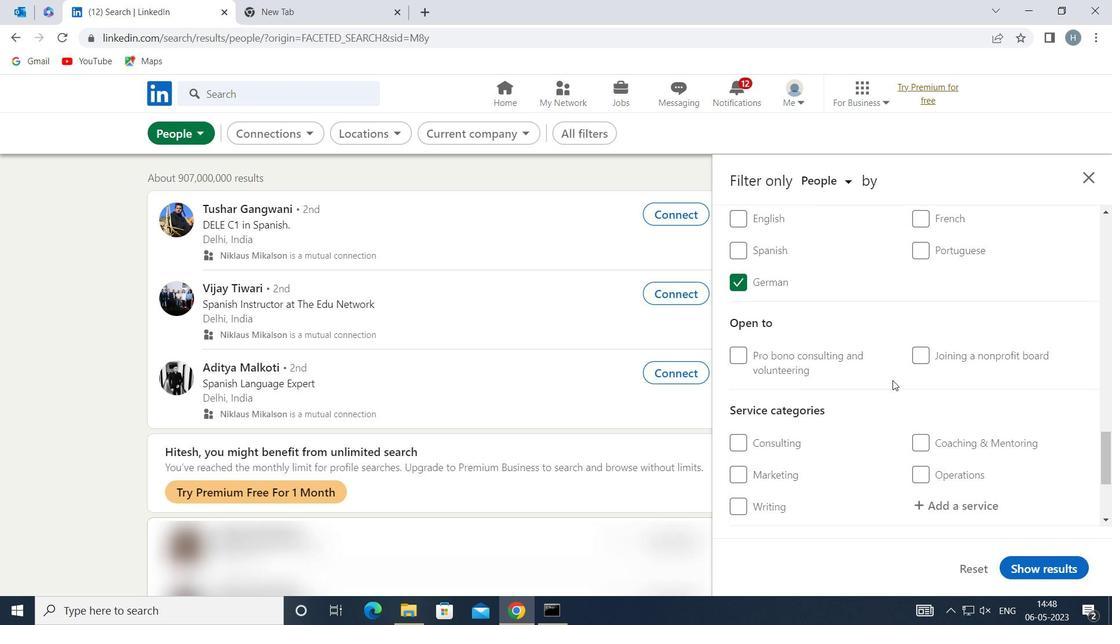 
Action: Mouse moved to (961, 431)
Screenshot: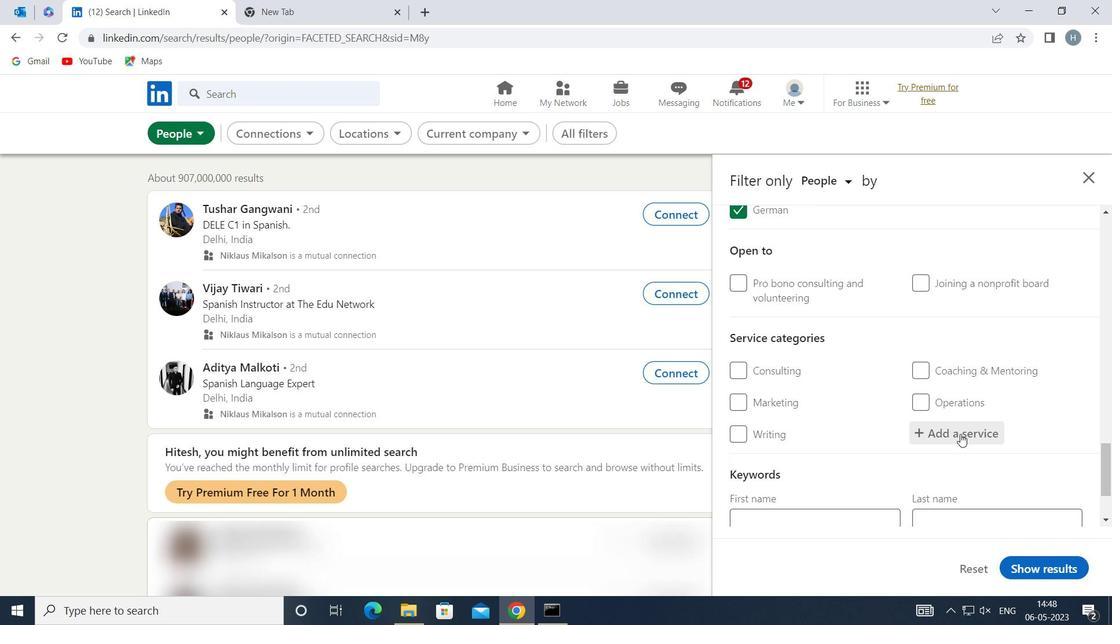 
Action: Mouse pressed left at (961, 431)
Screenshot: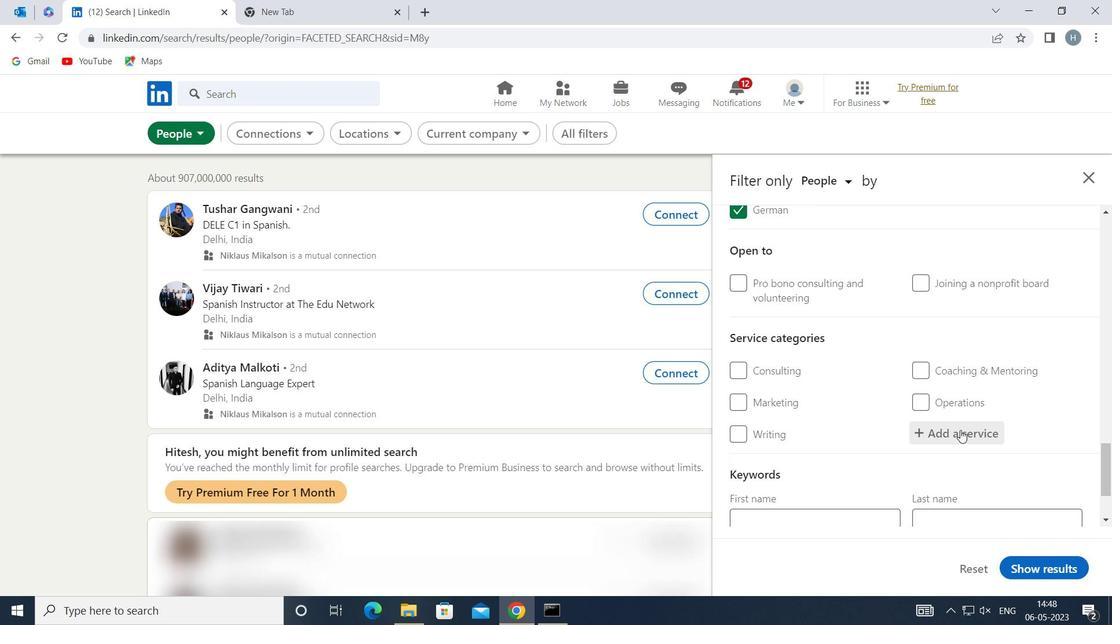 
Action: Key pressed <Key.shift>GROWTH<Key.space><Key.shift>M
Screenshot: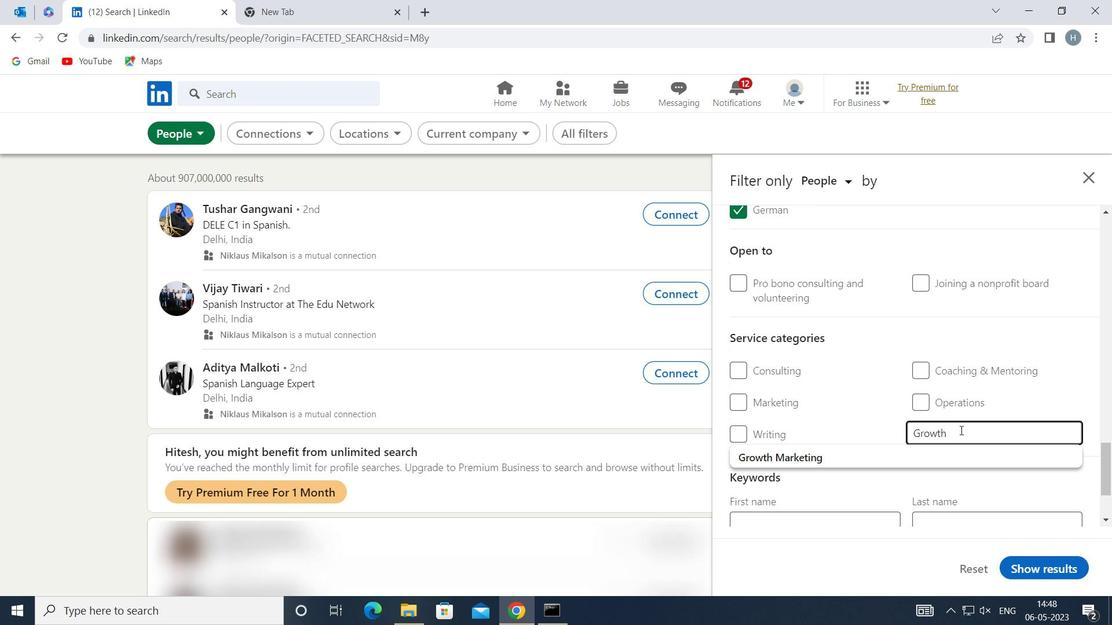 
Action: Mouse moved to (918, 461)
Screenshot: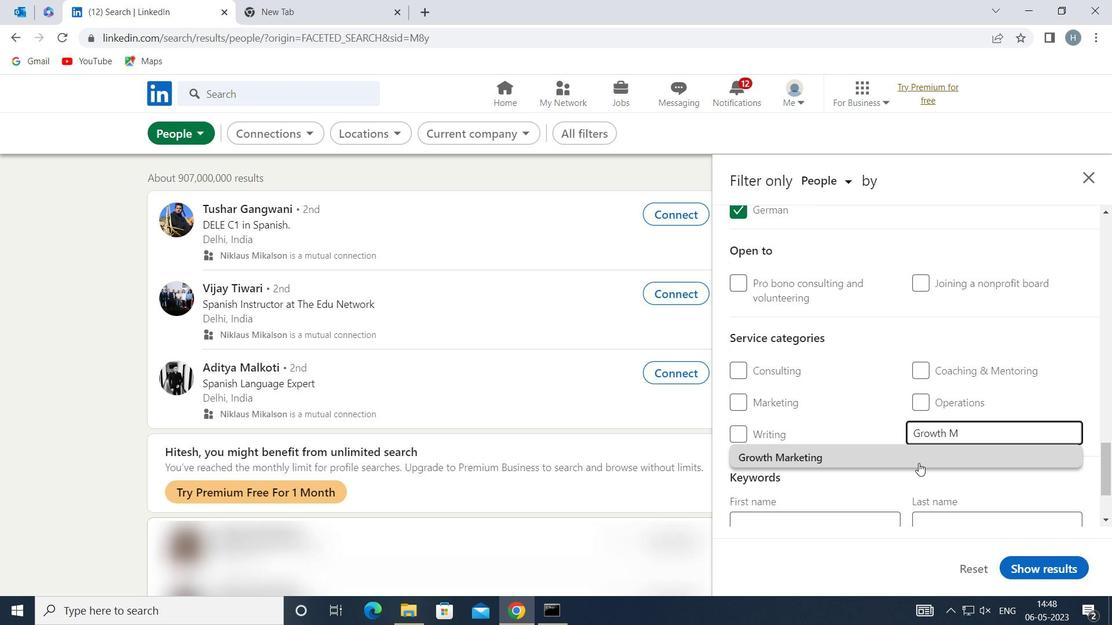 
Action: Mouse pressed left at (918, 461)
Screenshot: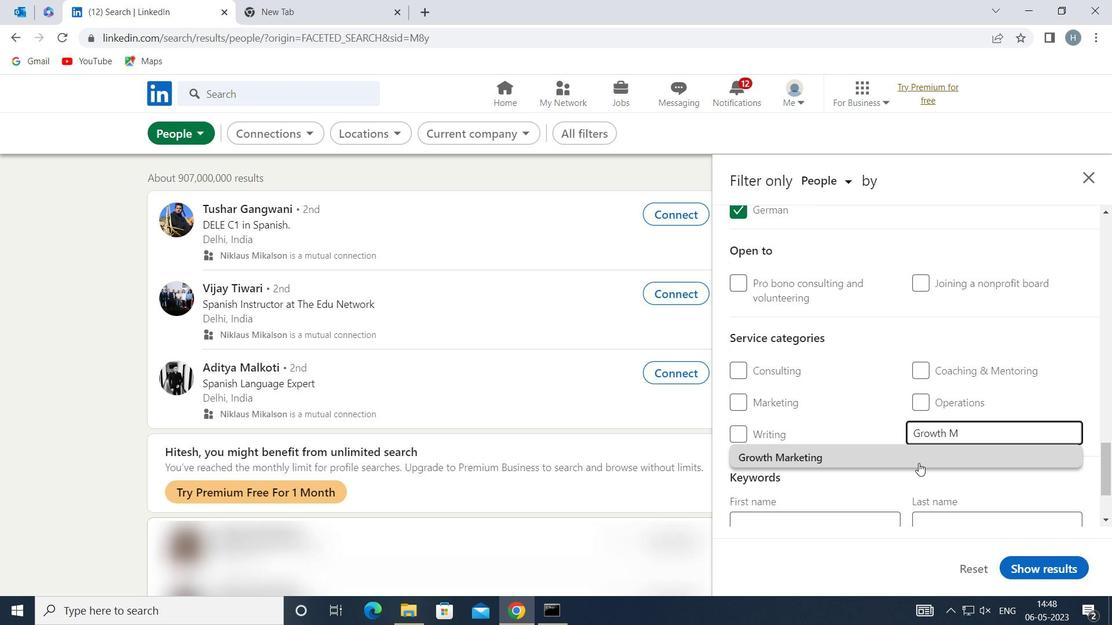 
Action: Mouse moved to (893, 427)
Screenshot: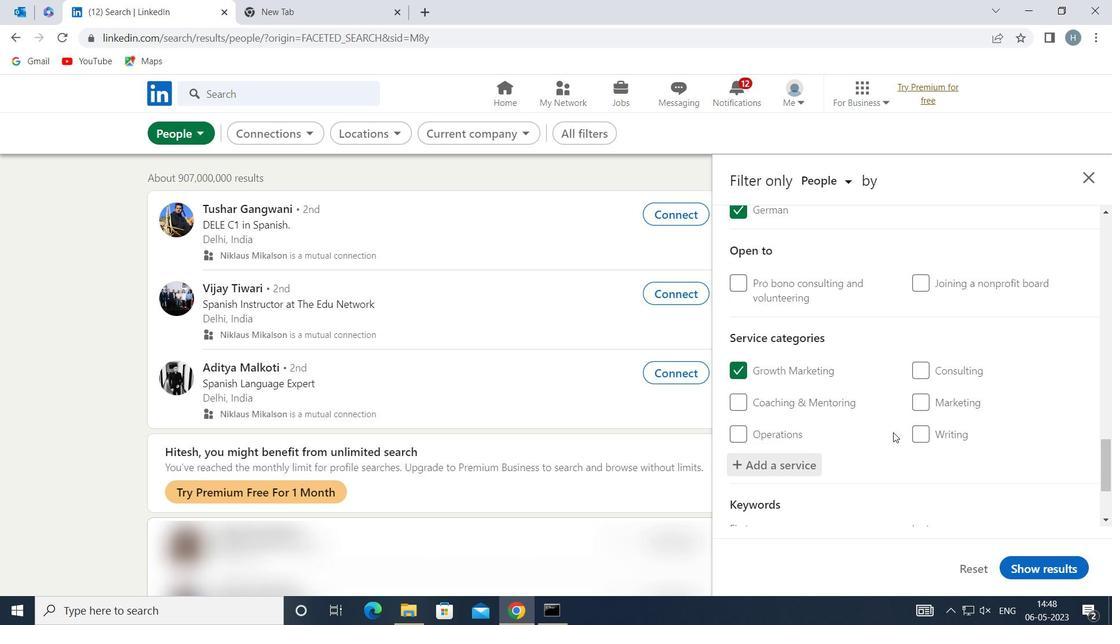
Action: Mouse scrolled (893, 426) with delta (0, 0)
Screenshot: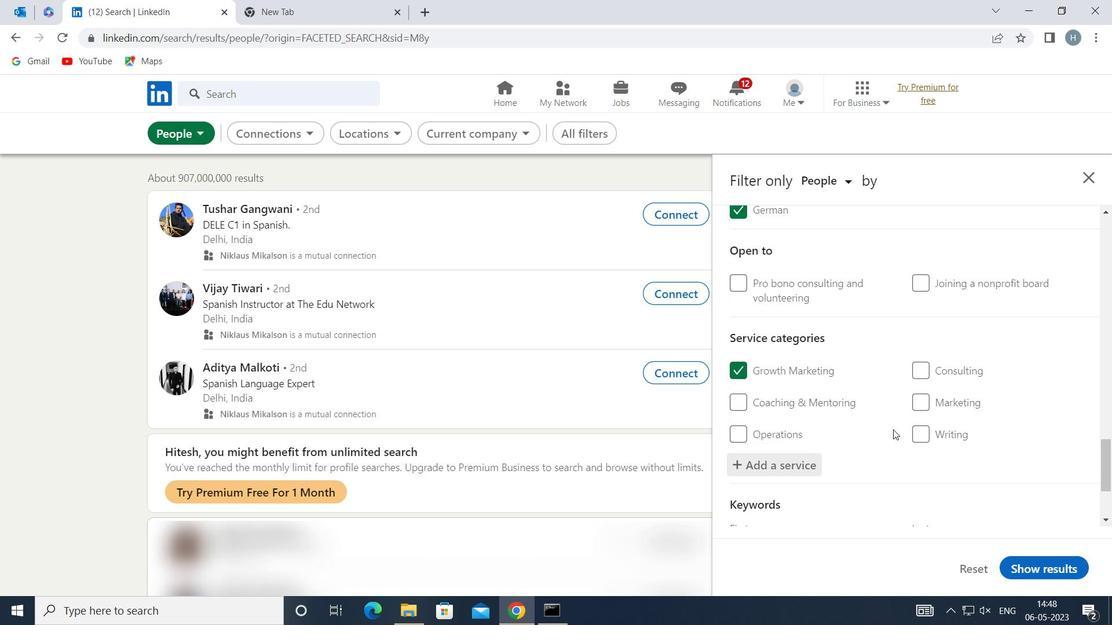 
Action: Mouse moved to (893, 425)
Screenshot: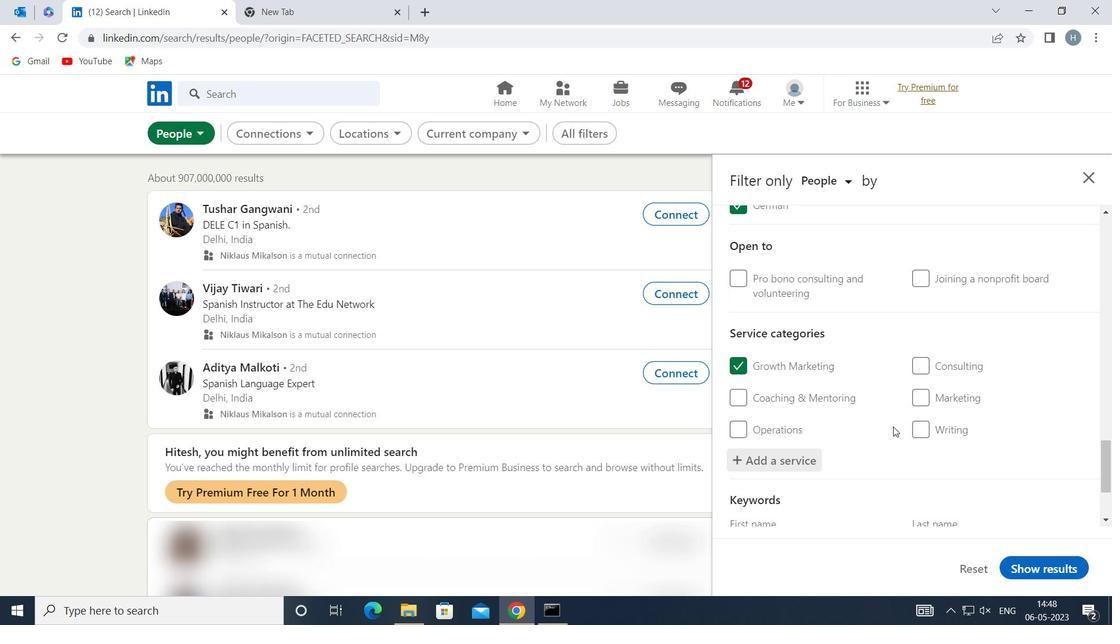 
Action: Mouse scrolled (893, 425) with delta (0, 0)
Screenshot: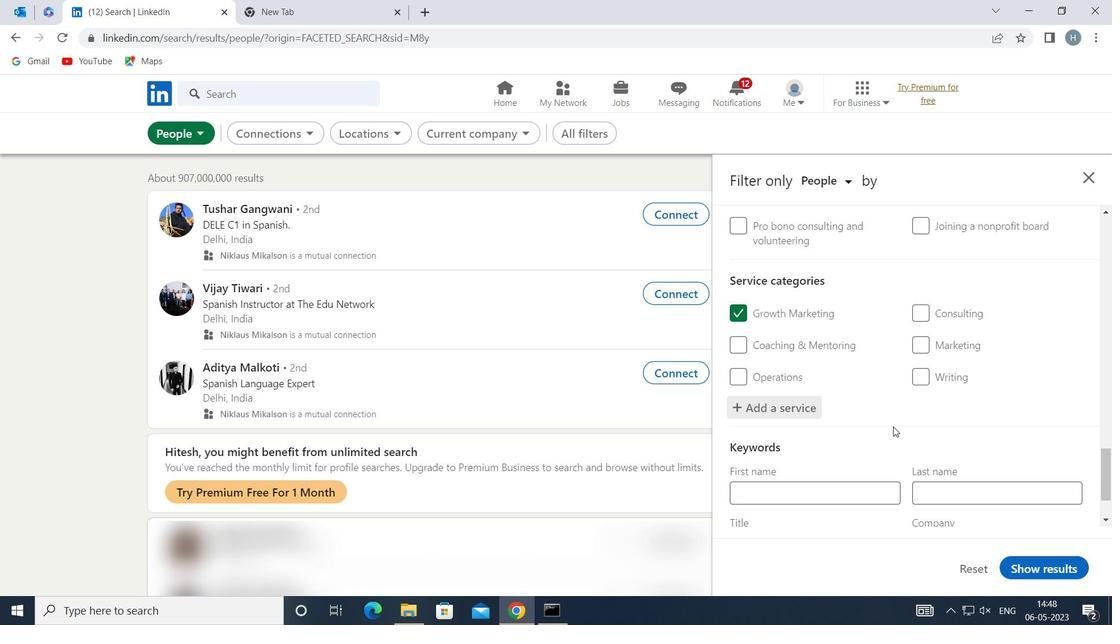 
Action: Mouse scrolled (893, 425) with delta (0, 0)
Screenshot: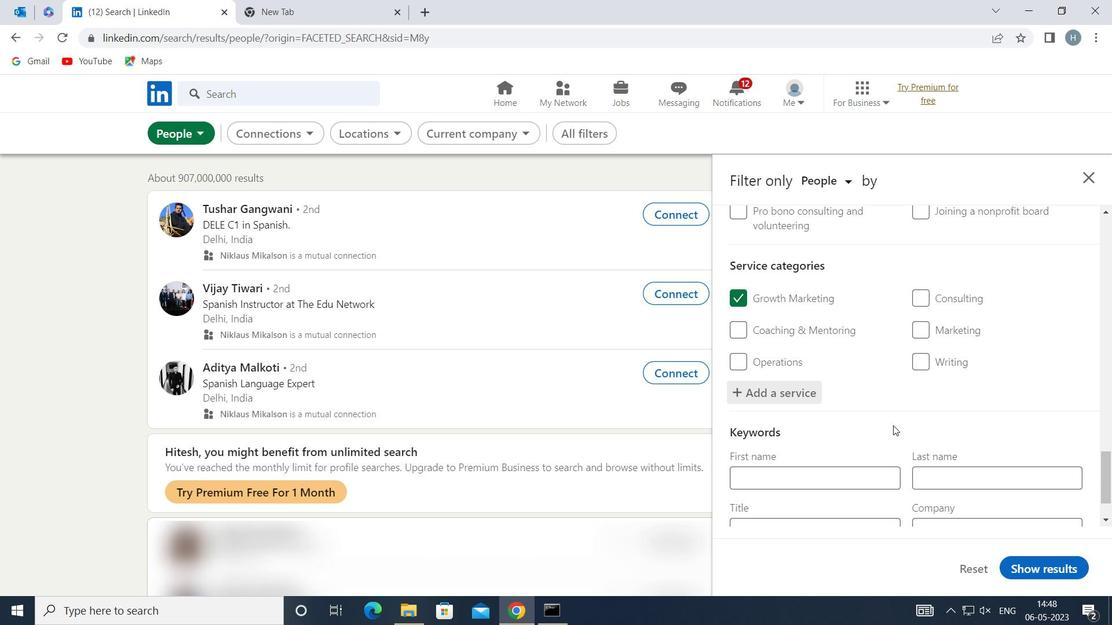 
Action: Mouse moved to (885, 432)
Screenshot: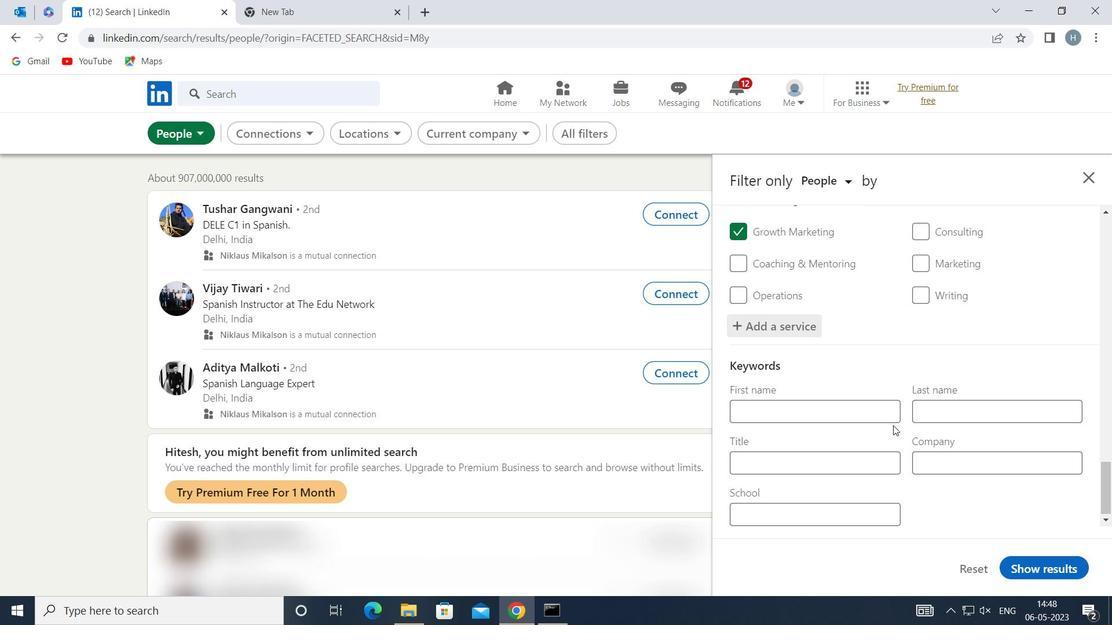 
Action: Mouse scrolled (885, 432) with delta (0, 0)
Screenshot: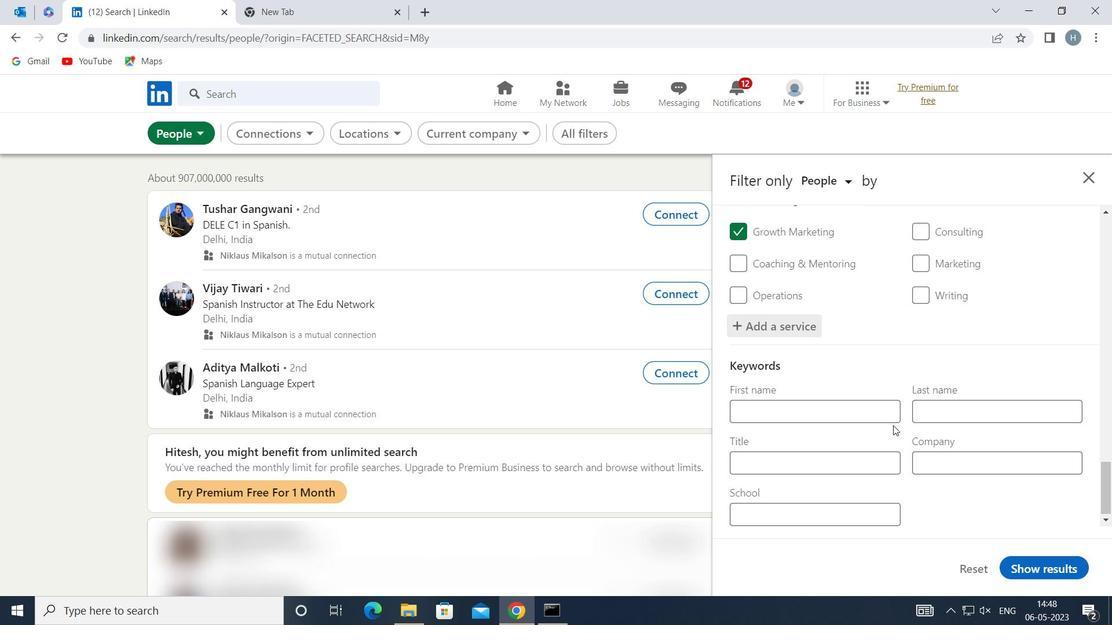 
Action: Mouse moved to (857, 456)
Screenshot: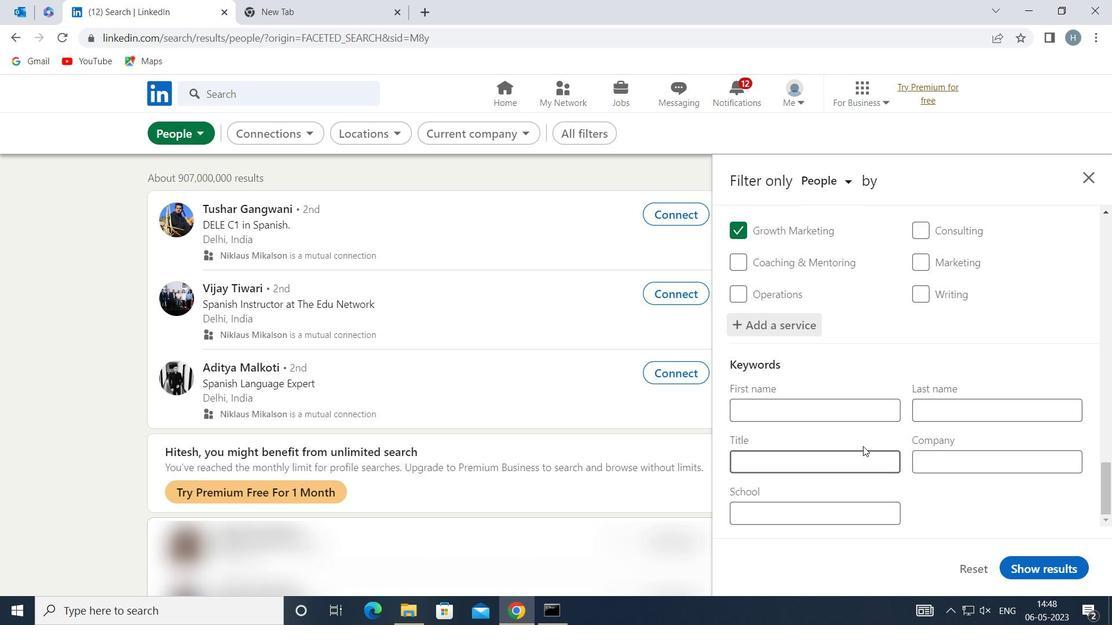 
Action: Mouse pressed left at (857, 456)
Screenshot: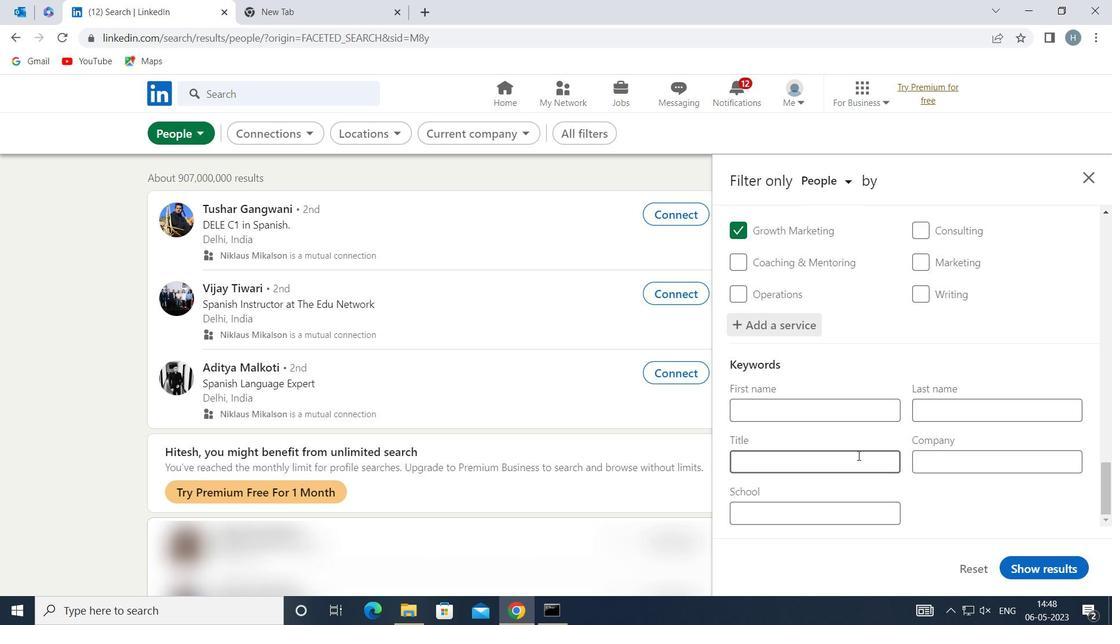 
Action: Mouse moved to (857, 456)
Screenshot: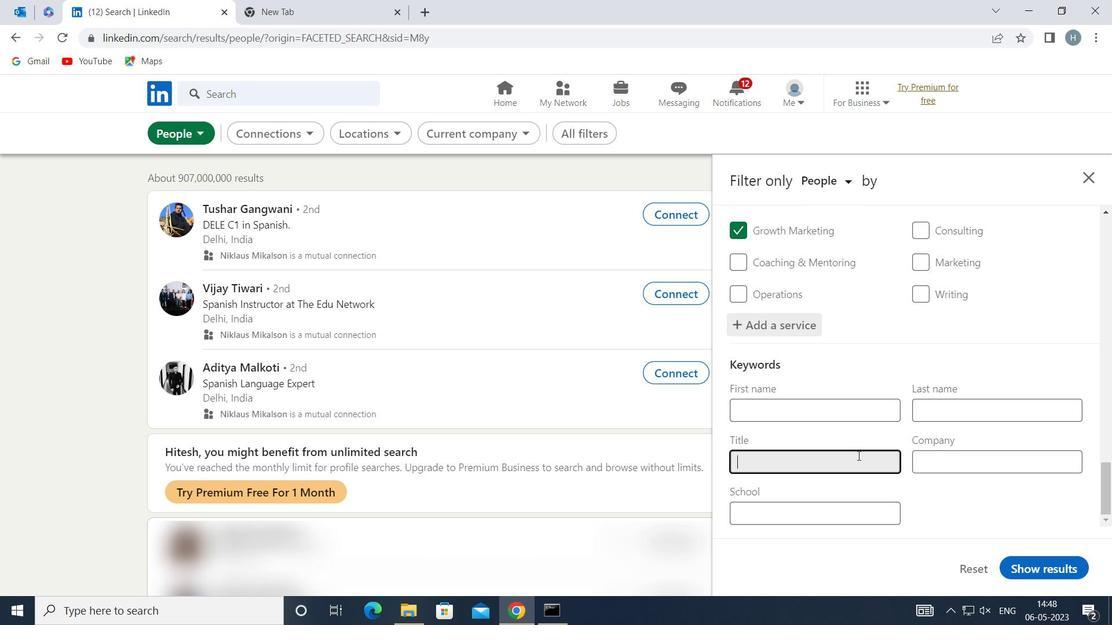 
Action: Key pressed <Key.shift>ADMINI
Screenshot: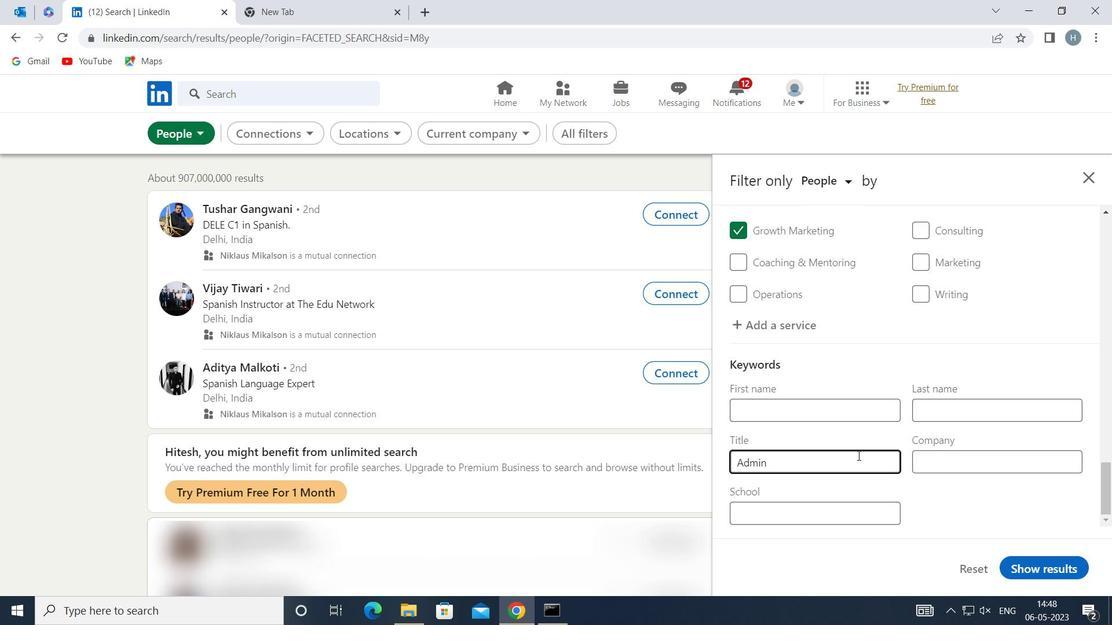 
Action: Mouse moved to (857, 457)
Screenshot: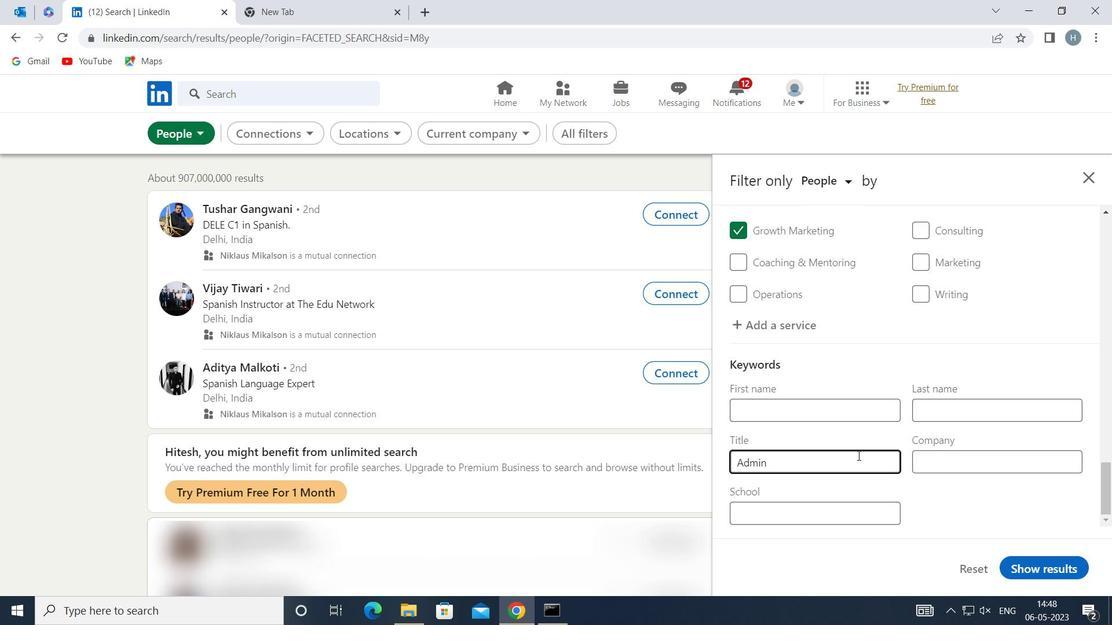
Action: Key pressed STRATOR
Screenshot: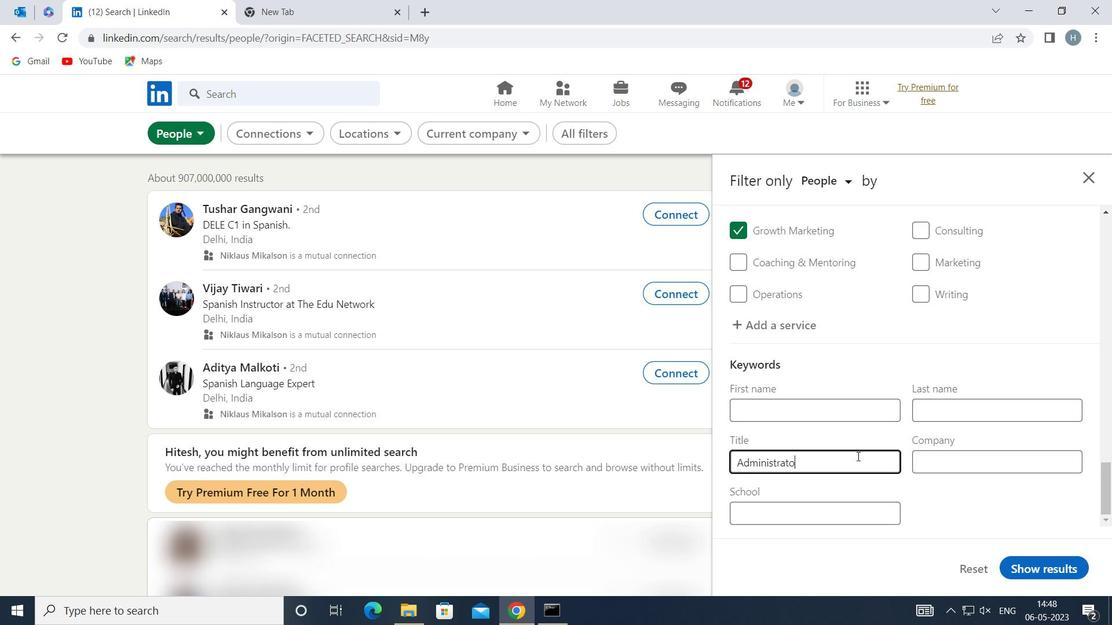 
Action: Mouse moved to (1063, 567)
Screenshot: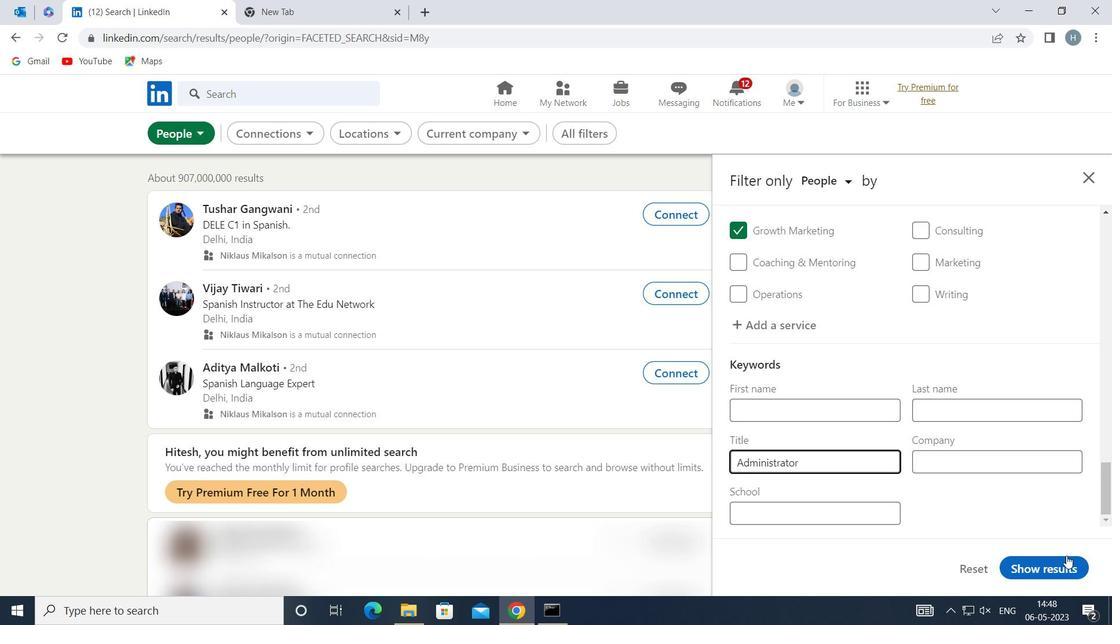 
Action: Mouse pressed left at (1063, 567)
Screenshot: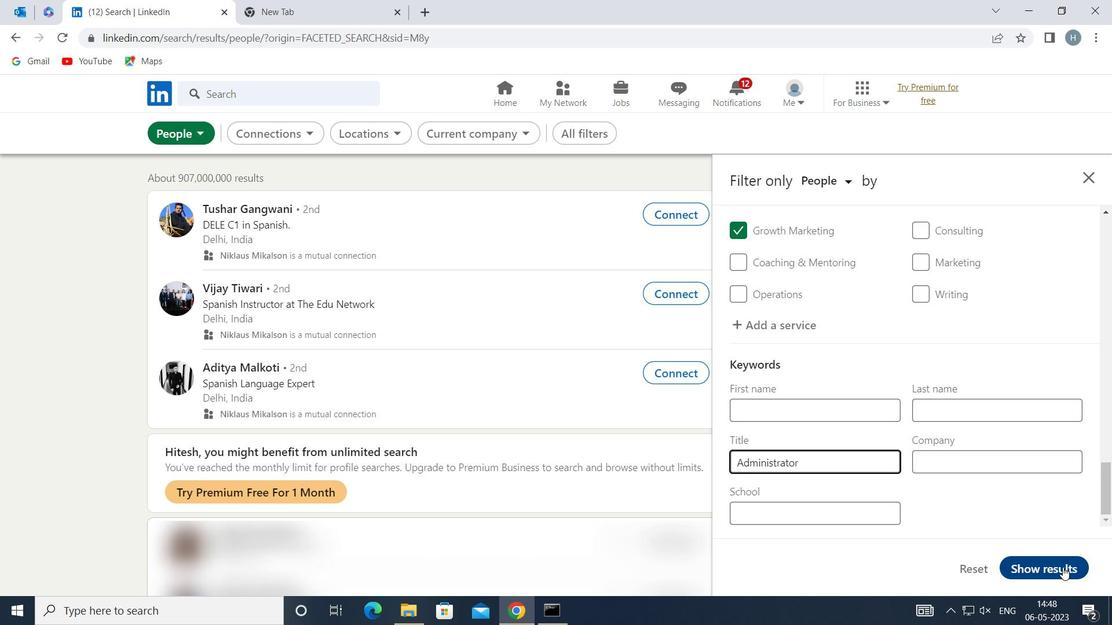 
Action: Mouse moved to (821, 306)
Screenshot: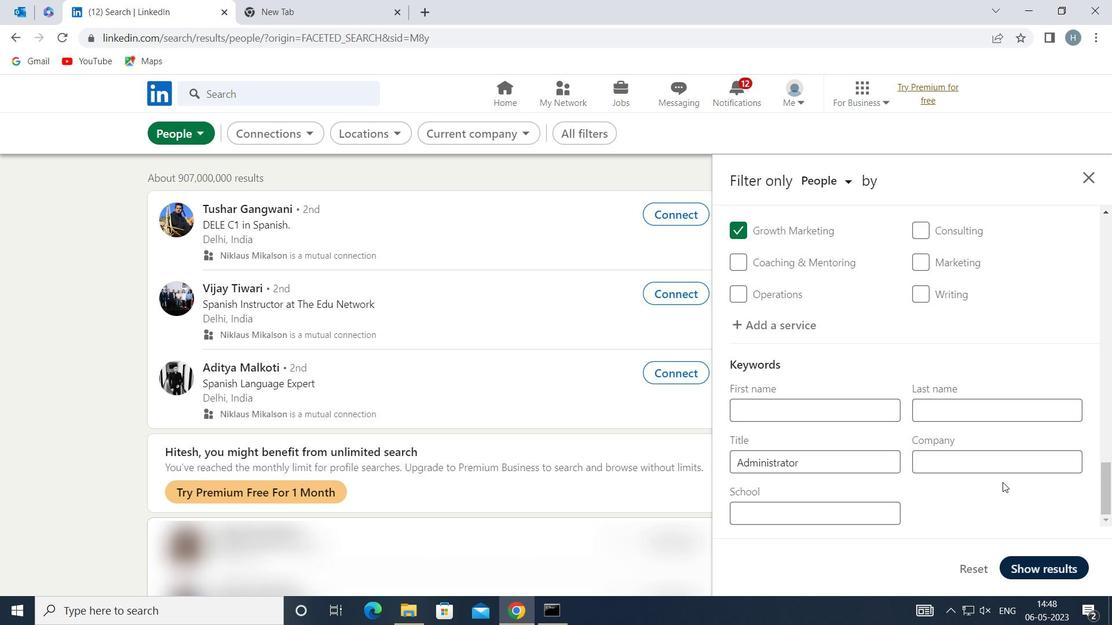 
